 Task: Find a place to stay in Karaganda, Kazakhstan from August 12 to 16 for 8 guests, with a price range of ₹3280 to ₹16000, including amenities like WiFi, free parking, gym, breakfast, and TV, and with self check-in available.
Action: Mouse moved to (492, 111)
Screenshot: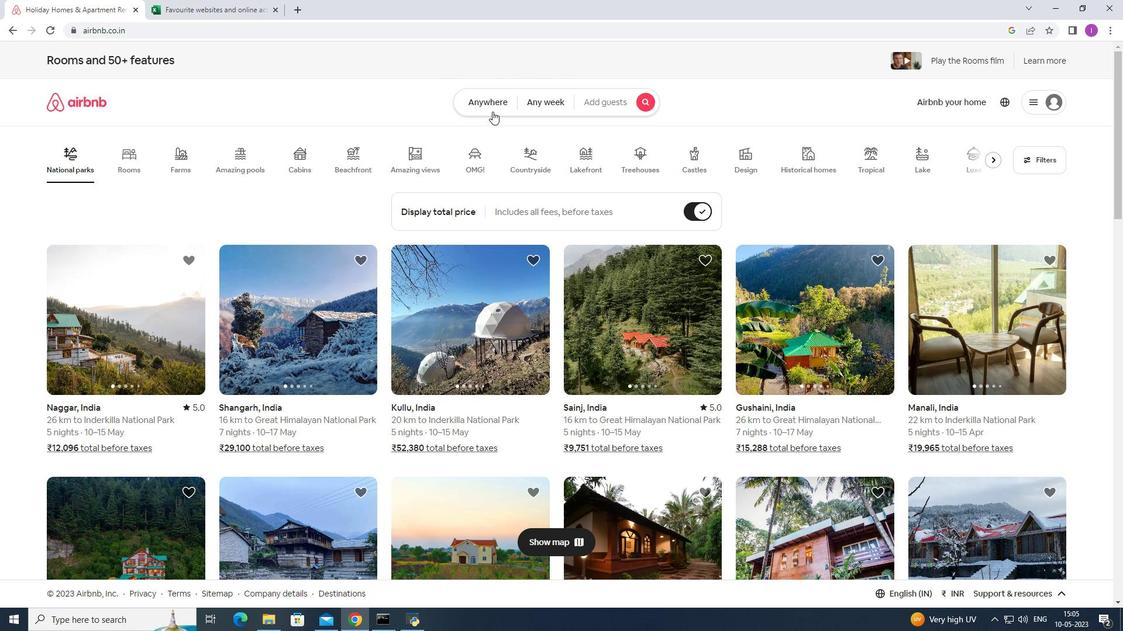 
Action: Mouse pressed left at (492, 111)
Screenshot: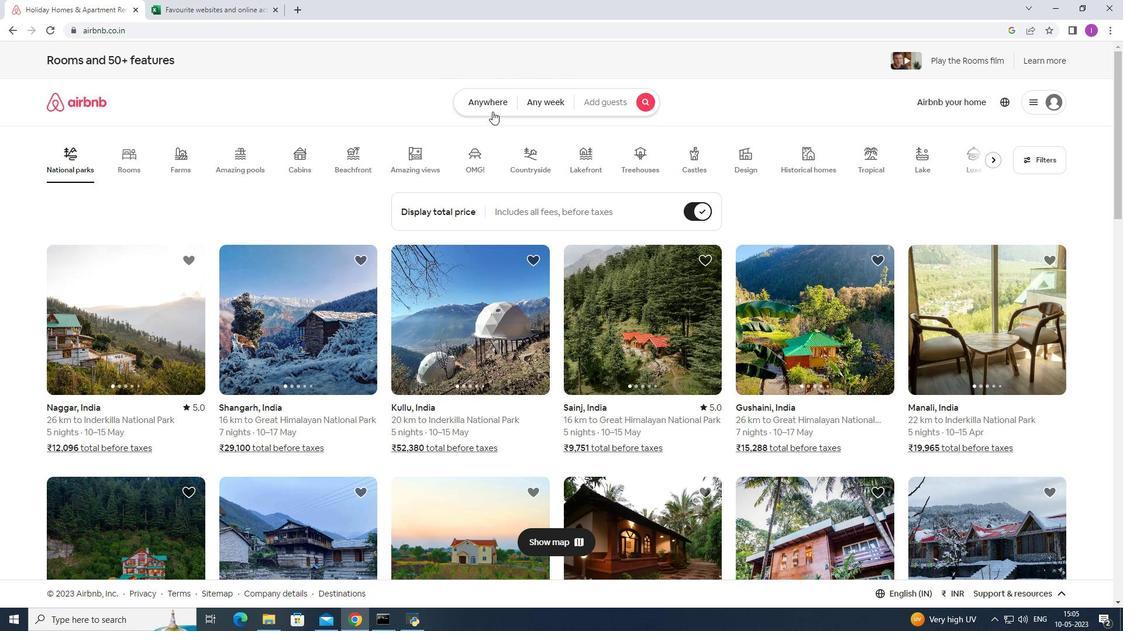 
Action: Mouse moved to (417, 149)
Screenshot: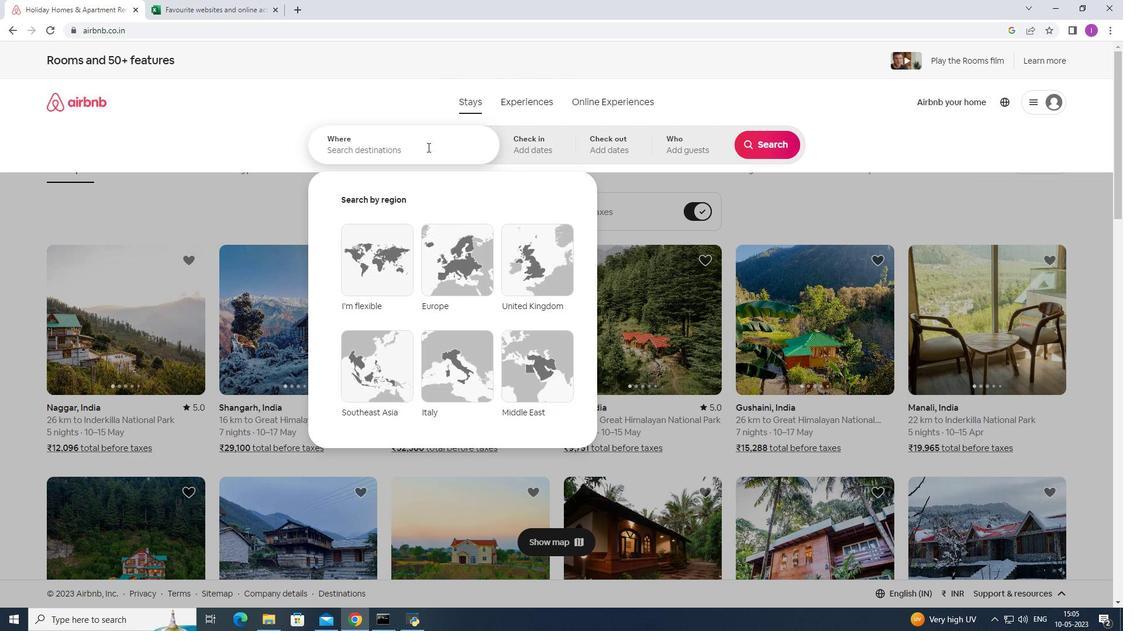 
Action: Mouse pressed left at (417, 149)
Screenshot: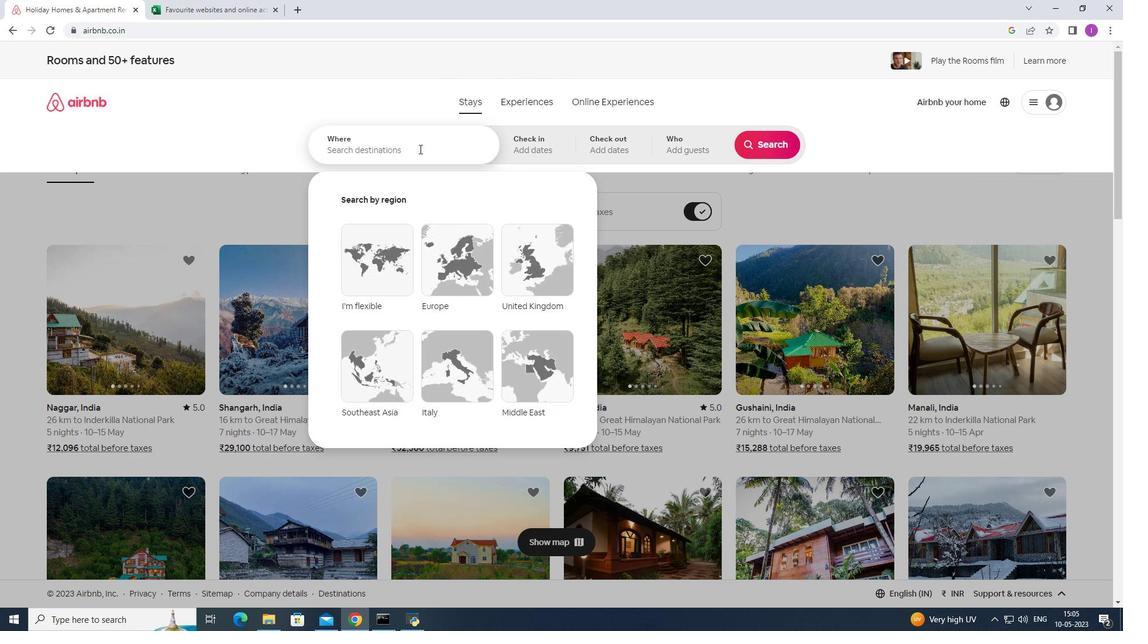 
Action: Mouse moved to (393, 136)
Screenshot: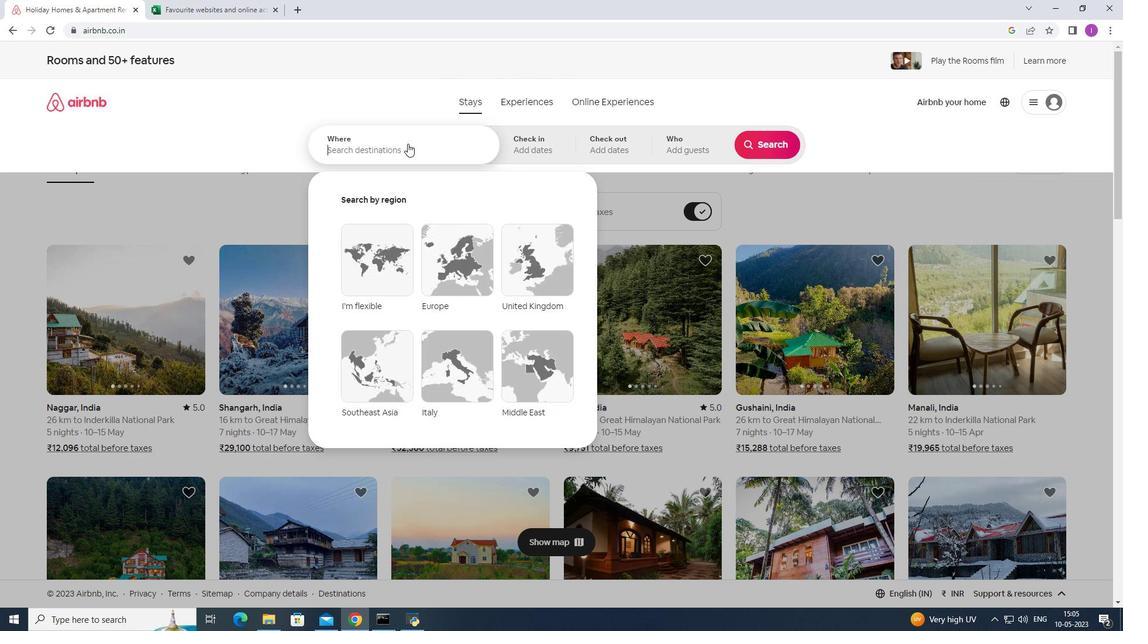 
Action: Key pressed <Key.shift><Key.shift><Key.shift>Karan
Screenshot: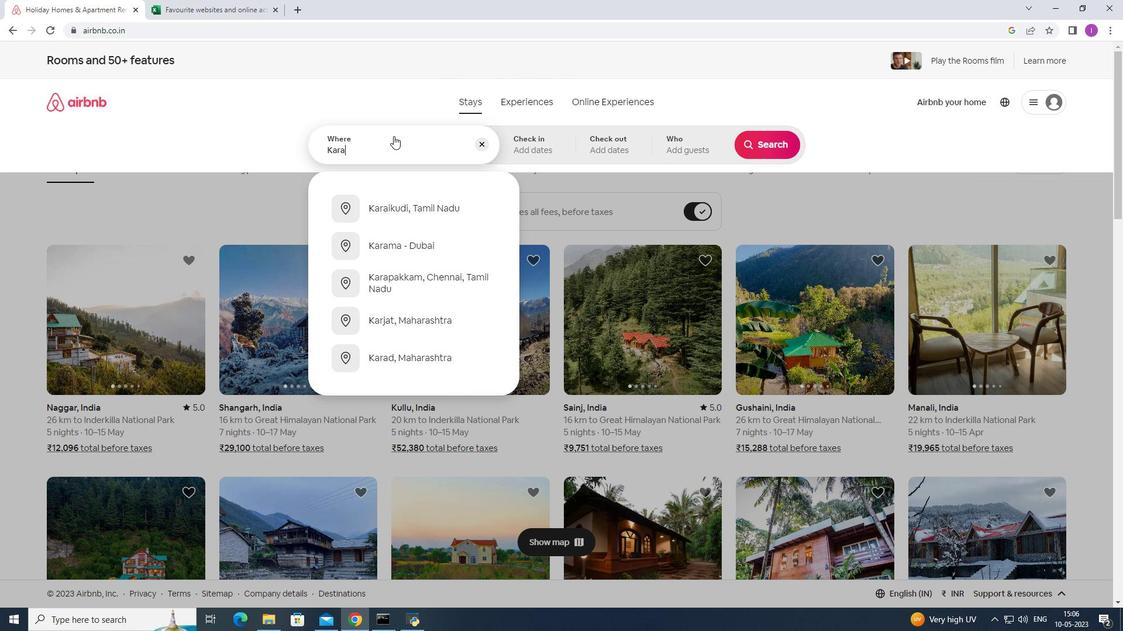 
Action: Mouse moved to (408, 125)
Screenshot: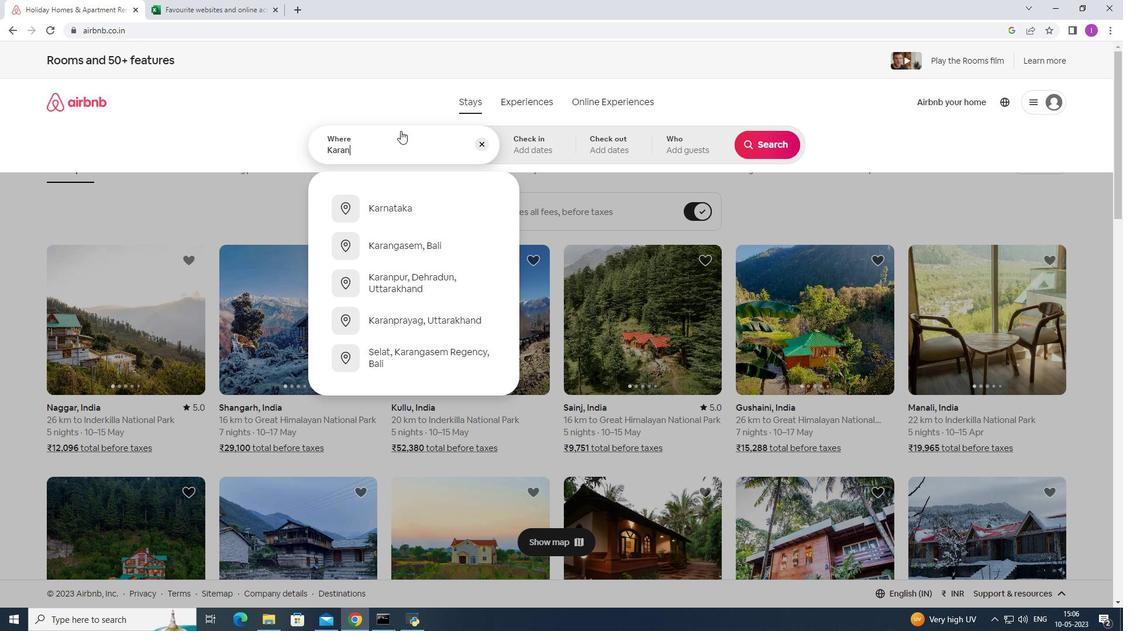 
Action: Key pressed gandy,<Key.shift>kaza
Screenshot: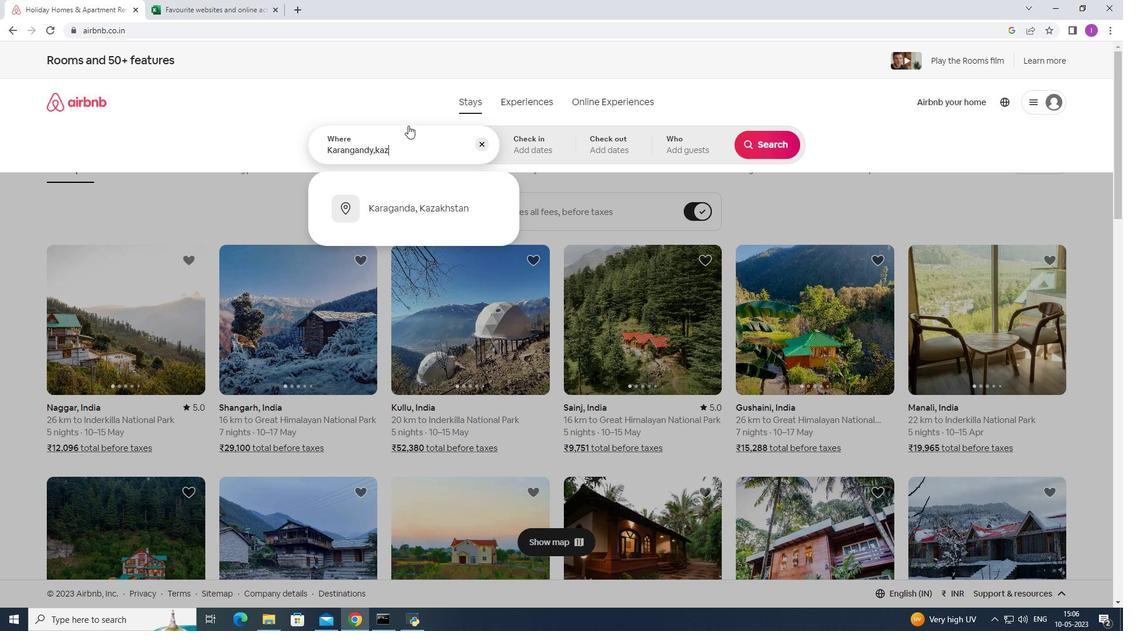 
Action: Mouse moved to (430, 213)
Screenshot: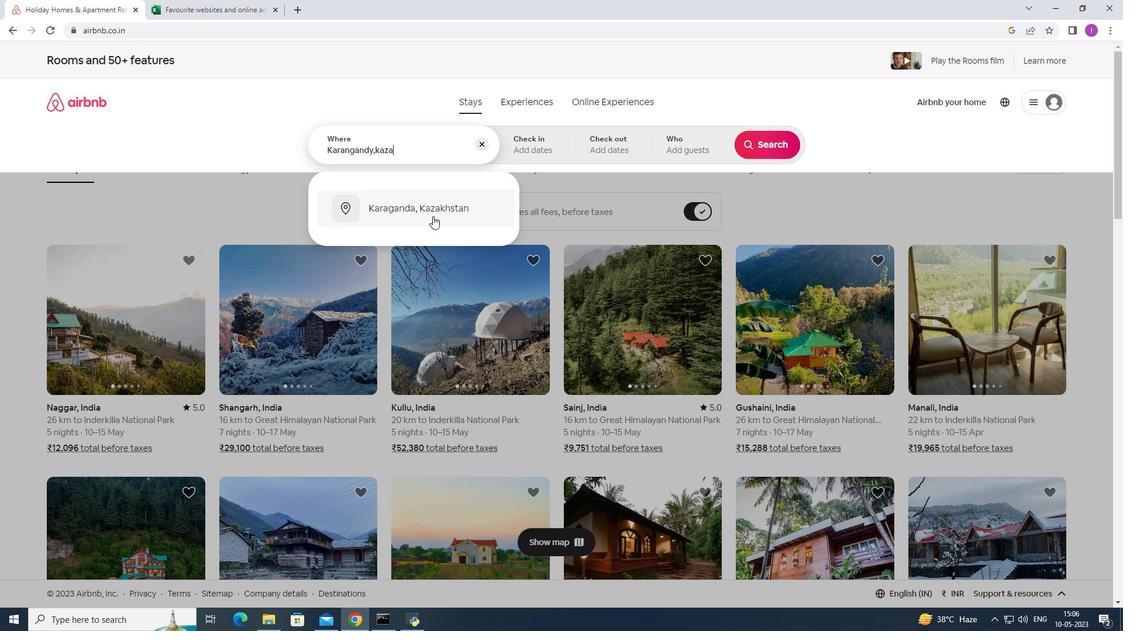 
Action: Mouse pressed left at (430, 213)
Screenshot: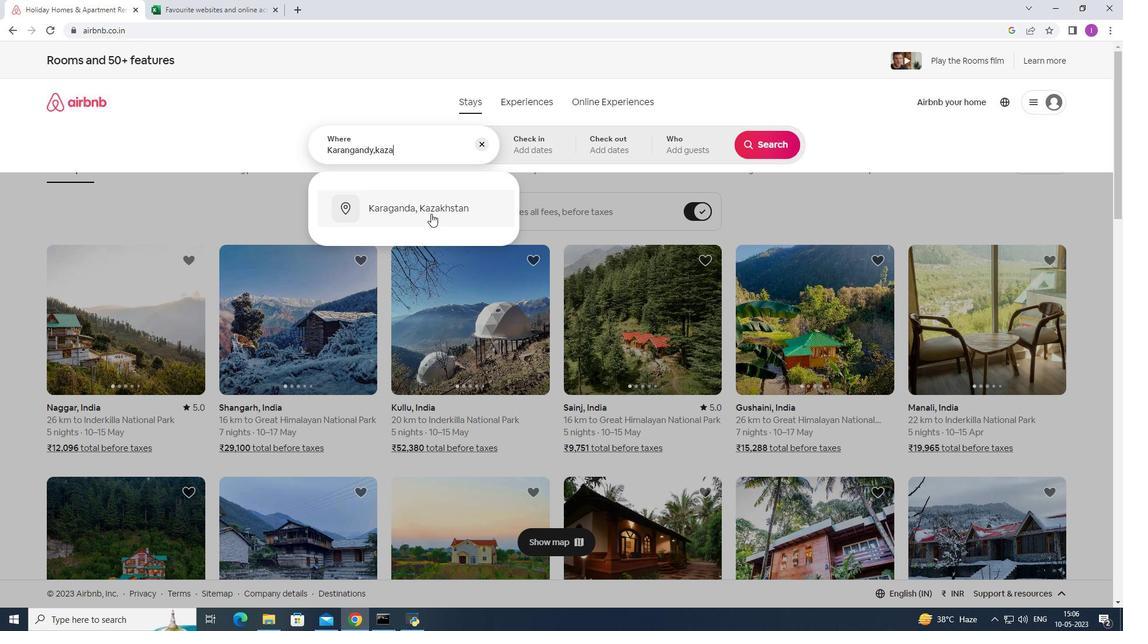 
Action: Mouse moved to (764, 239)
Screenshot: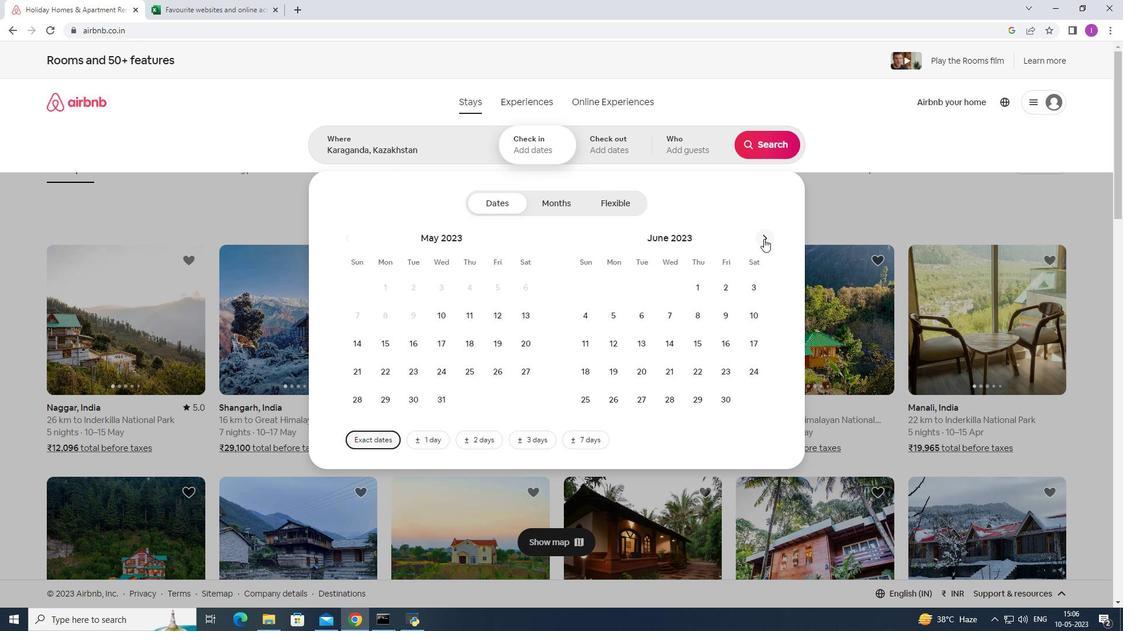 
Action: Mouse pressed left at (764, 239)
Screenshot: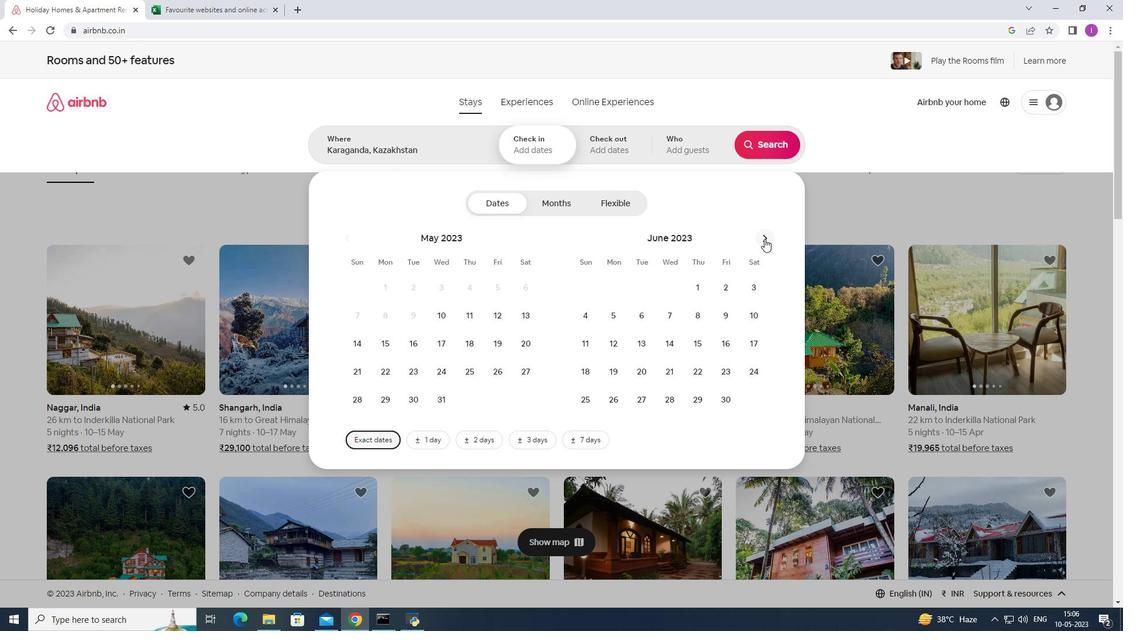 
Action: Mouse moved to (764, 238)
Screenshot: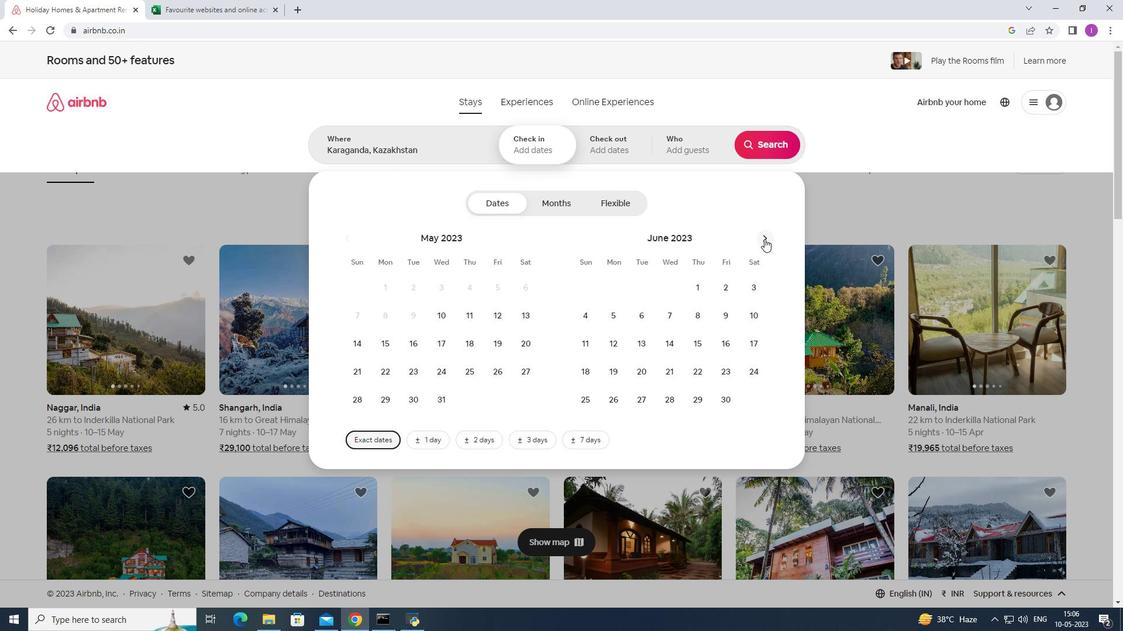 
Action: Mouse pressed left at (764, 238)
Screenshot: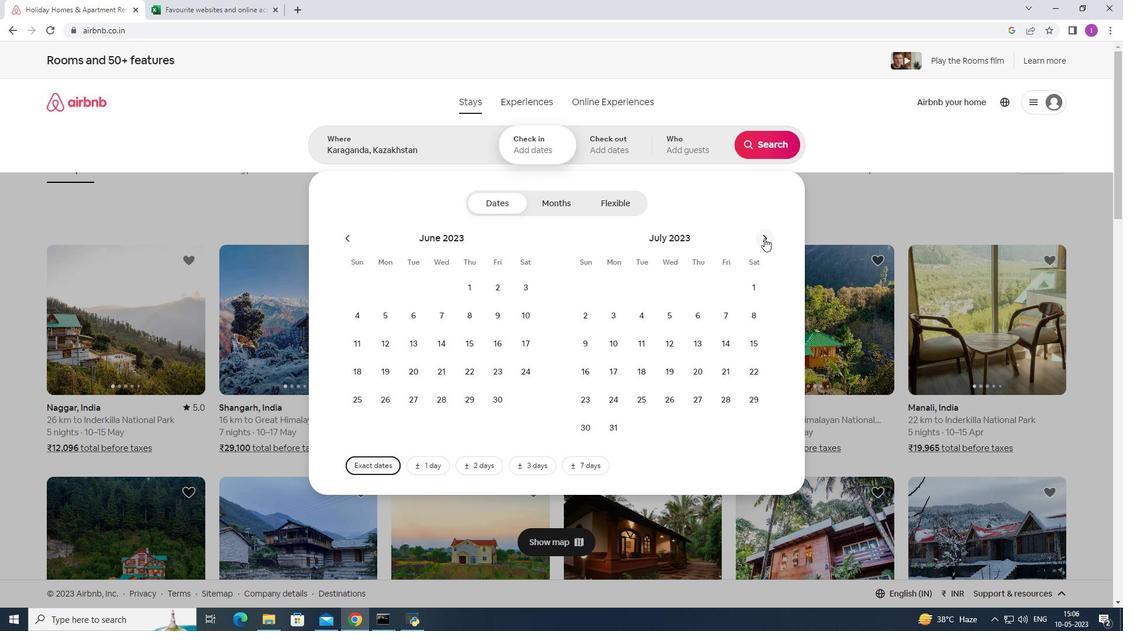 
Action: Mouse moved to (763, 310)
Screenshot: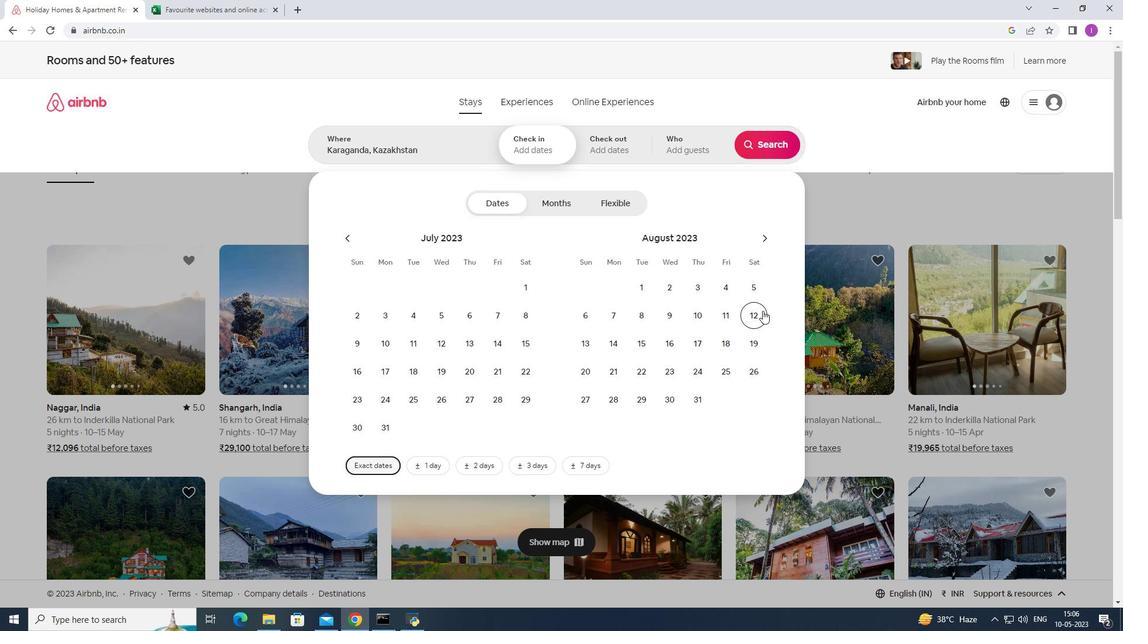 
Action: Mouse pressed left at (763, 310)
Screenshot: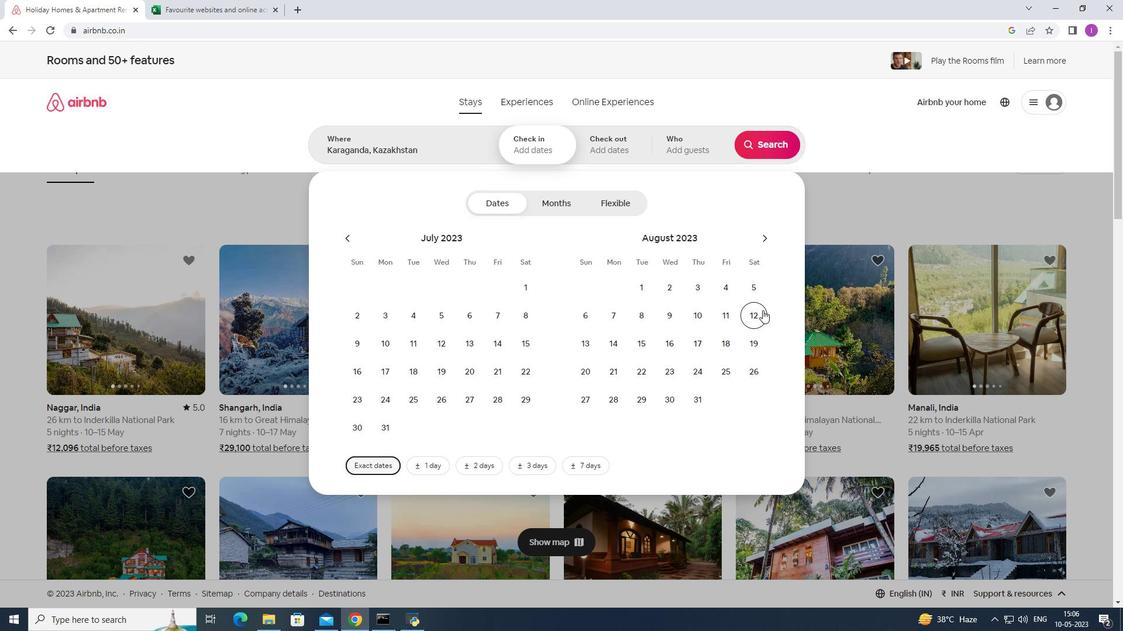 
Action: Mouse moved to (672, 348)
Screenshot: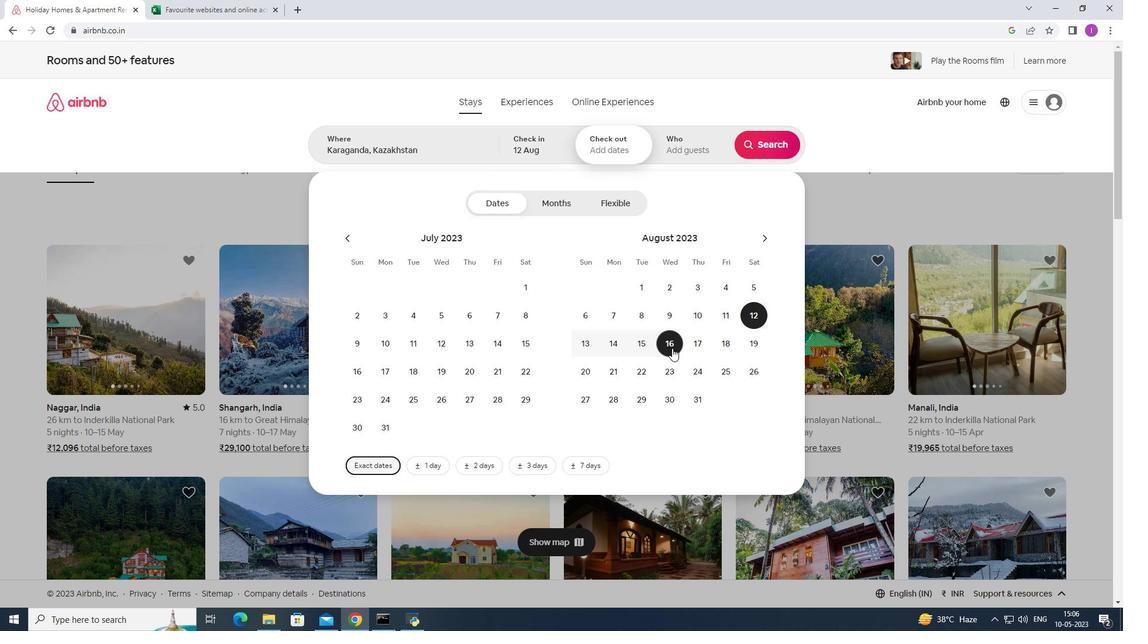 
Action: Mouse pressed left at (672, 348)
Screenshot: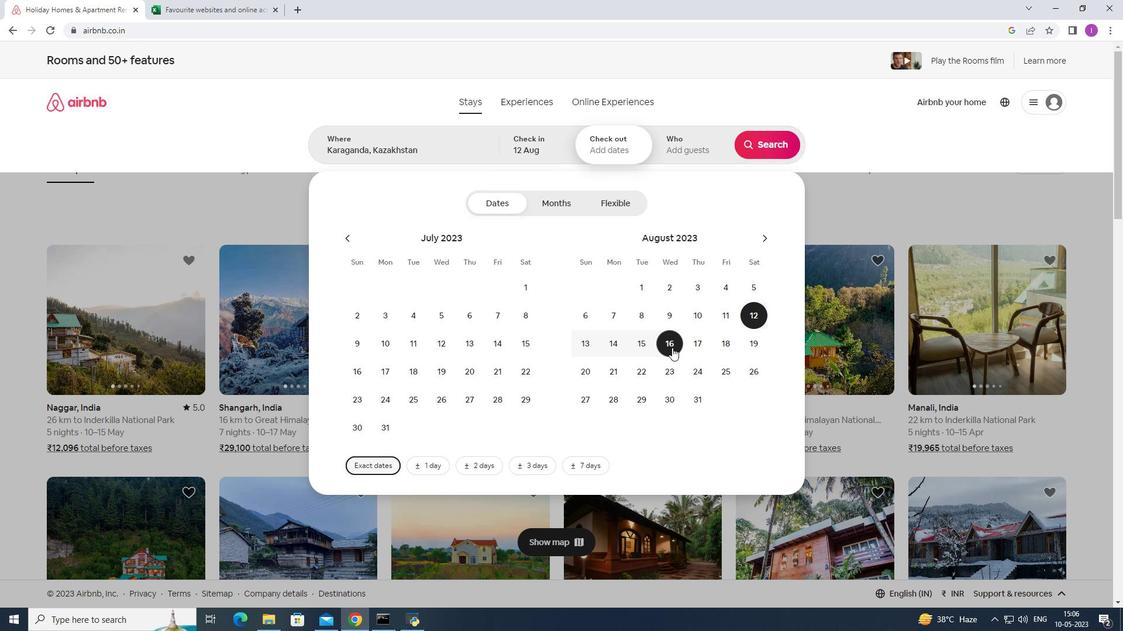 
Action: Mouse moved to (679, 152)
Screenshot: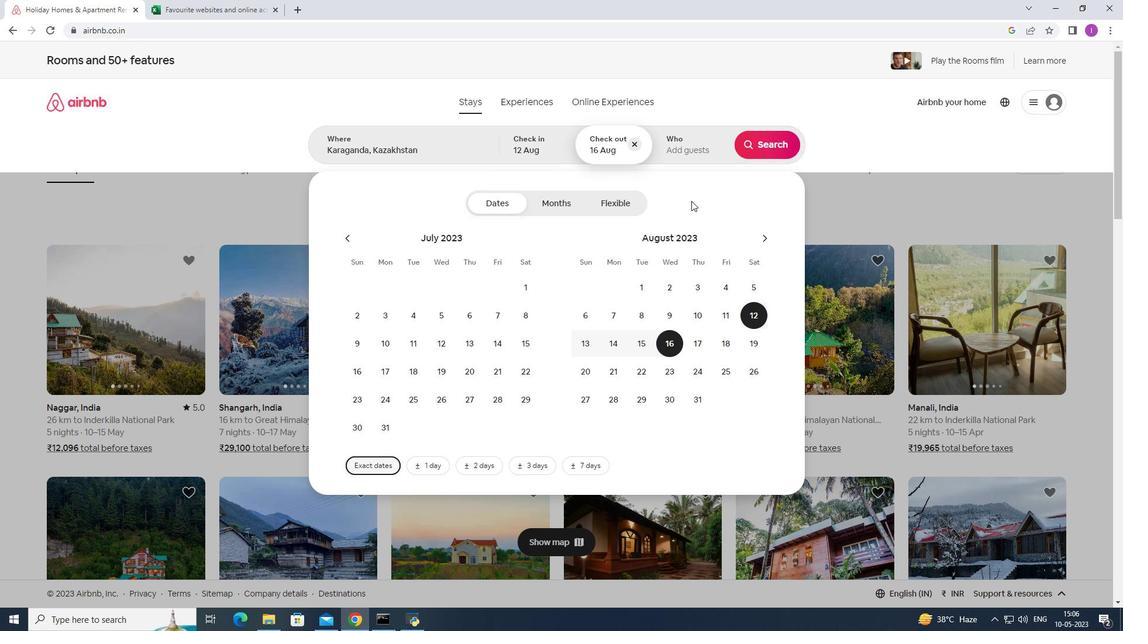 
Action: Mouse pressed left at (679, 152)
Screenshot: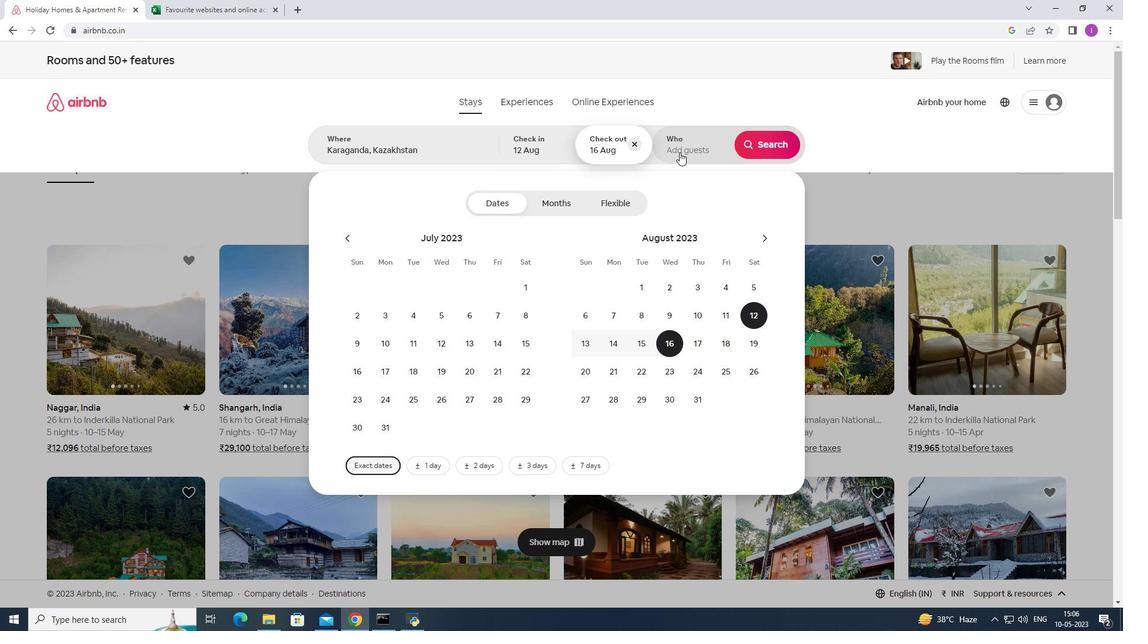 
Action: Mouse moved to (767, 210)
Screenshot: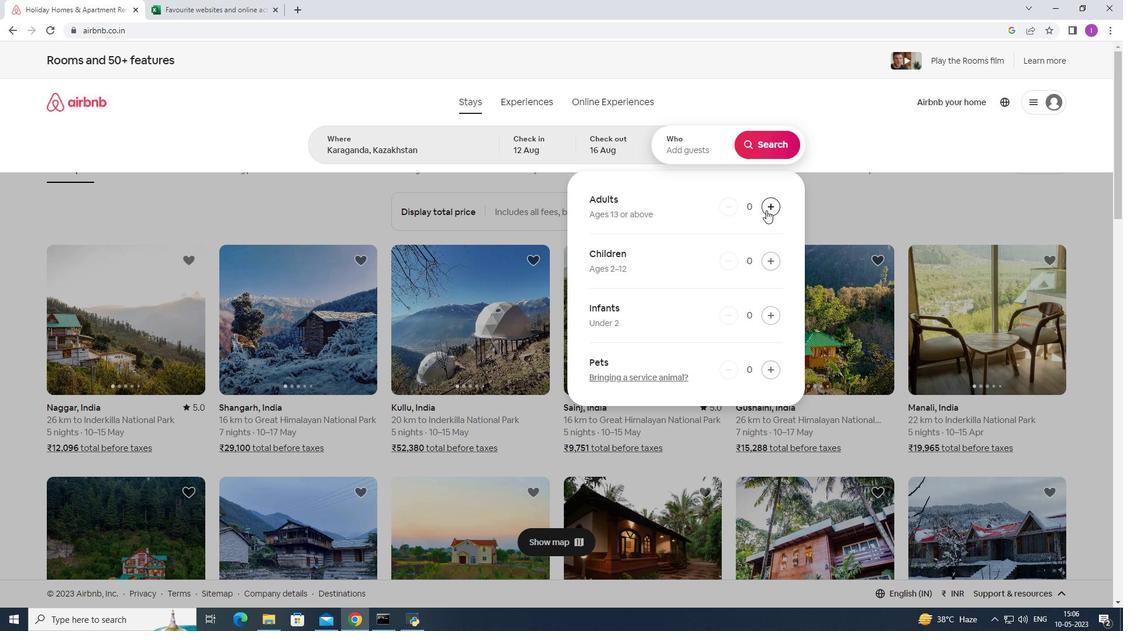 
Action: Mouse pressed left at (767, 210)
Screenshot: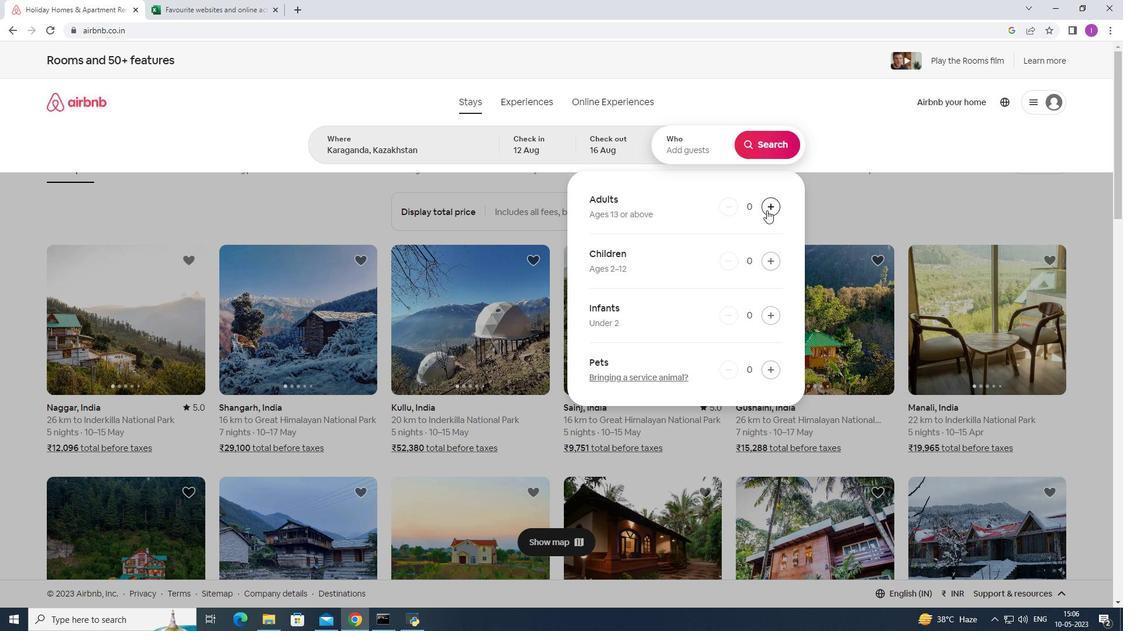 
Action: Mouse pressed left at (767, 210)
Screenshot: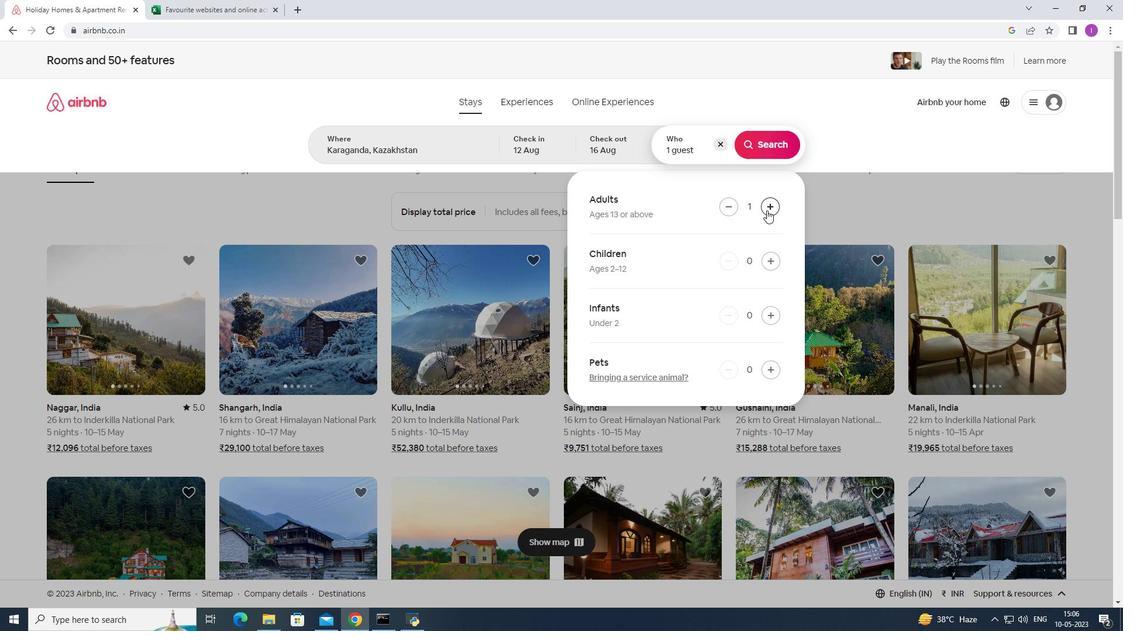 
Action: Mouse moved to (767, 210)
Screenshot: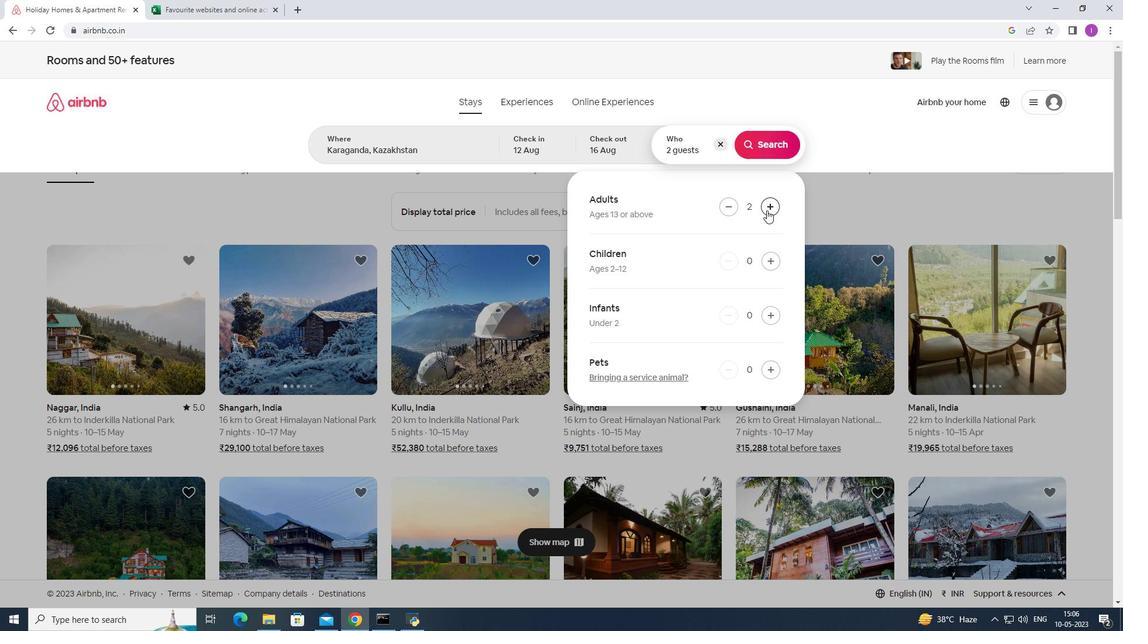 
Action: Mouse pressed left at (767, 210)
Screenshot: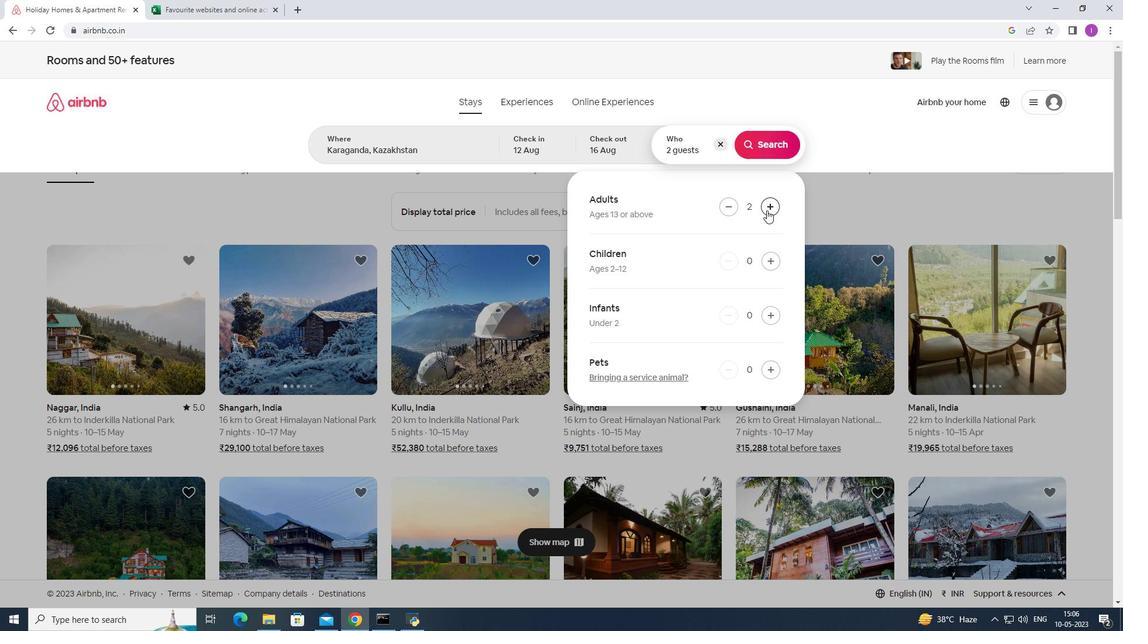 
Action: Mouse pressed left at (767, 210)
Screenshot: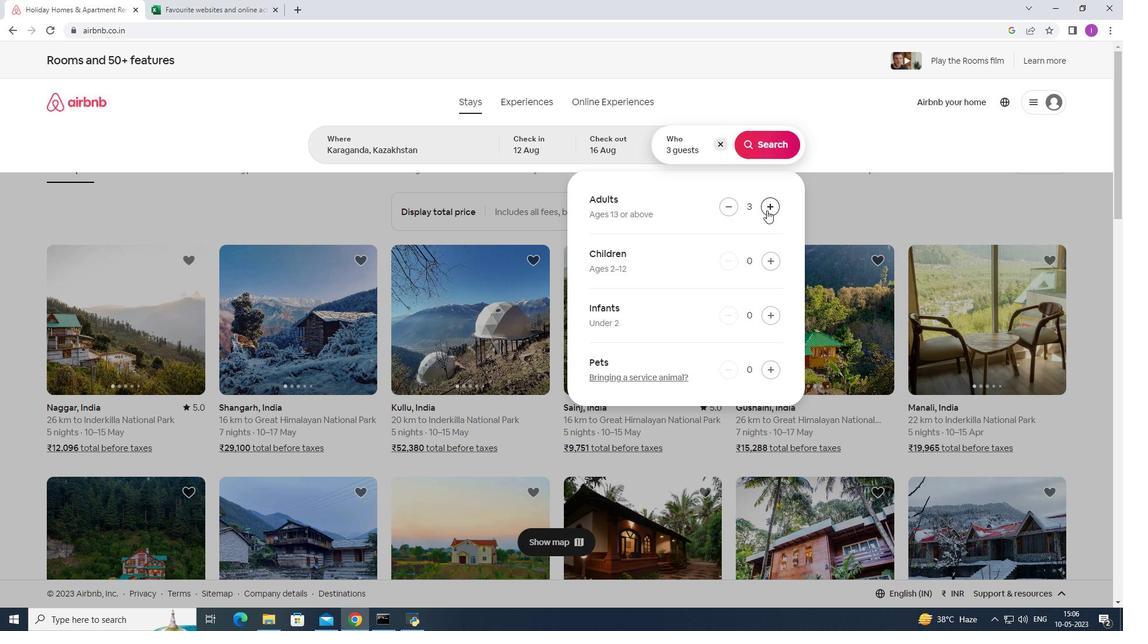 
Action: Mouse pressed left at (767, 210)
Screenshot: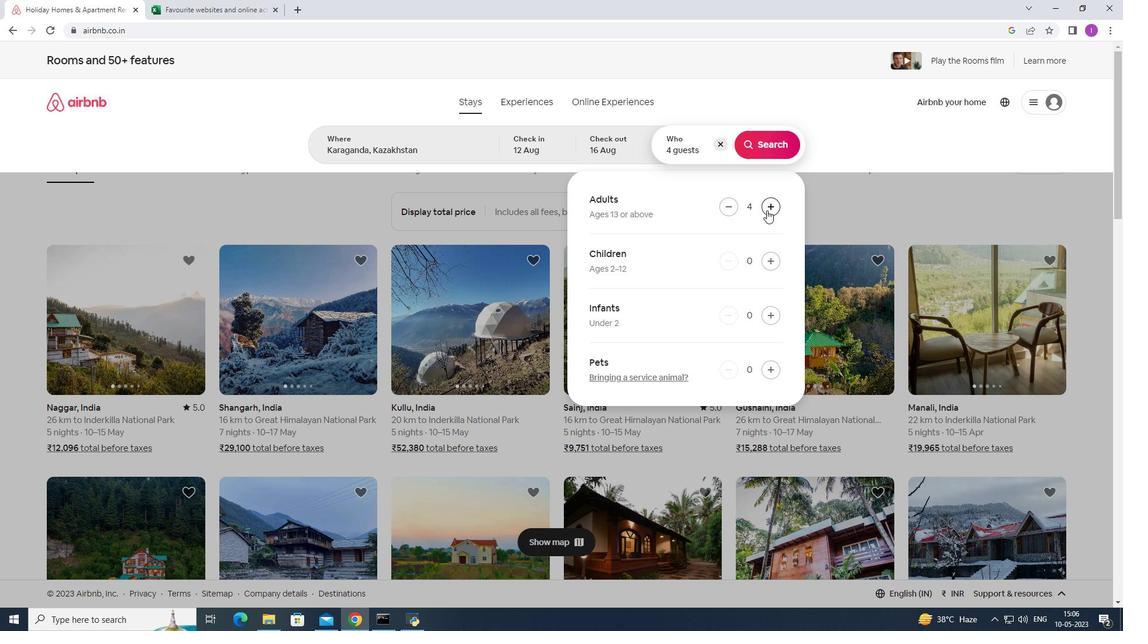 
Action: Mouse pressed left at (767, 210)
Screenshot: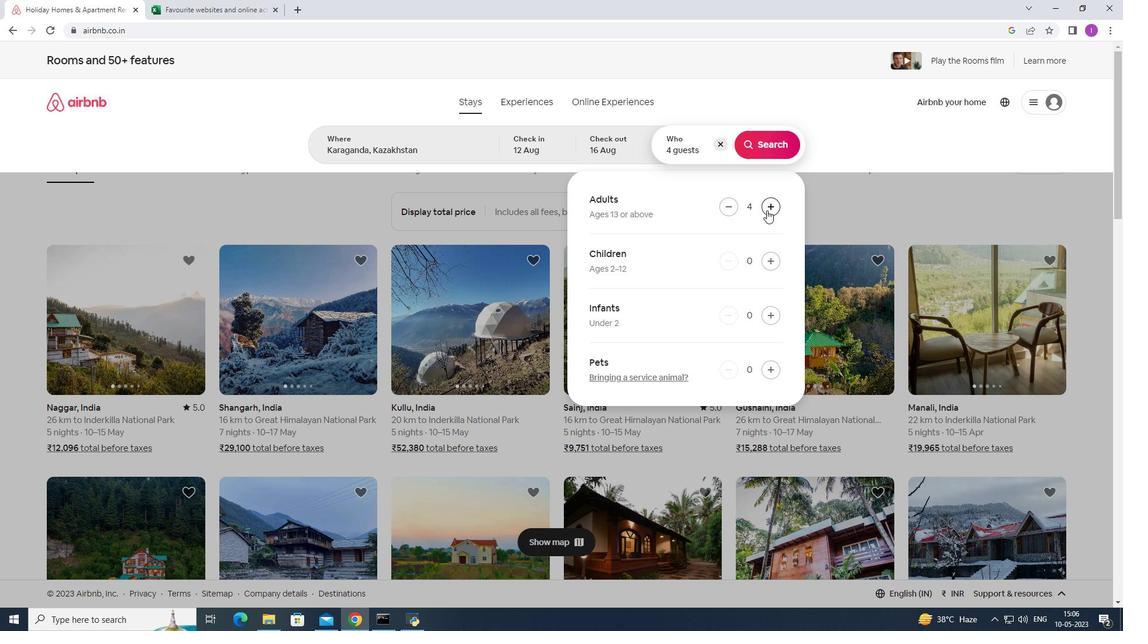
Action: Mouse pressed left at (767, 210)
Screenshot: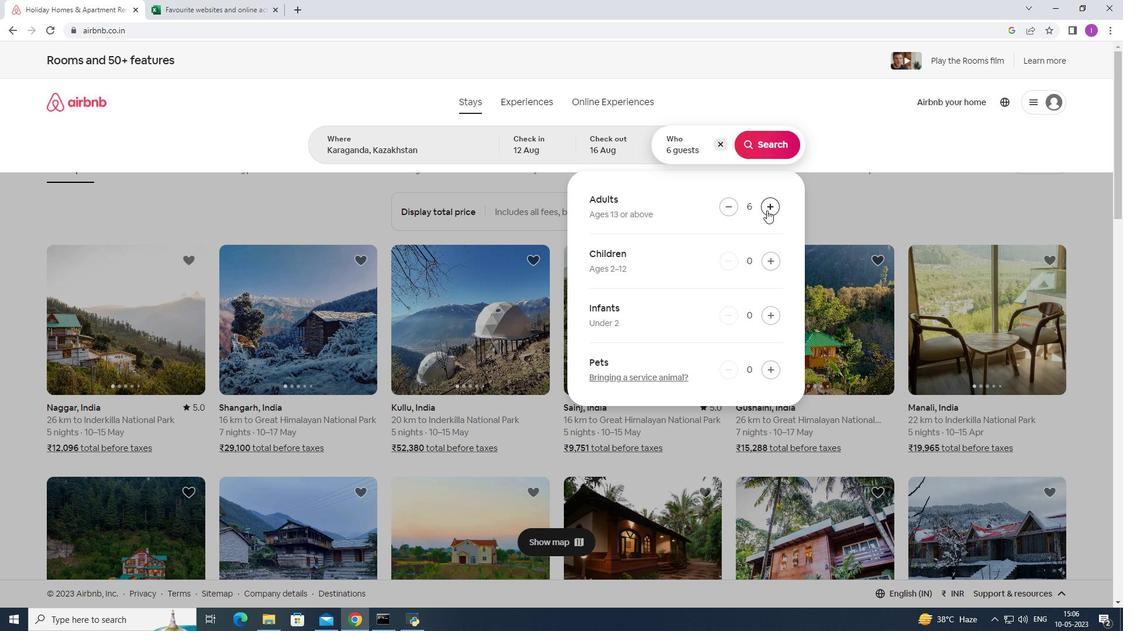 
Action: Mouse pressed left at (767, 210)
Screenshot: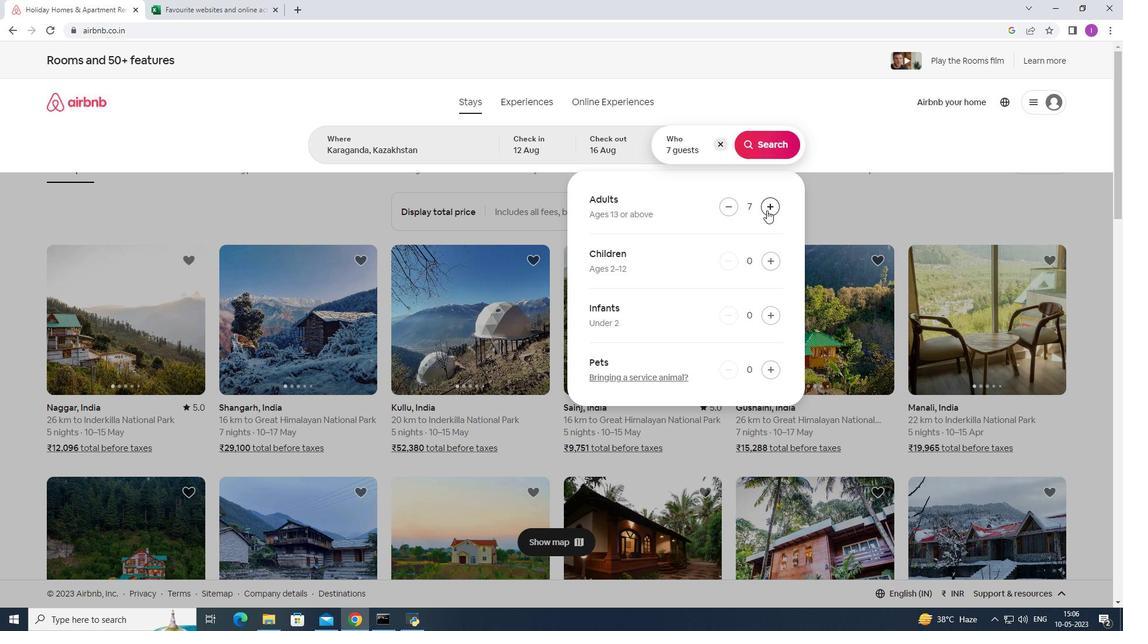 
Action: Mouse pressed left at (767, 210)
Screenshot: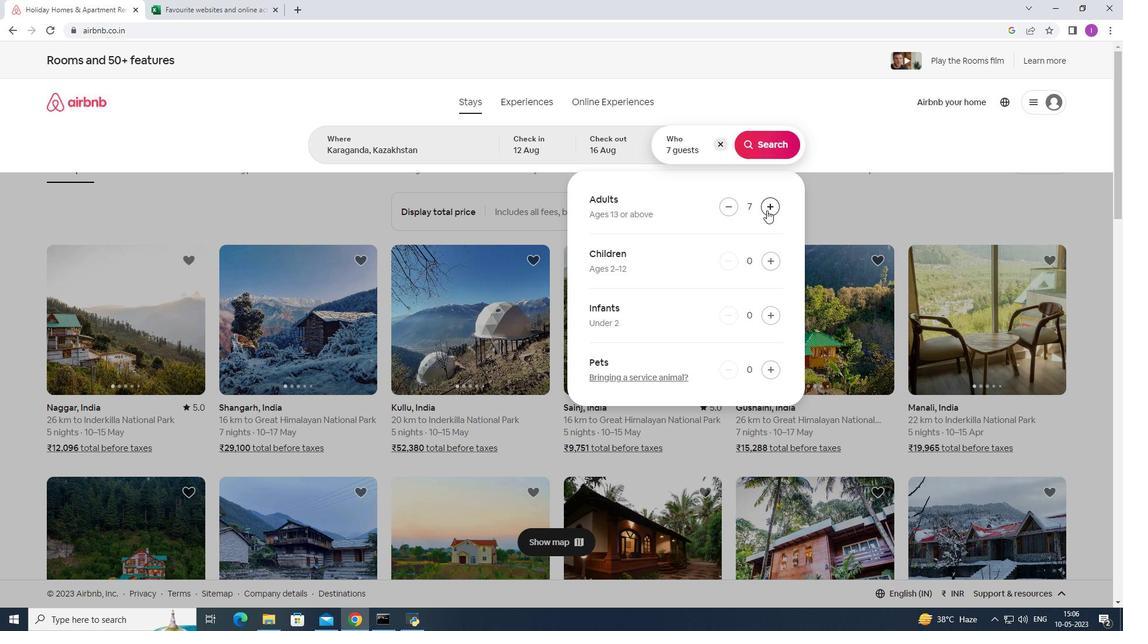 
Action: Mouse moved to (724, 211)
Screenshot: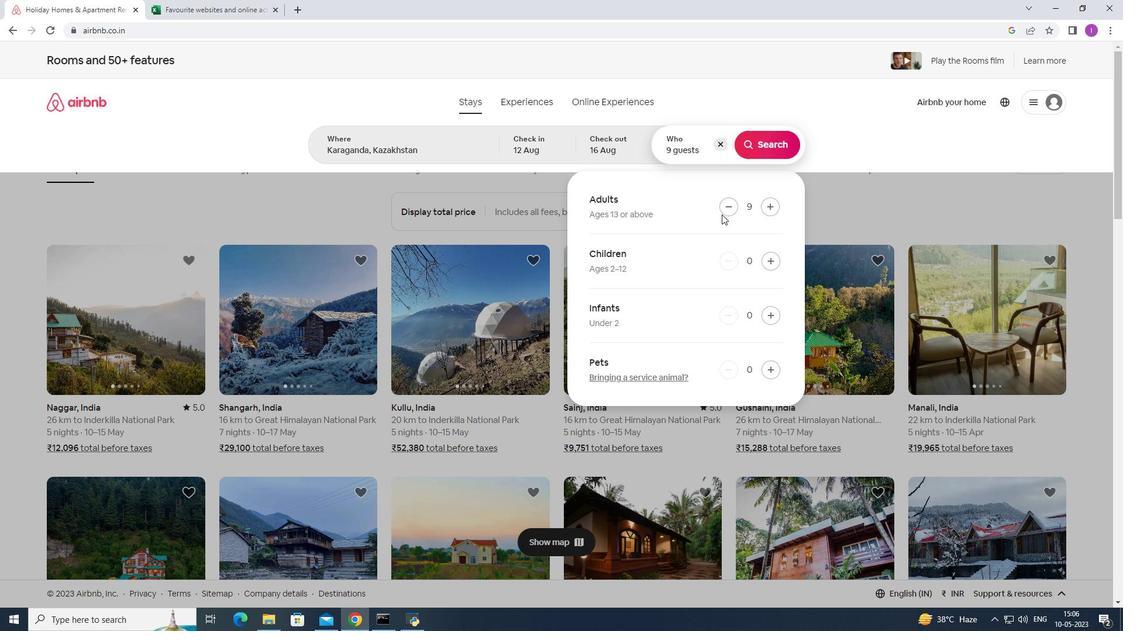 
Action: Mouse pressed left at (724, 211)
Screenshot: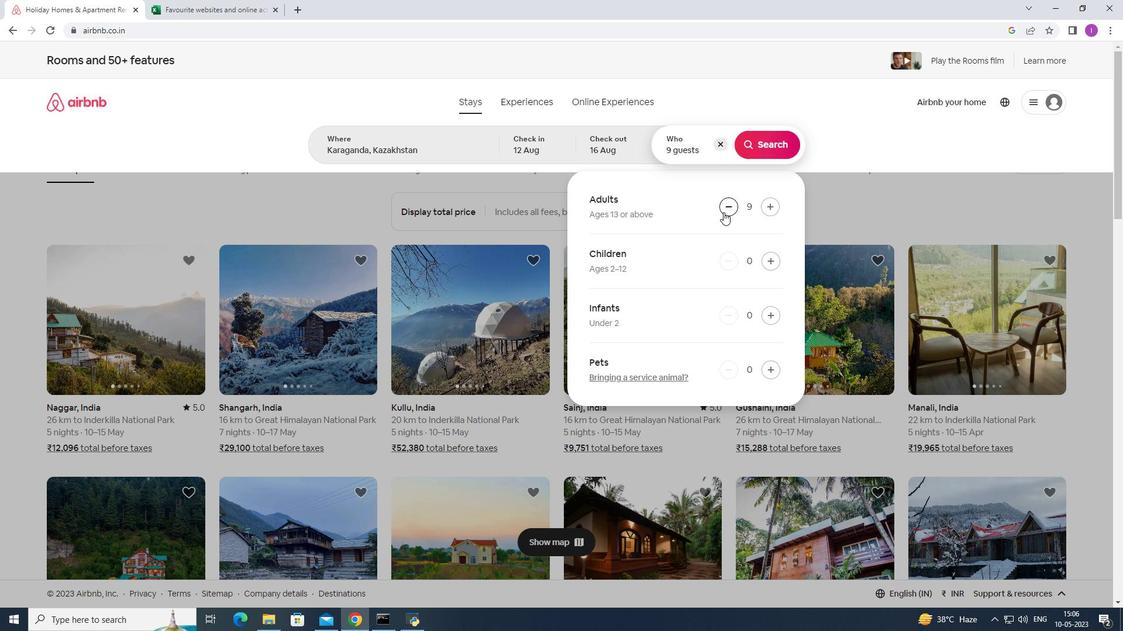 
Action: Mouse moved to (763, 145)
Screenshot: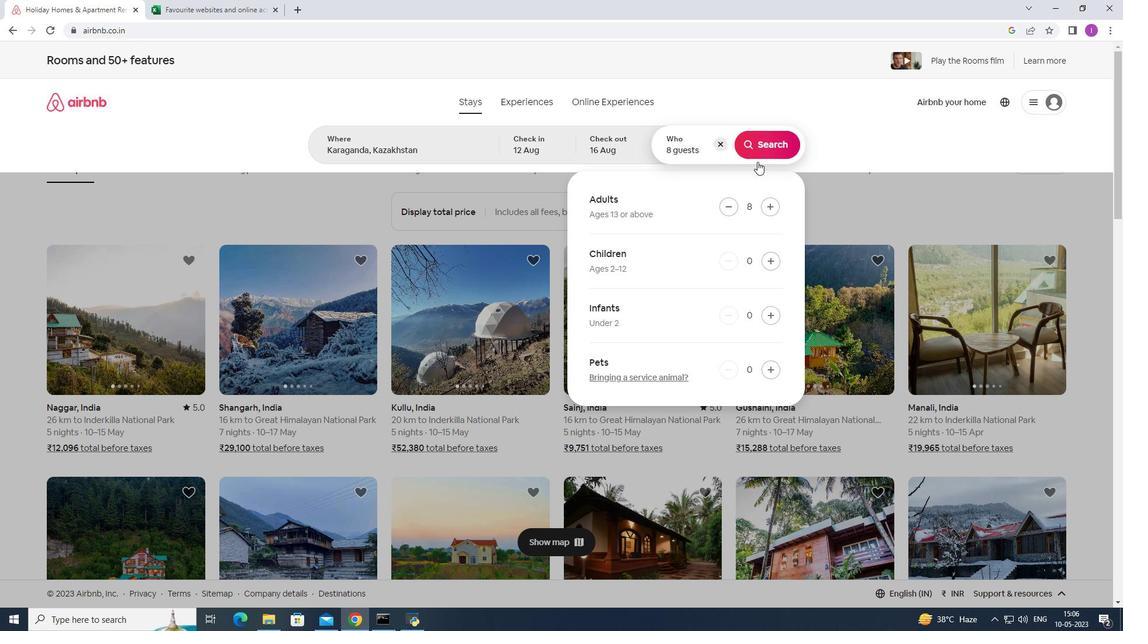 
Action: Mouse pressed left at (763, 145)
Screenshot: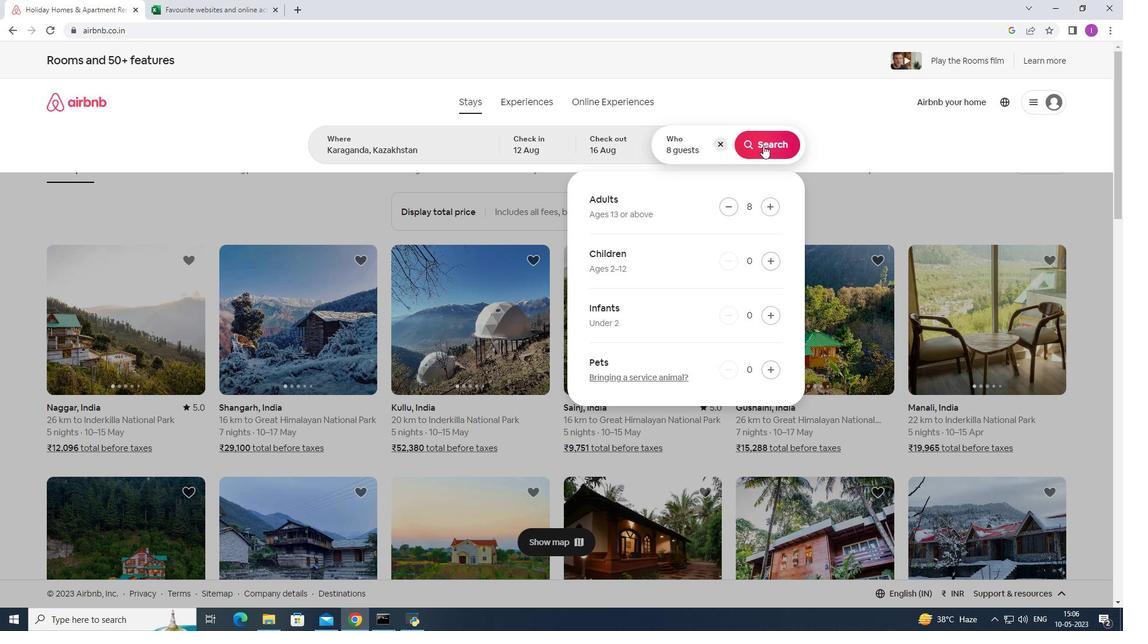 
Action: Mouse moved to (1070, 108)
Screenshot: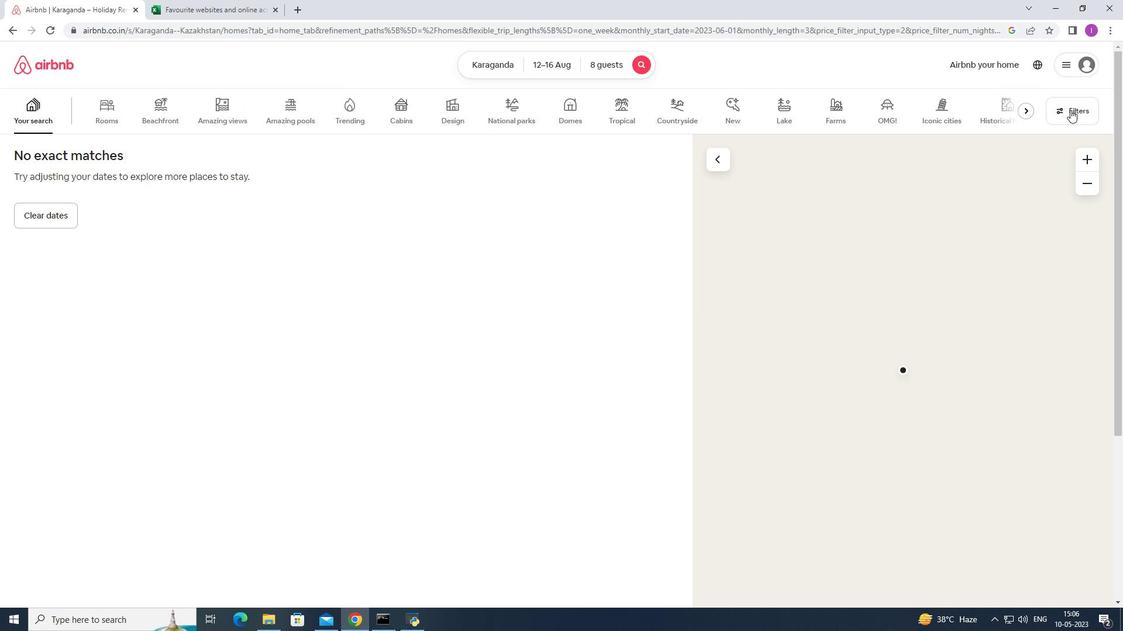 
Action: Mouse pressed left at (1070, 108)
Screenshot: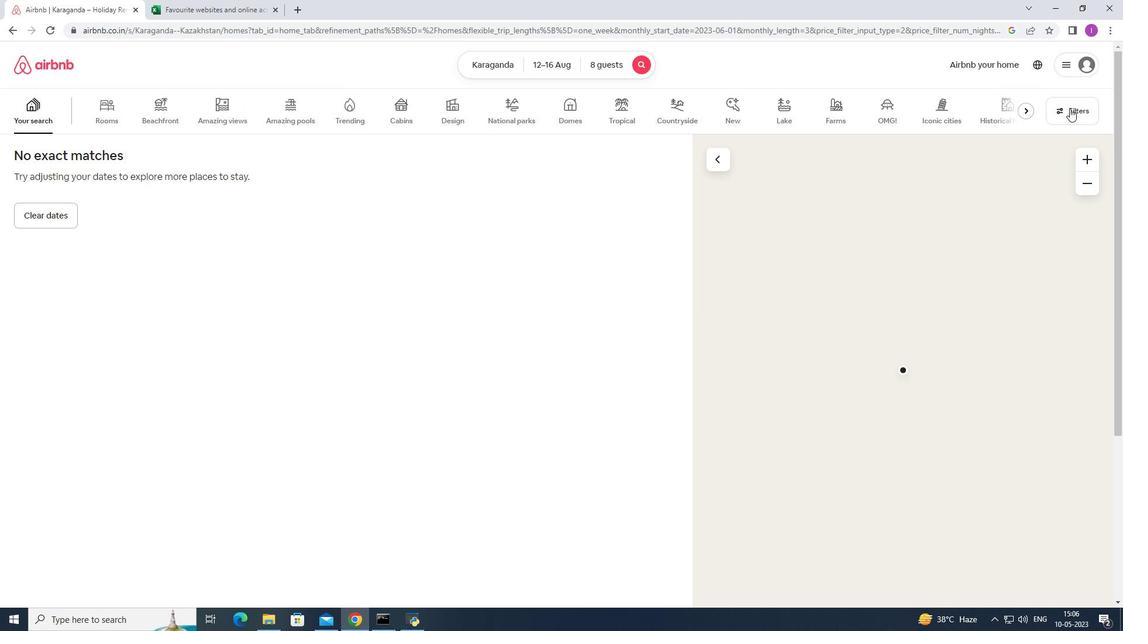 
Action: Mouse moved to (643, 396)
Screenshot: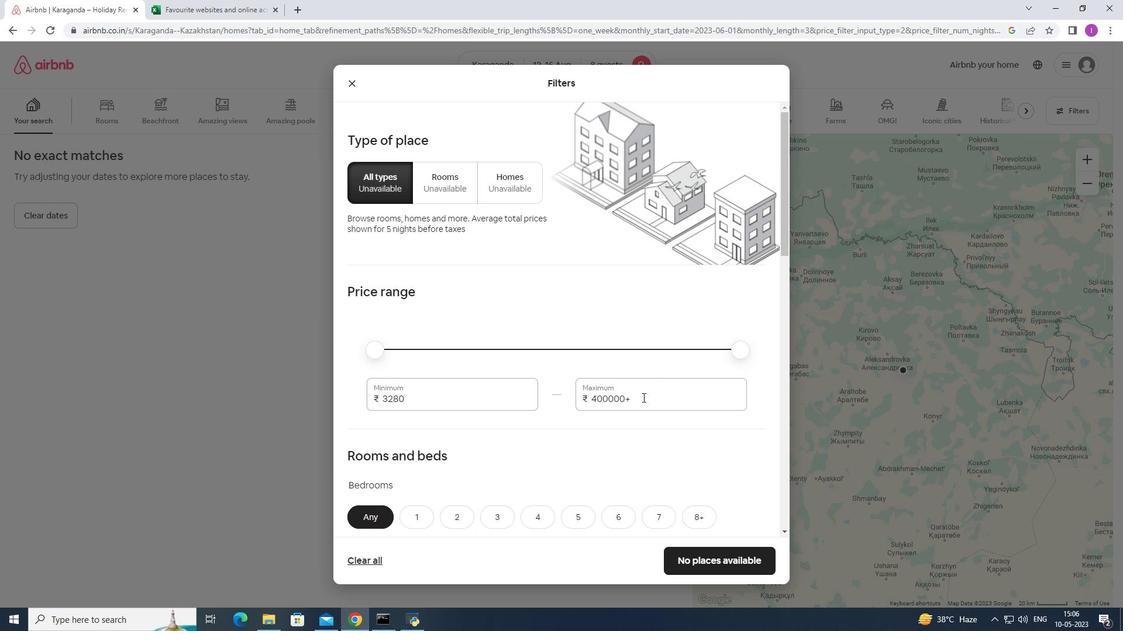 
Action: Mouse pressed left at (643, 396)
Screenshot: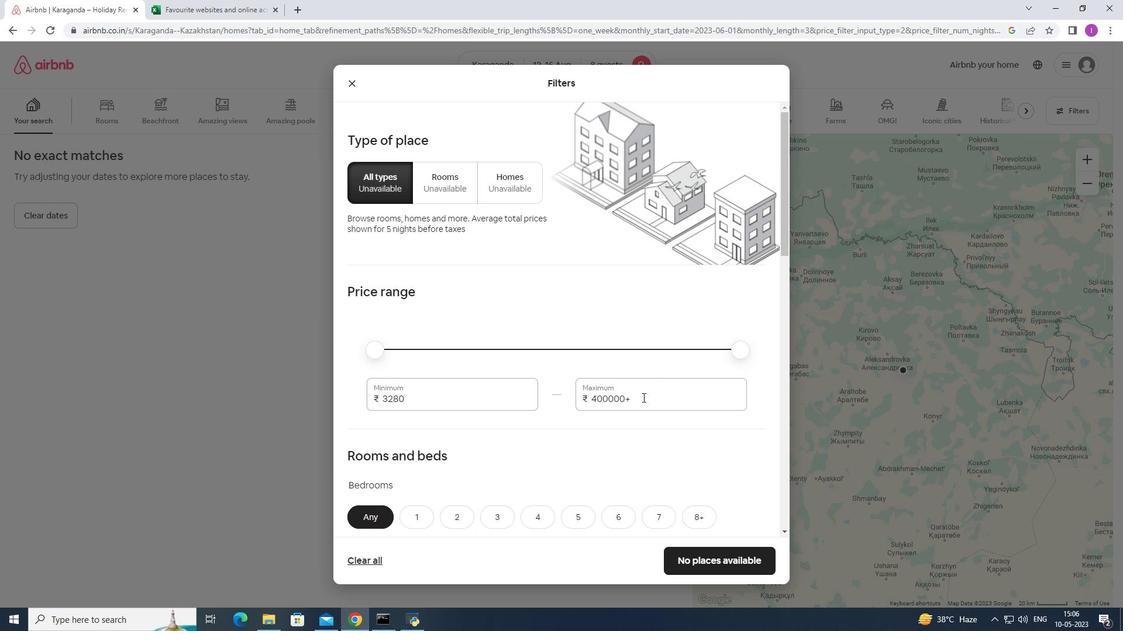 
Action: Mouse moved to (586, 394)
Screenshot: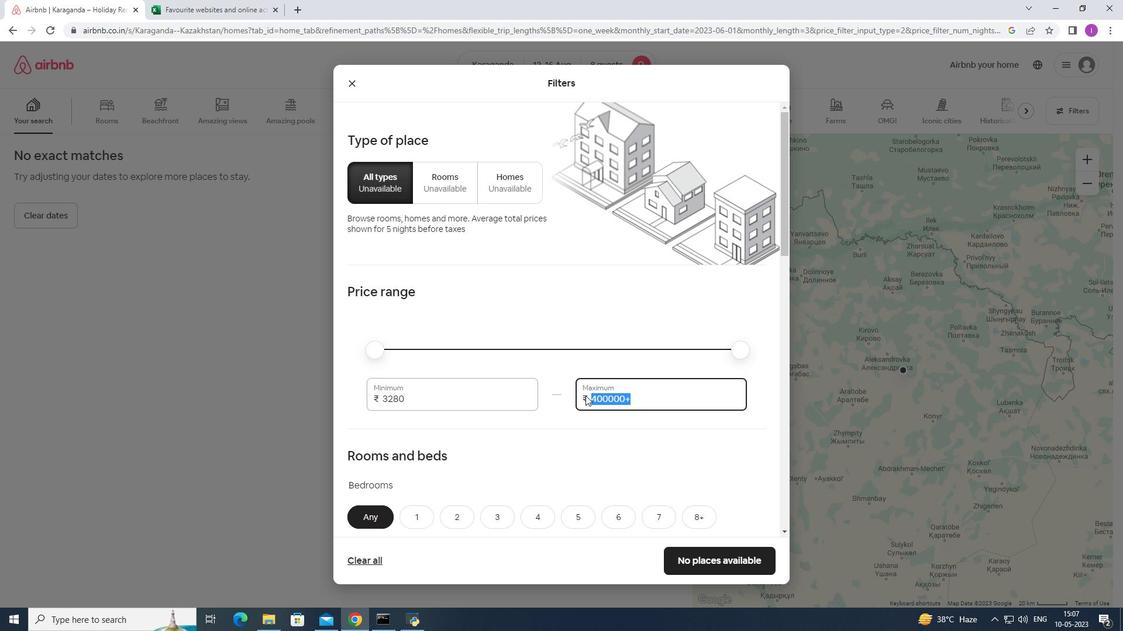 
Action: Key pressed 1
Screenshot: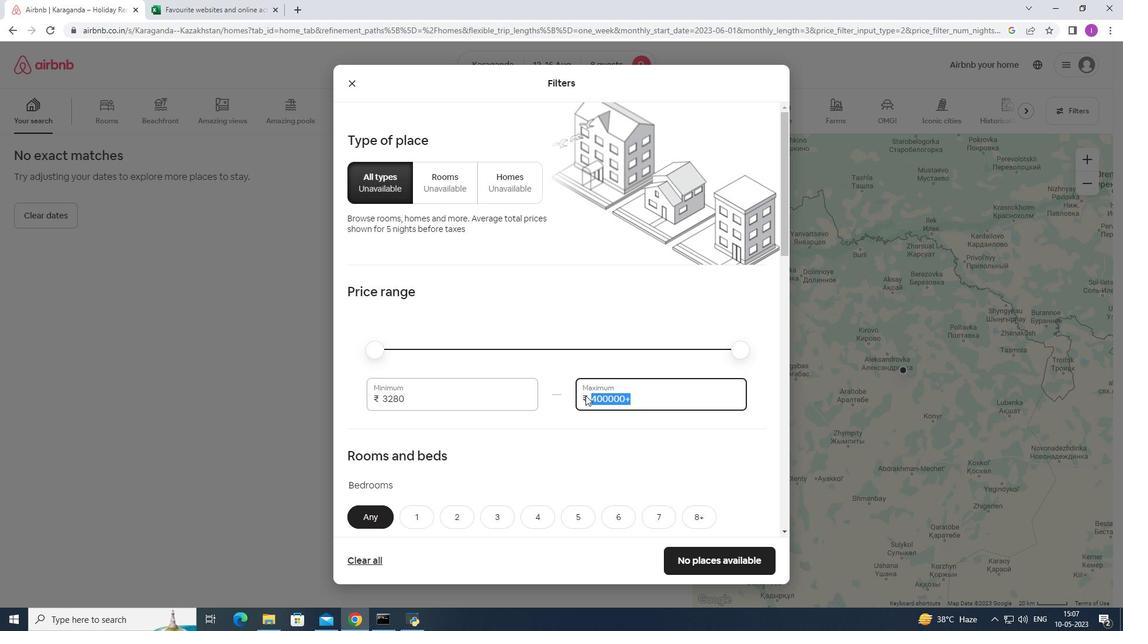 
Action: Mouse moved to (588, 393)
Screenshot: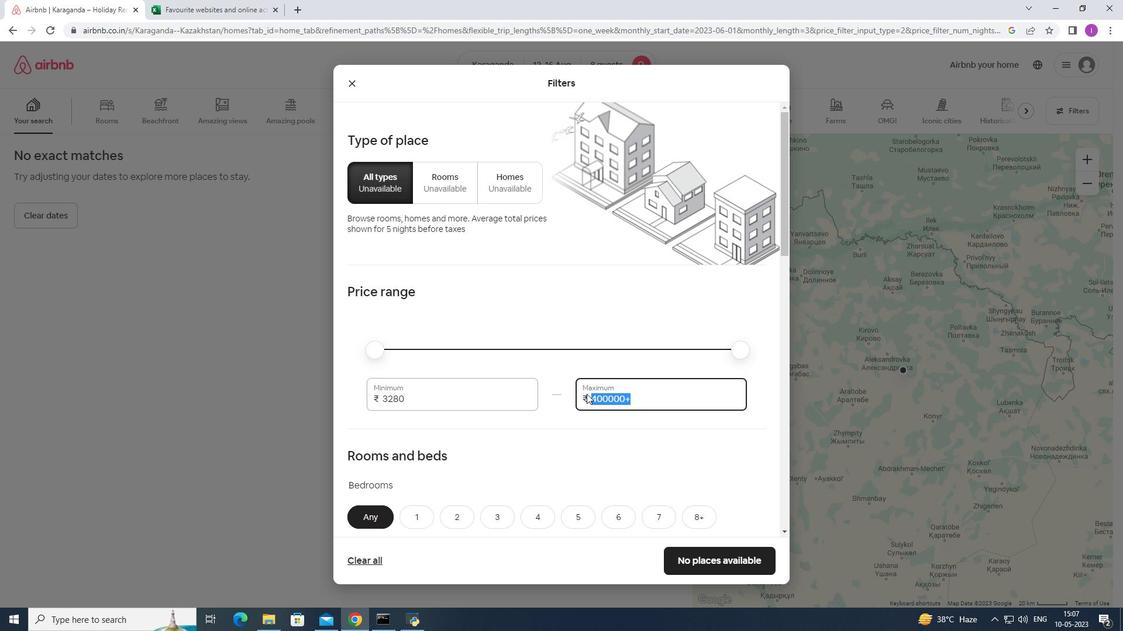 
Action: Key pressed 6
Screenshot: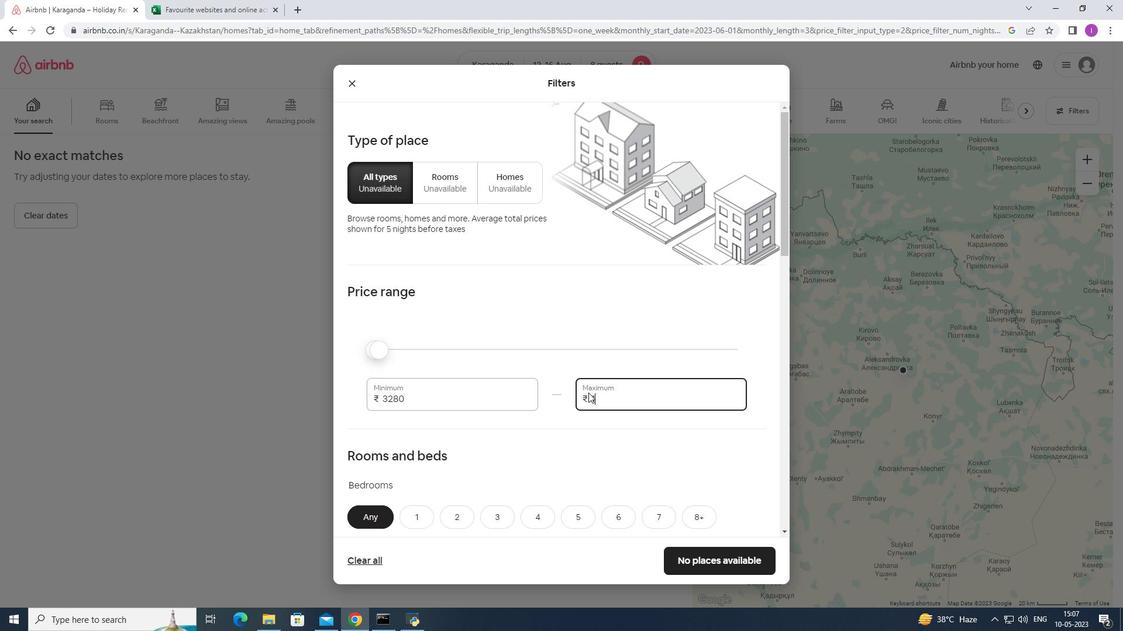 
Action: Mouse moved to (590, 392)
Screenshot: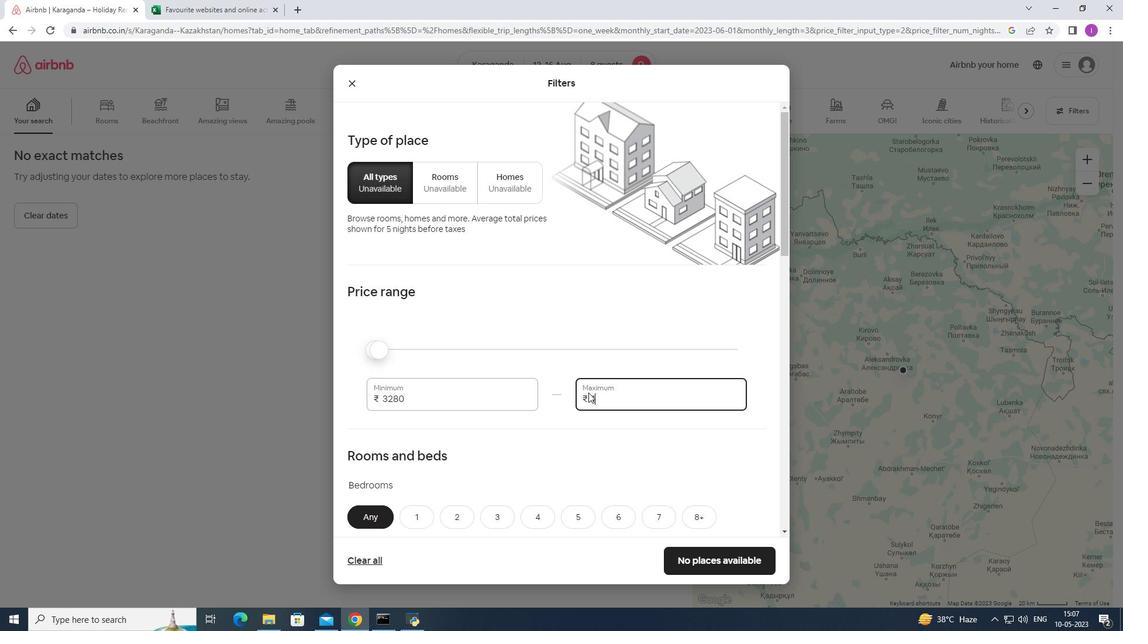 
Action: Key pressed 0
Screenshot: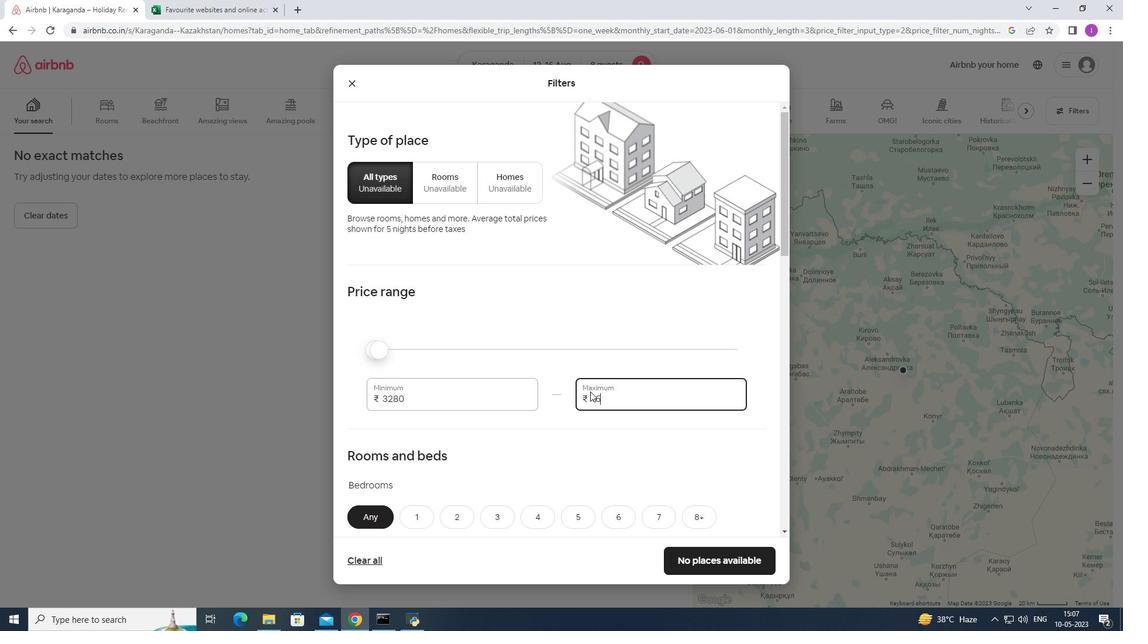 
Action: Mouse moved to (591, 389)
Screenshot: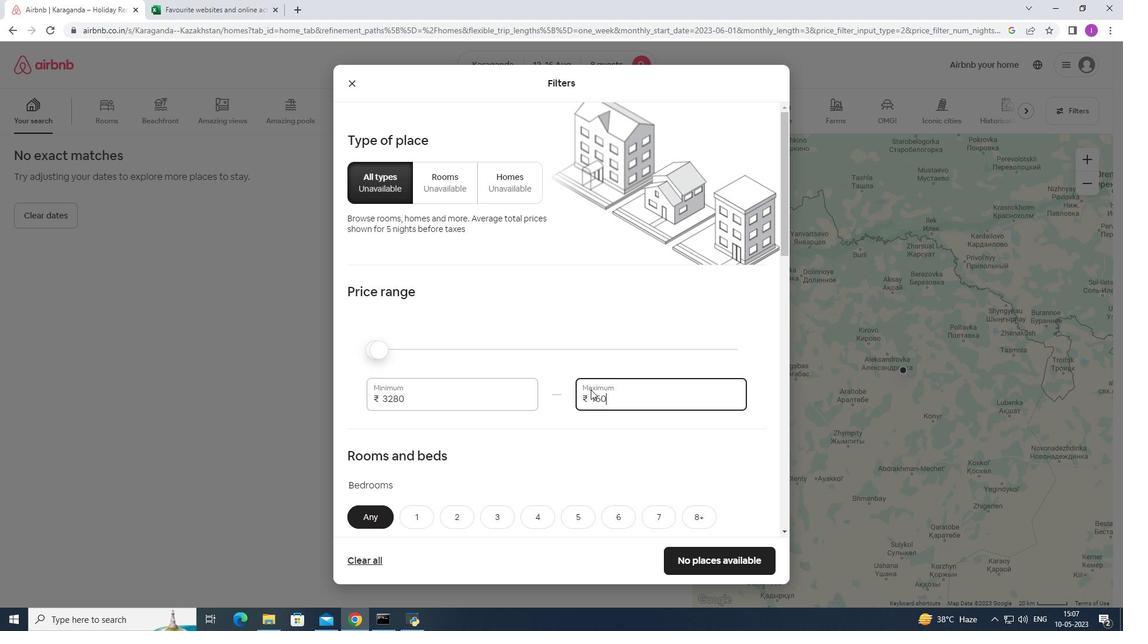 
Action: Key pressed 0
Screenshot: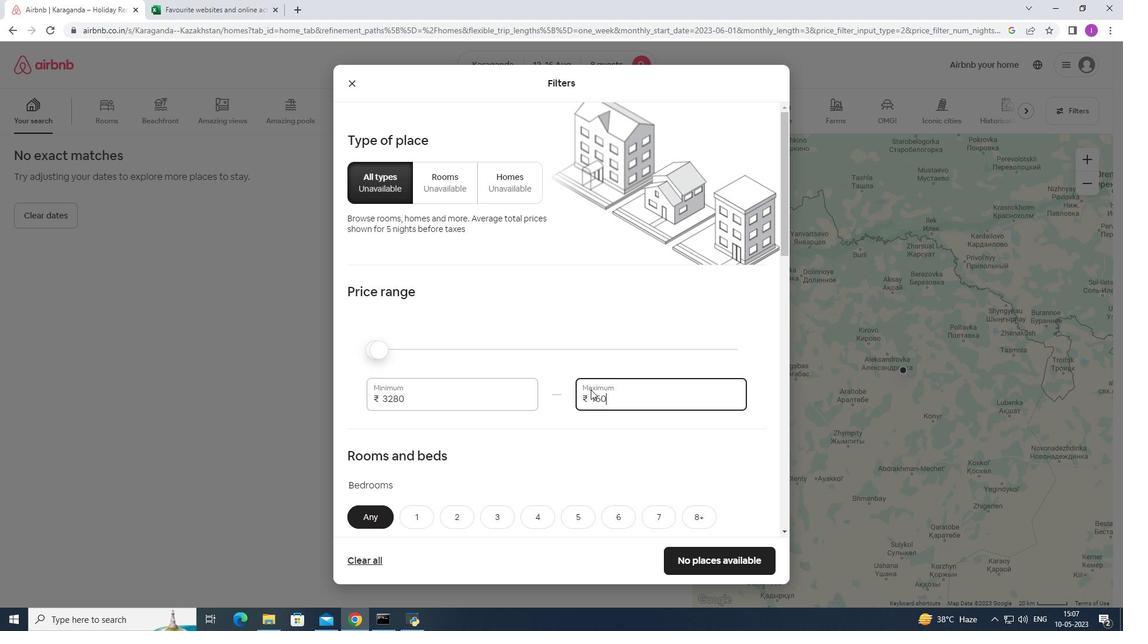 
Action: Mouse moved to (591, 389)
Screenshot: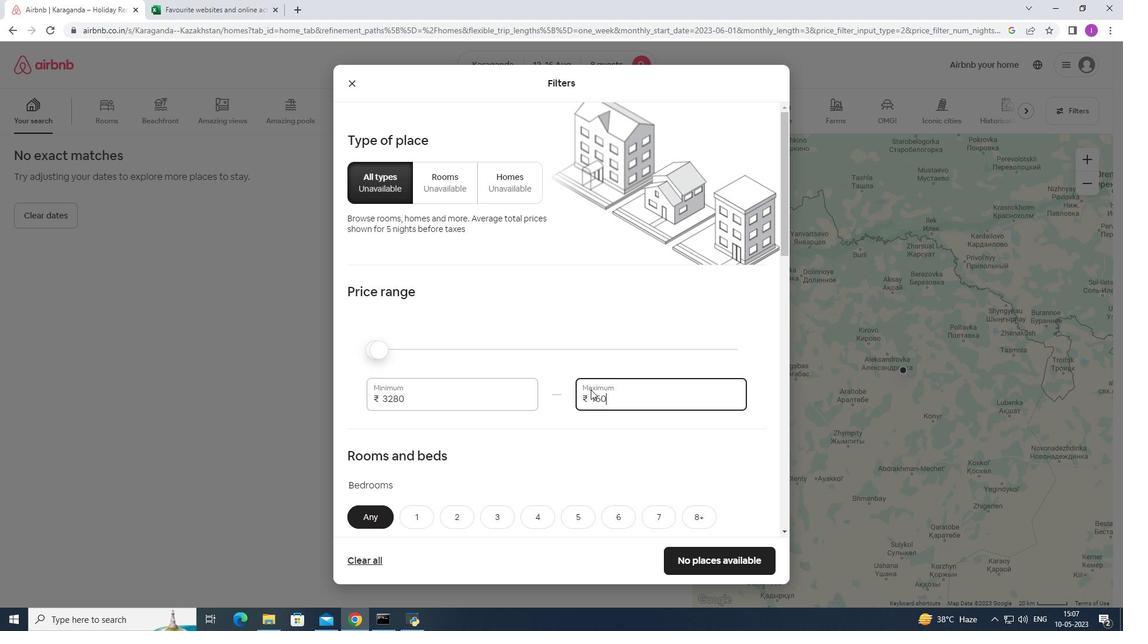 
Action: Key pressed 0
Screenshot: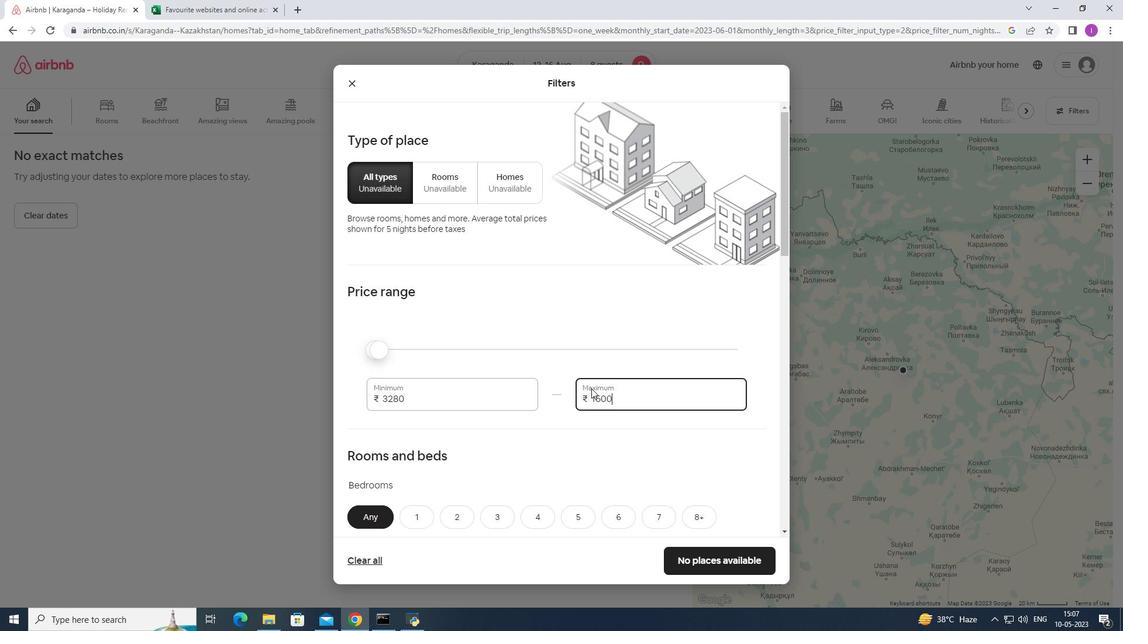 
Action: Mouse moved to (414, 397)
Screenshot: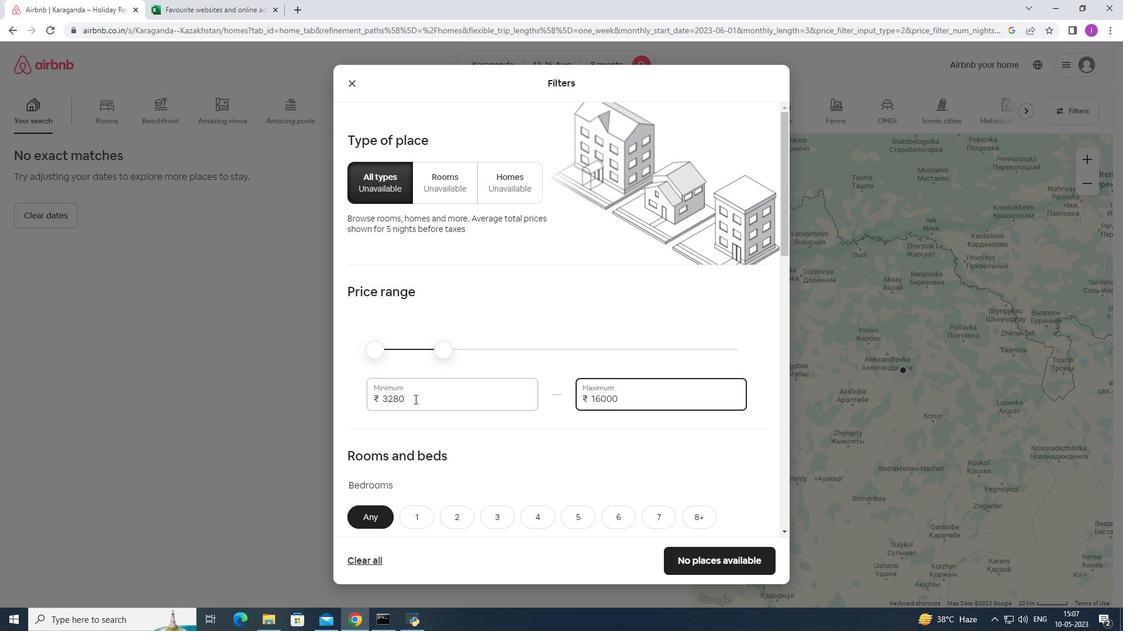 
Action: Mouse pressed left at (414, 397)
Screenshot: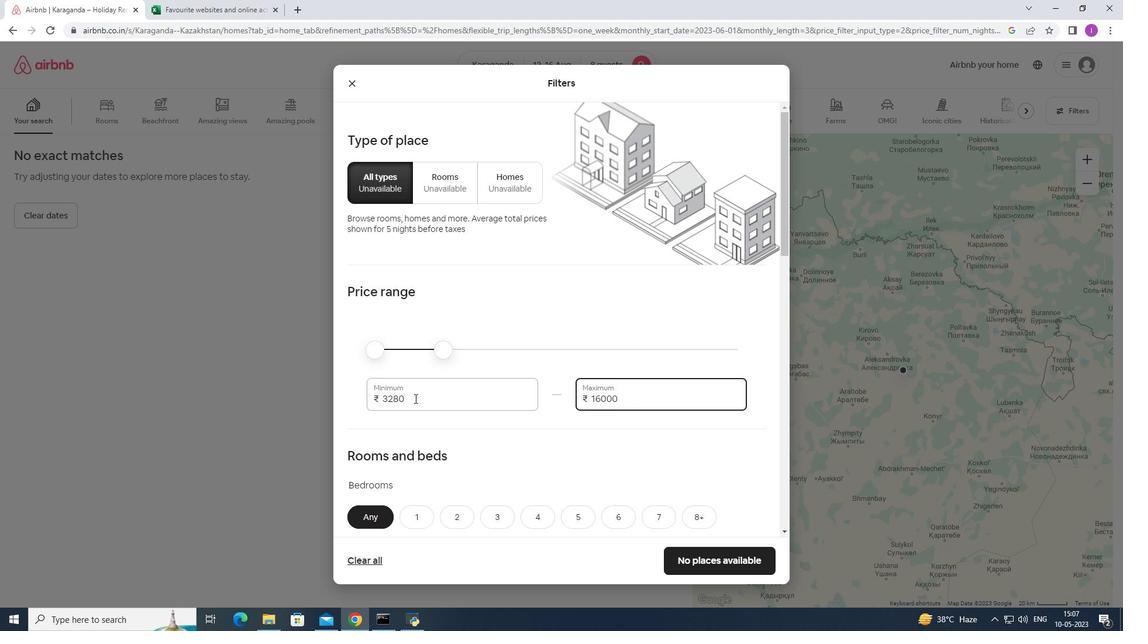 
Action: Mouse moved to (467, 396)
Screenshot: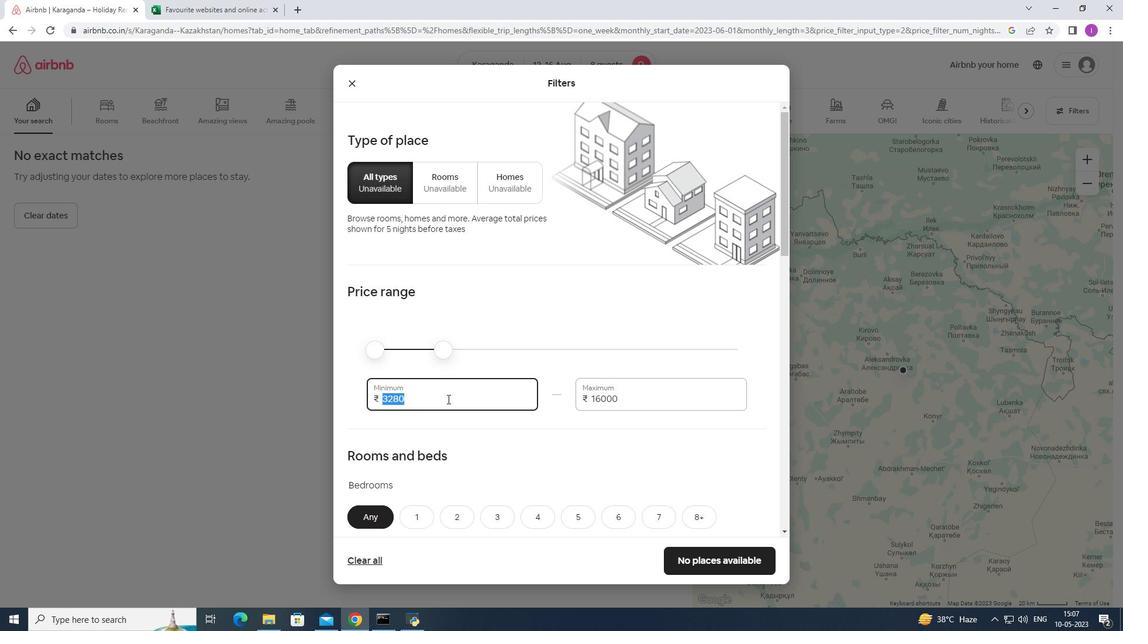 
Action: Key pressed 100
Screenshot: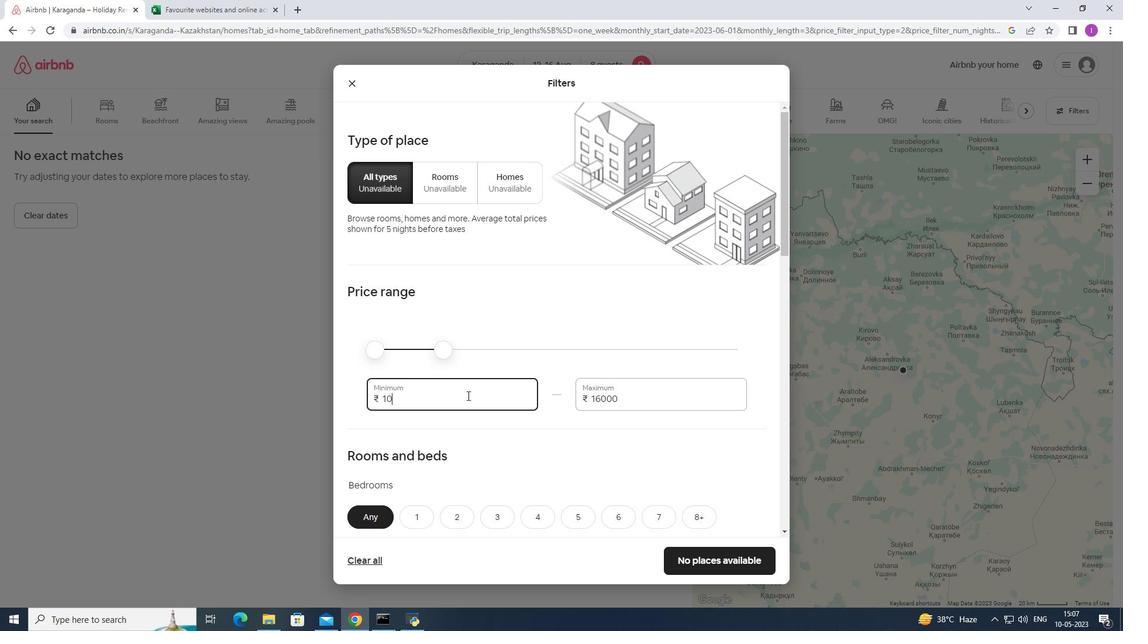 
Action: Mouse moved to (467, 395)
Screenshot: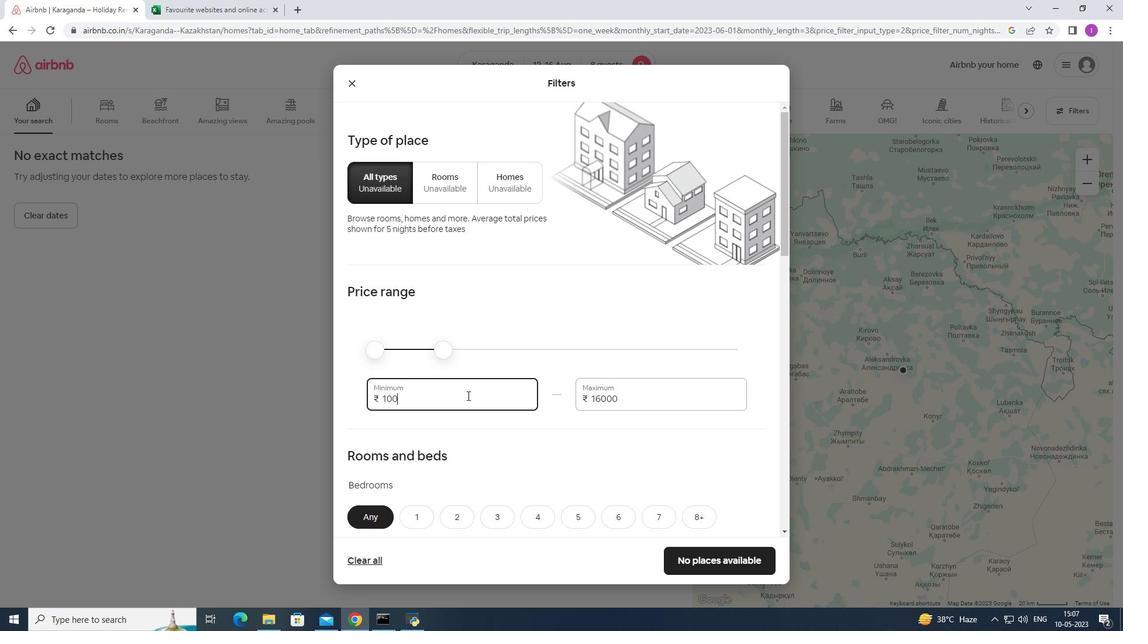 
Action: Key pressed 00
Screenshot: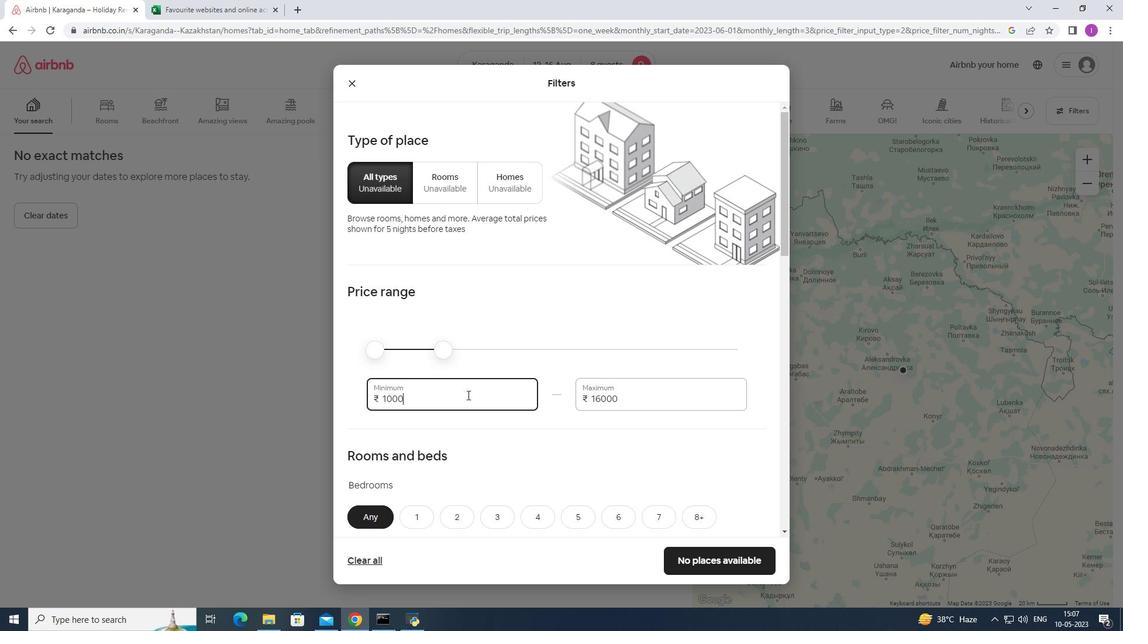 
Action: Mouse moved to (438, 410)
Screenshot: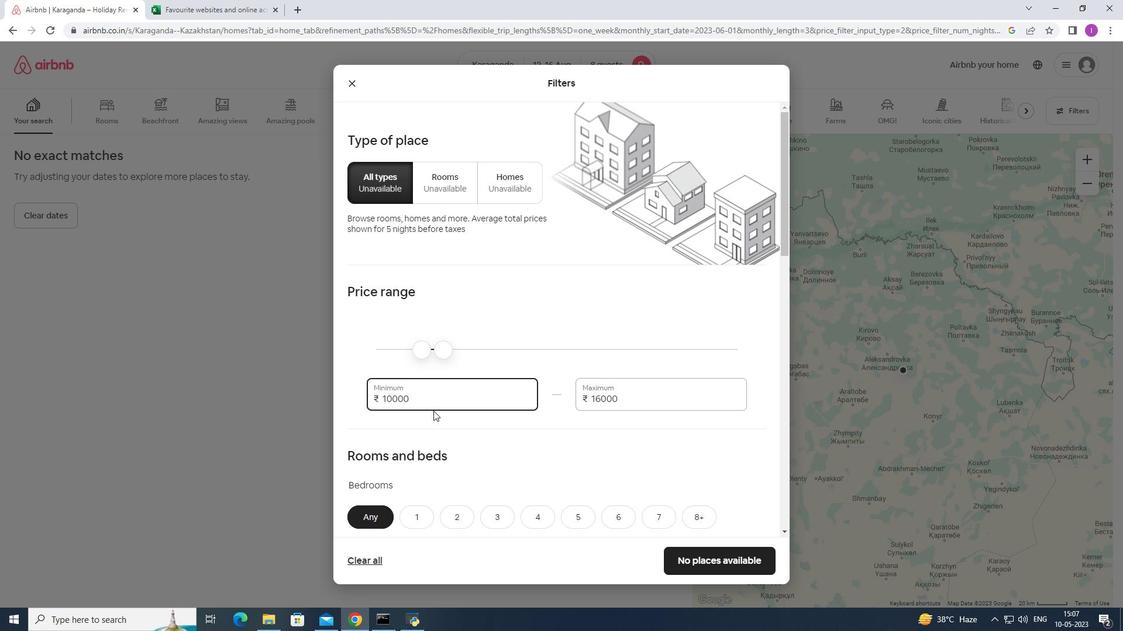 
Action: Mouse scrolled (438, 410) with delta (0, 0)
Screenshot: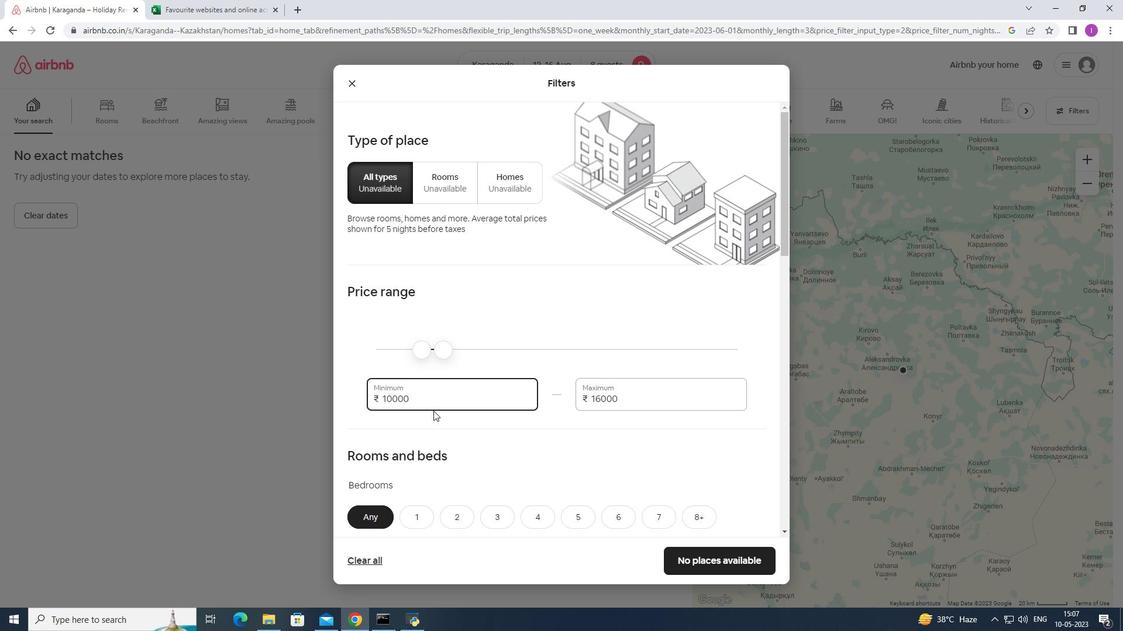 
Action: Mouse moved to (453, 409)
Screenshot: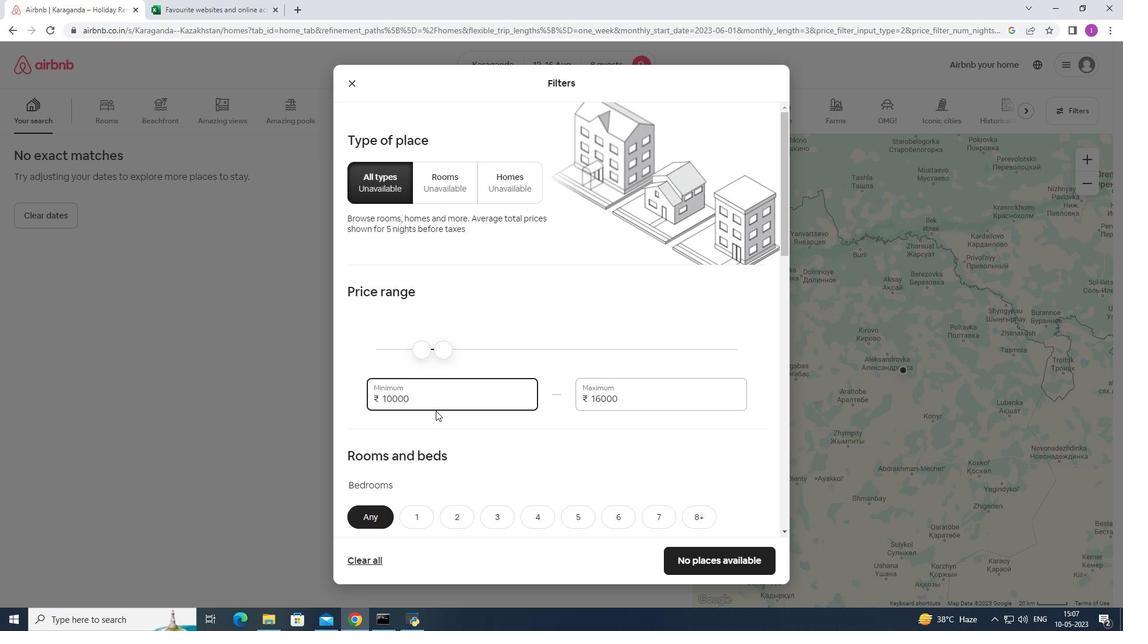 
Action: Mouse scrolled (452, 409) with delta (0, 0)
Screenshot: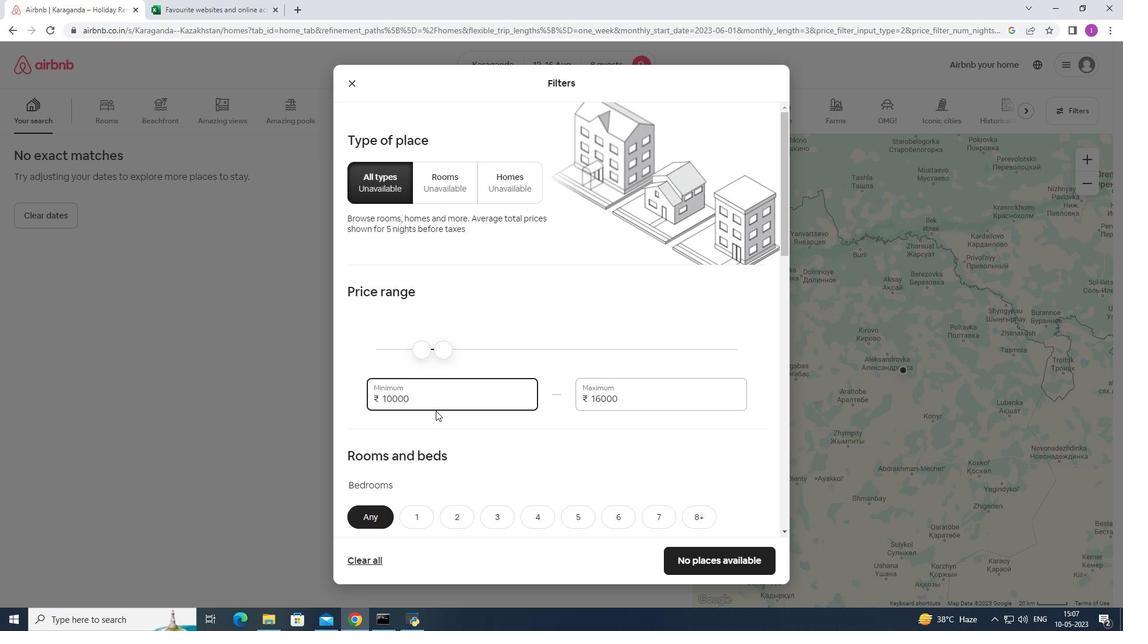 
Action: Mouse moved to (472, 401)
Screenshot: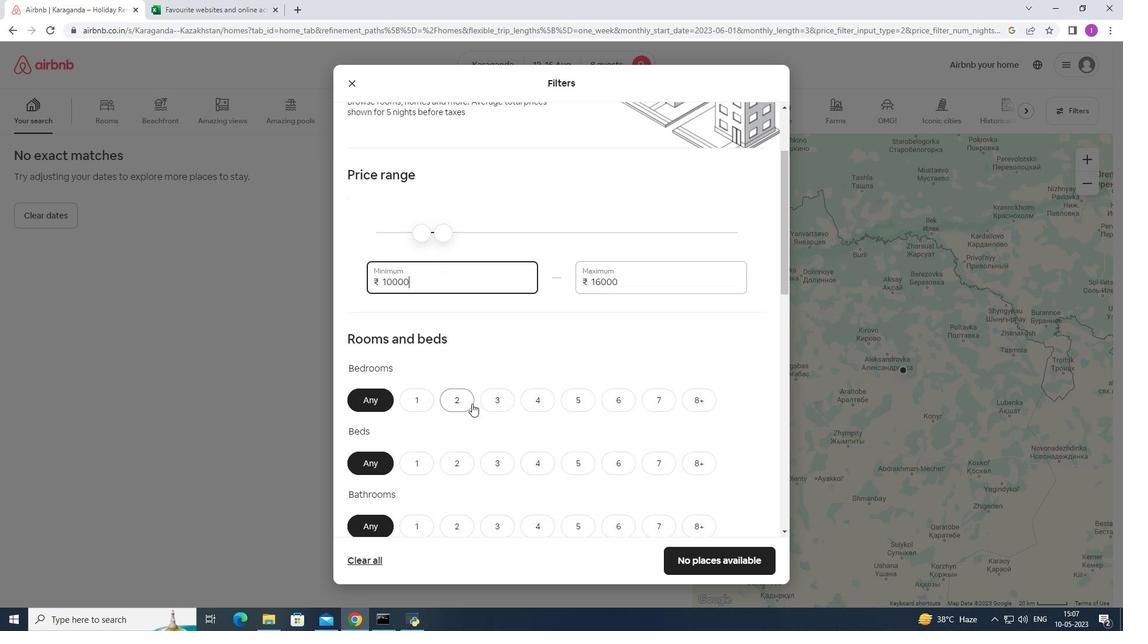 
Action: Mouse scrolled (472, 401) with delta (0, 0)
Screenshot: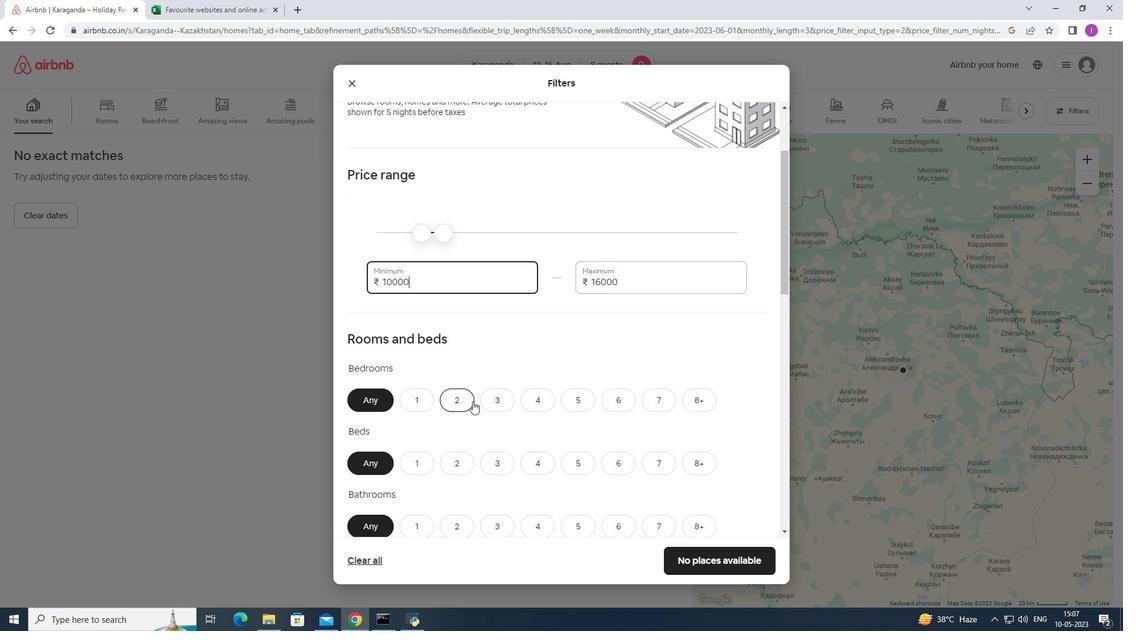 
Action: Mouse scrolled (472, 401) with delta (0, 0)
Screenshot: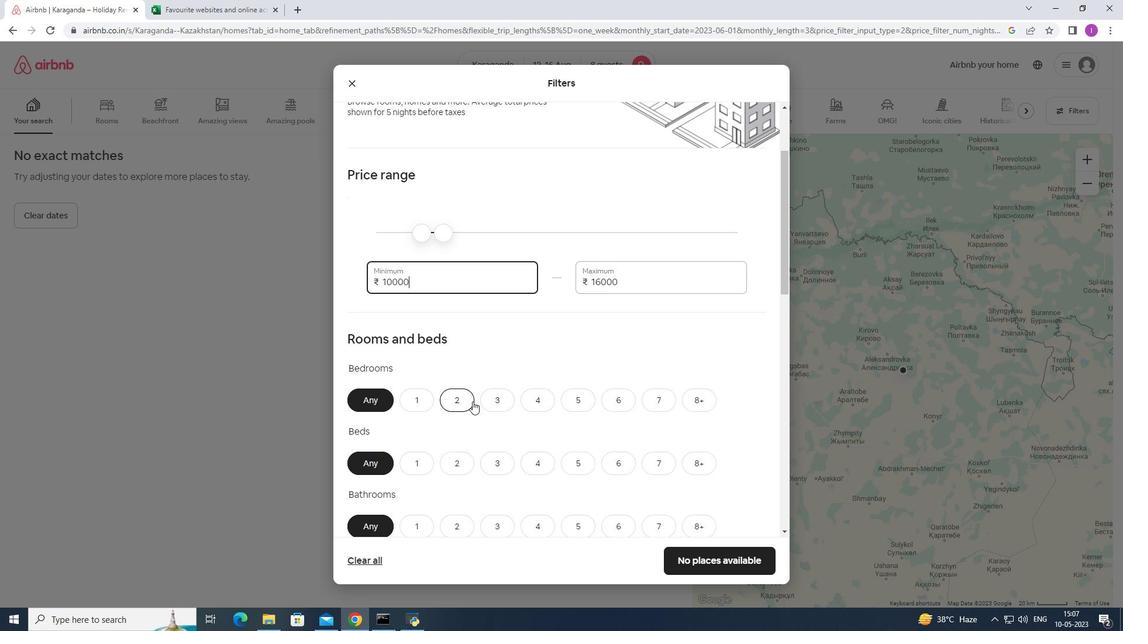 
Action: Mouse moved to (476, 398)
Screenshot: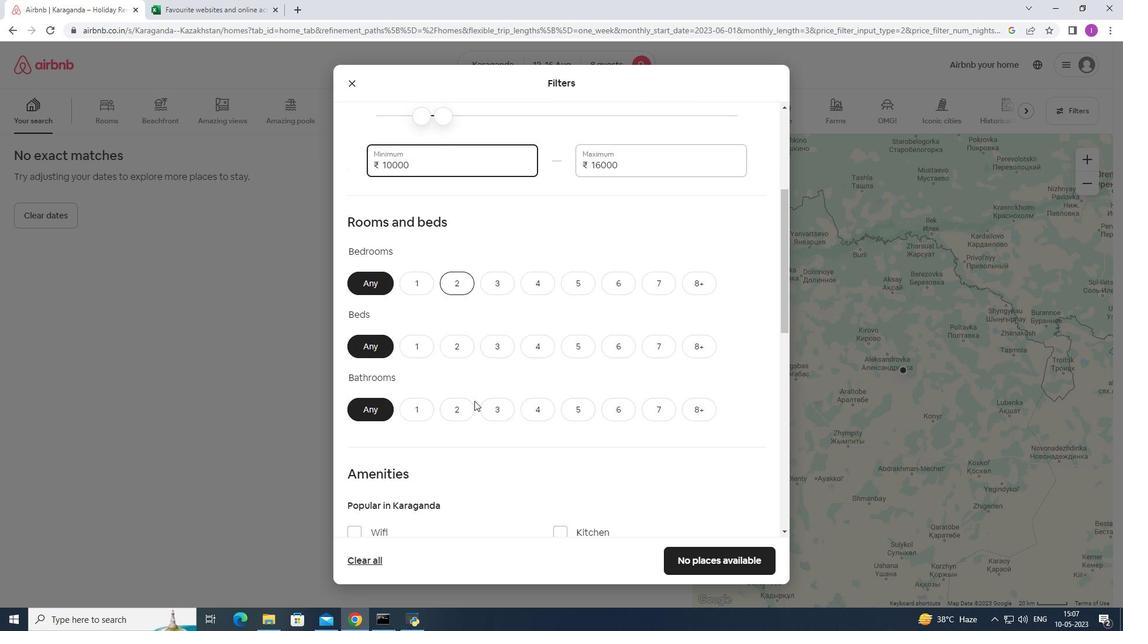 
Action: Mouse scrolled (476, 397) with delta (0, 0)
Screenshot: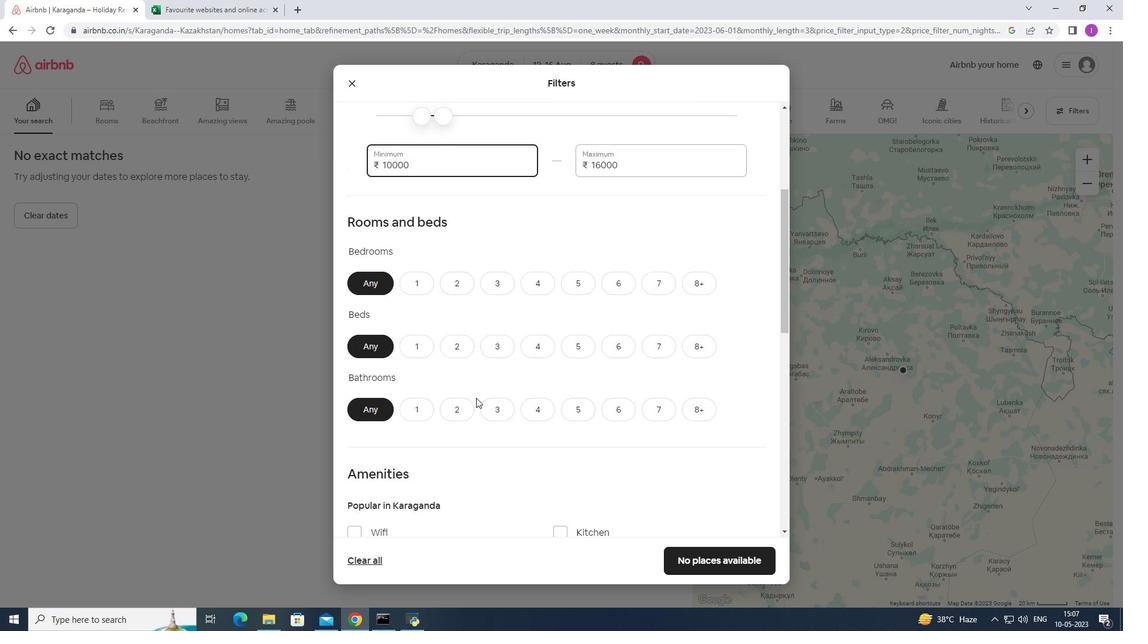 
Action: Mouse scrolled (476, 397) with delta (0, 0)
Screenshot: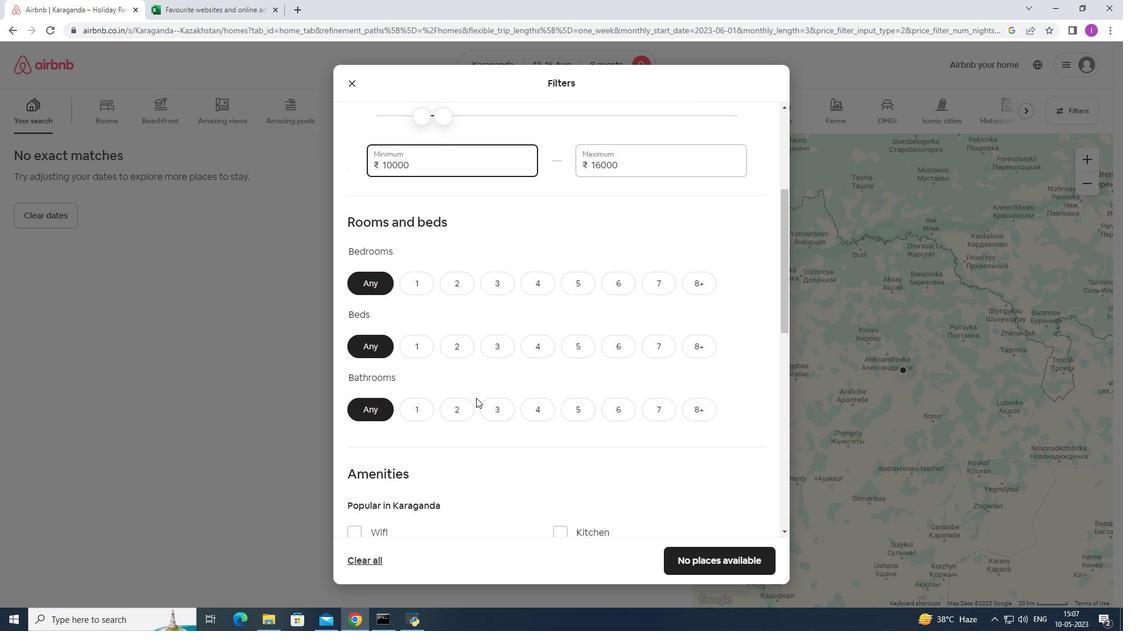 
Action: Mouse moved to (693, 165)
Screenshot: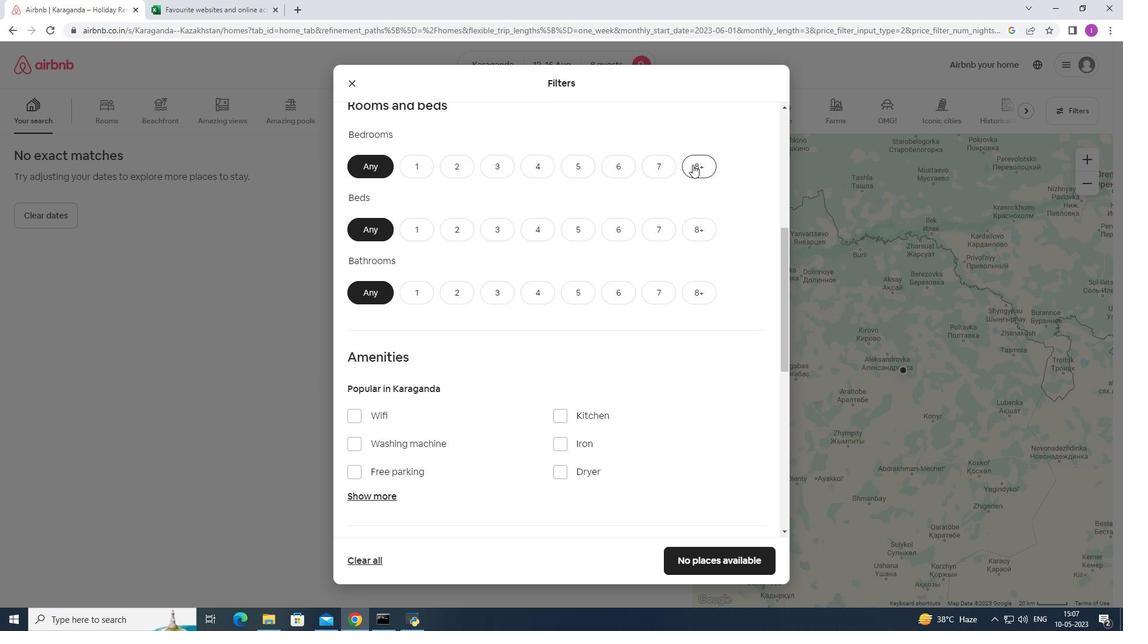 
Action: Mouse pressed left at (693, 165)
Screenshot: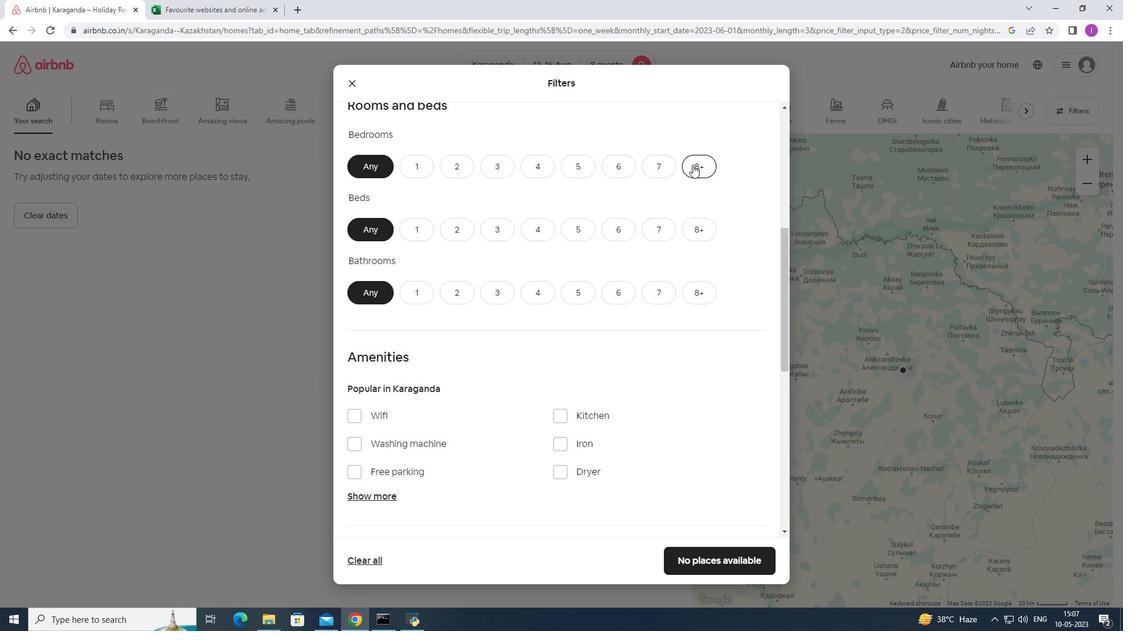 
Action: Mouse moved to (702, 229)
Screenshot: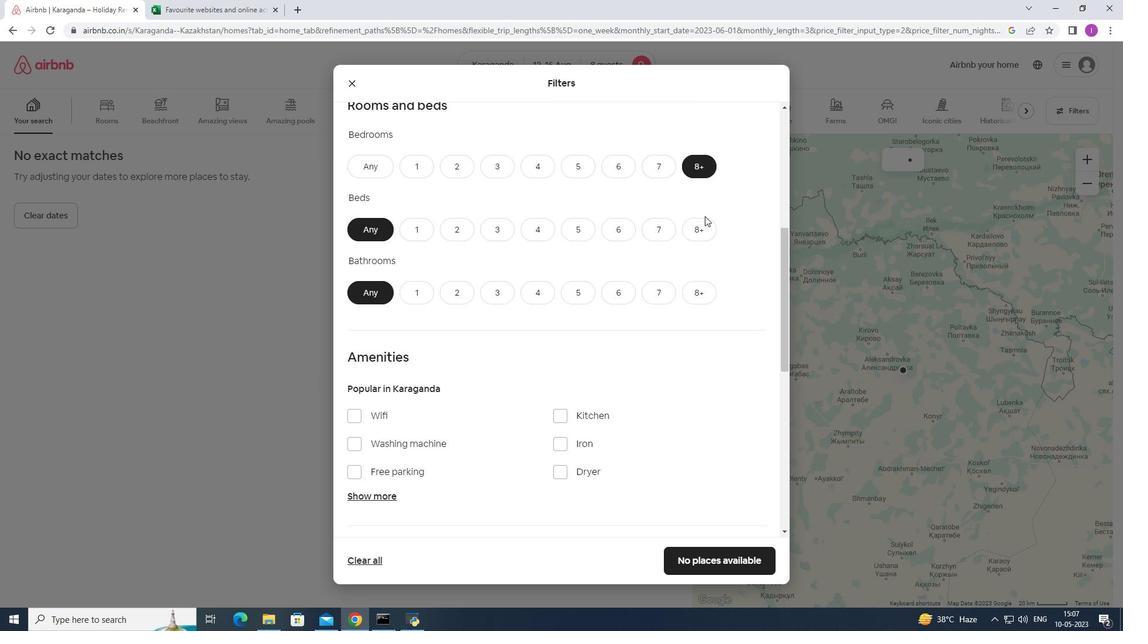 
Action: Mouse pressed left at (702, 229)
Screenshot: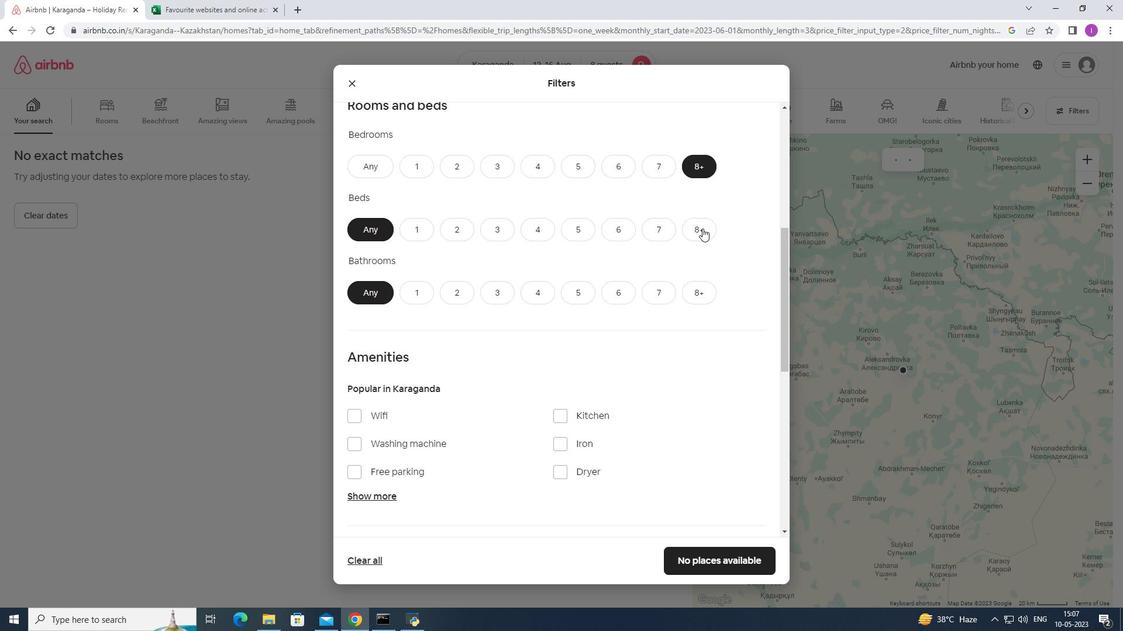 
Action: Mouse moved to (703, 295)
Screenshot: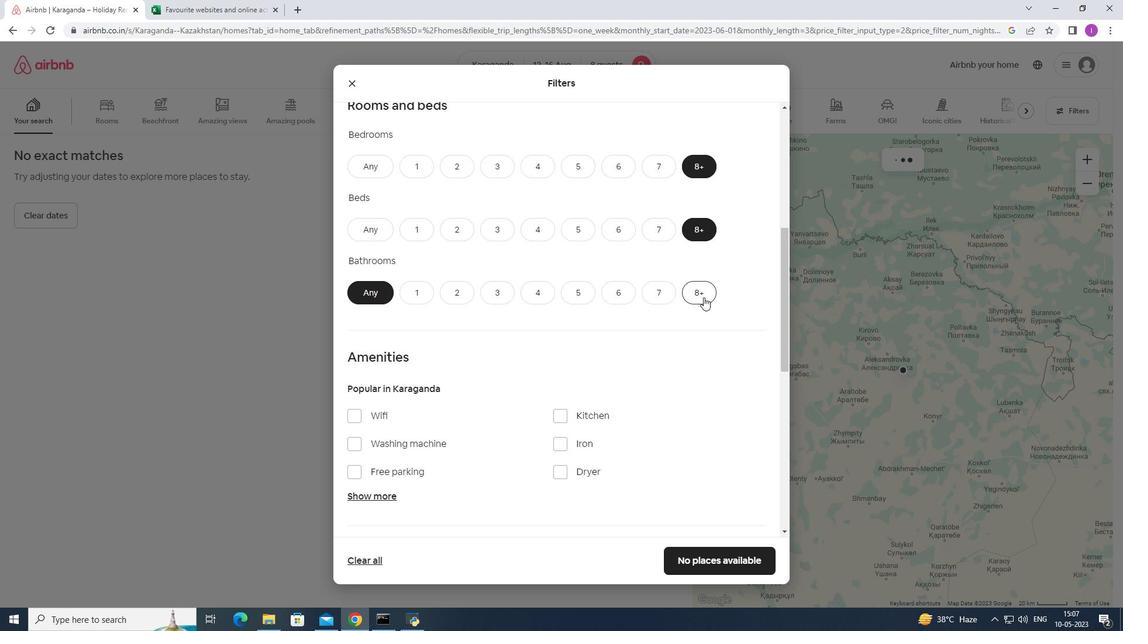 
Action: Mouse pressed left at (703, 295)
Screenshot: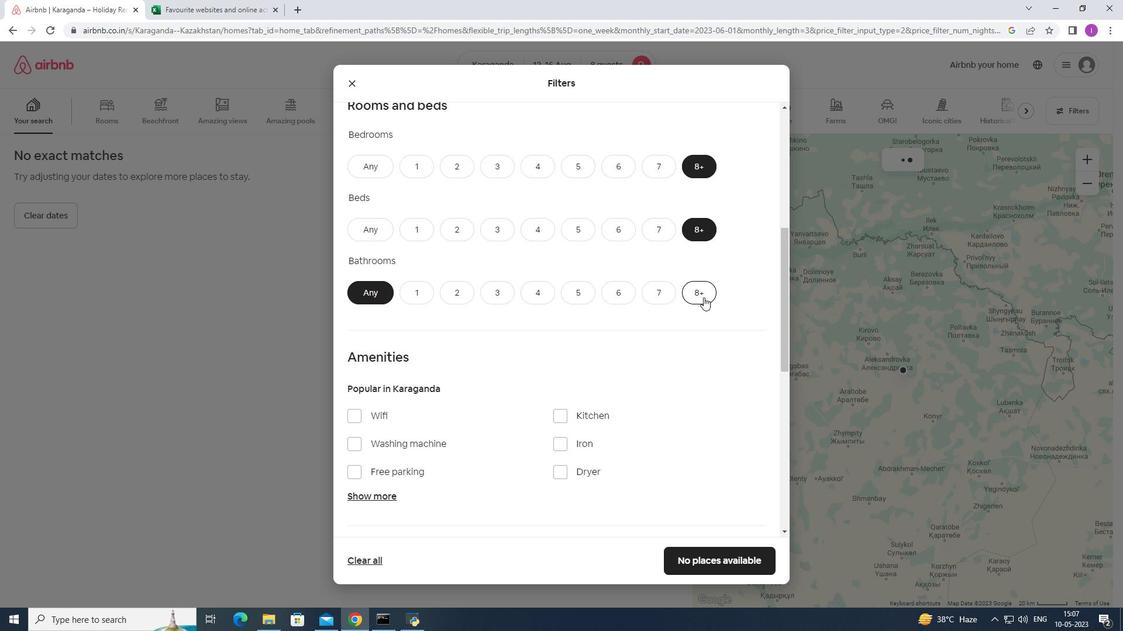 
Action: Mouse moved to (552, 337)
Screenshot: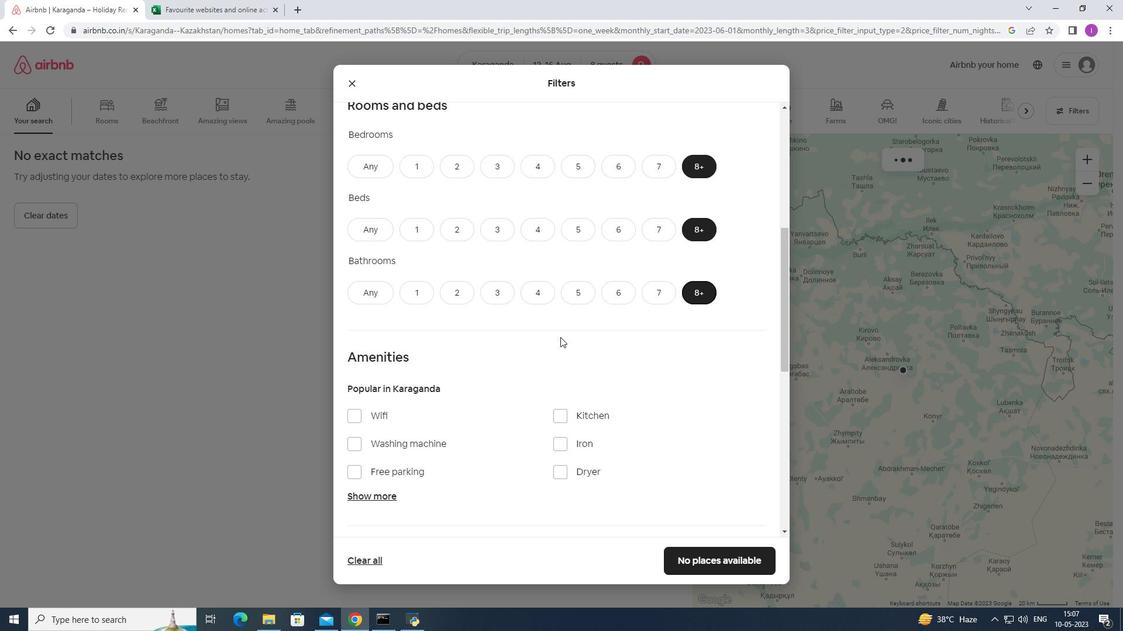
Action: Mouse scrolled (552, 337) with delta (0, 0)
Screenshot: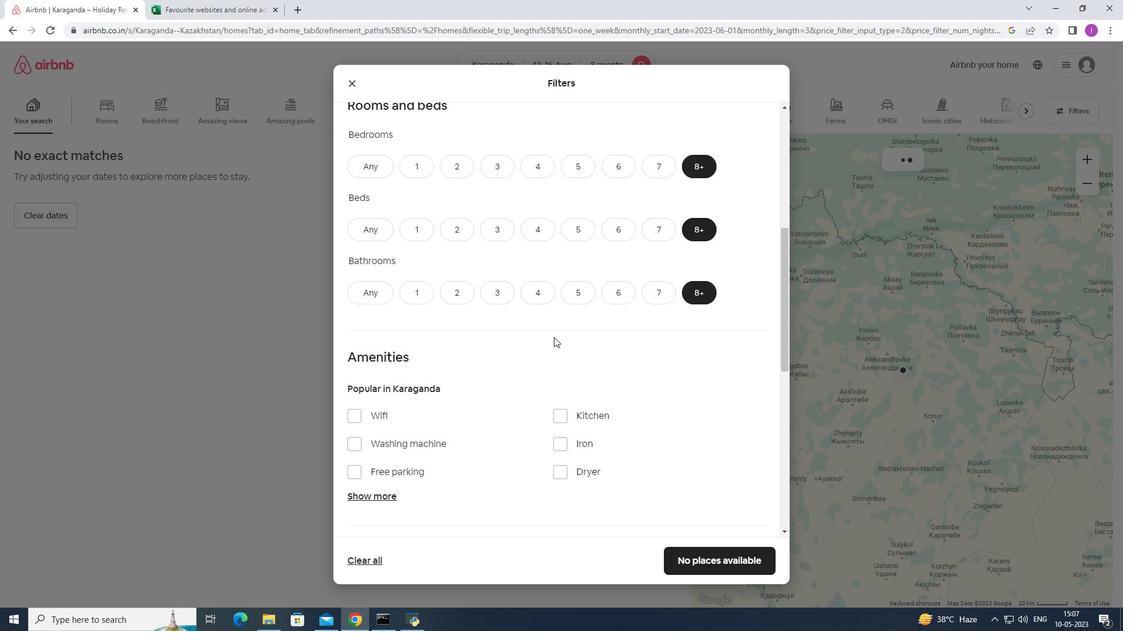 
Action: Mouse scrolled (552, 337) with delta (0, 0)
Screenshot: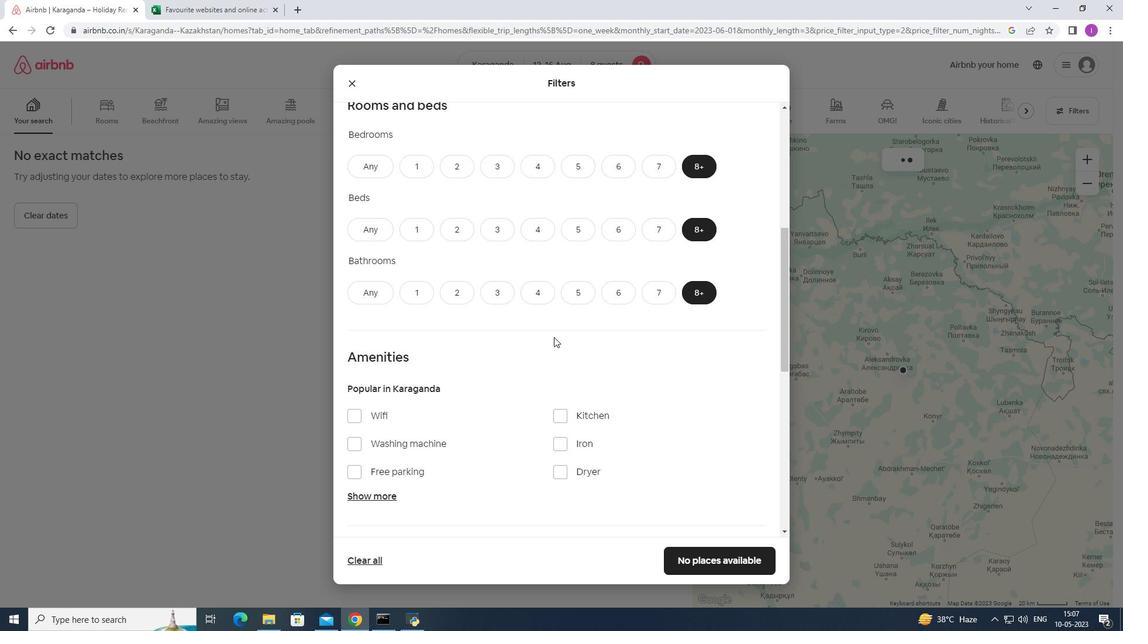 
Action: Mouse moved to (447, 359)
Screenshot: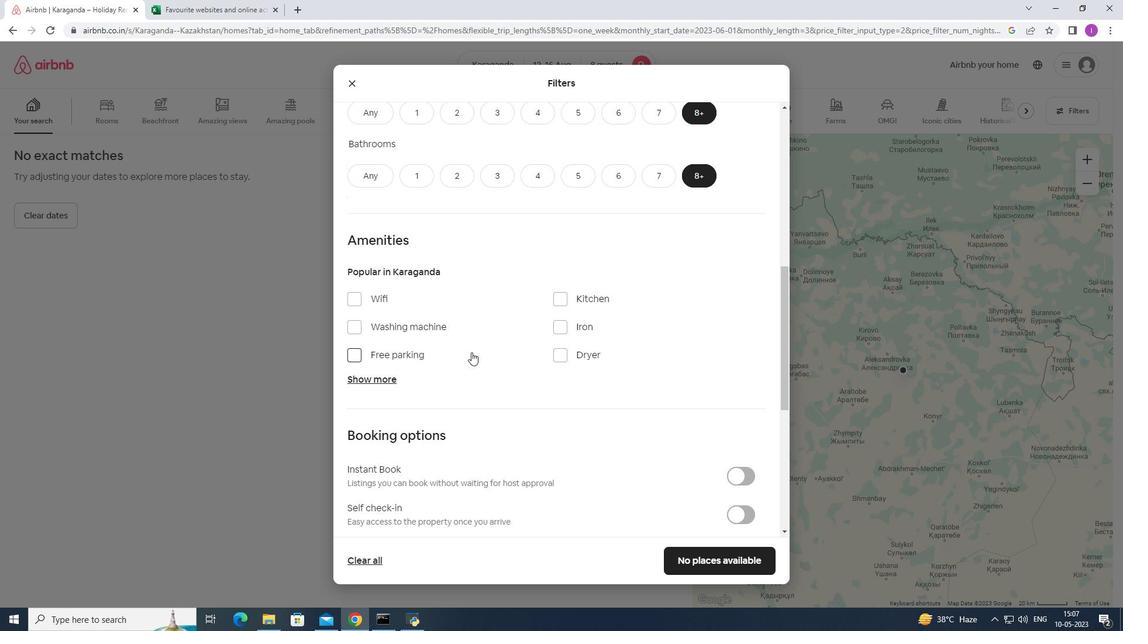 
Action: Mouse scrolled (447, 359) with delta (0, 0)
Screenshot: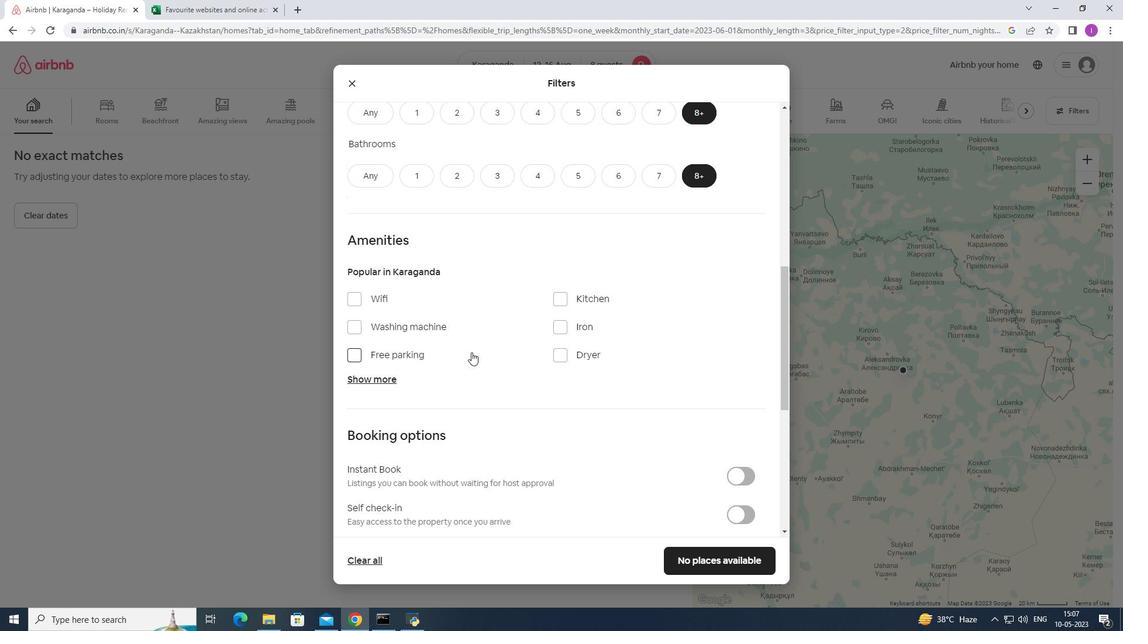 
Action: Mouse moved to (355, 241)
Screenshot: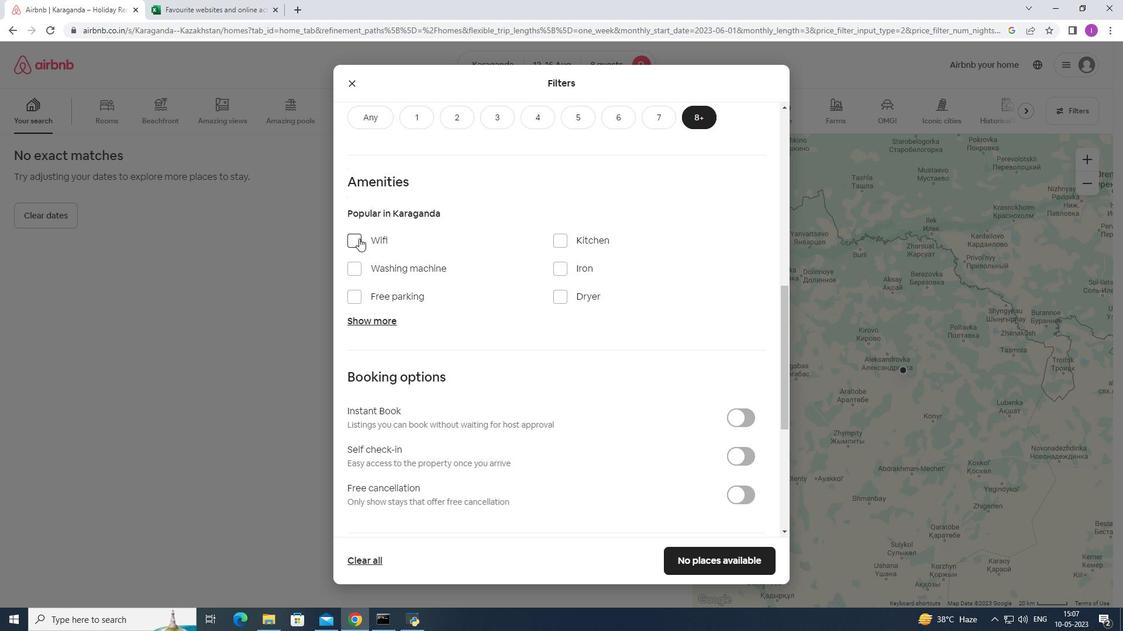 
Action: Mouse pressed left at (355, 241)
Screenshot: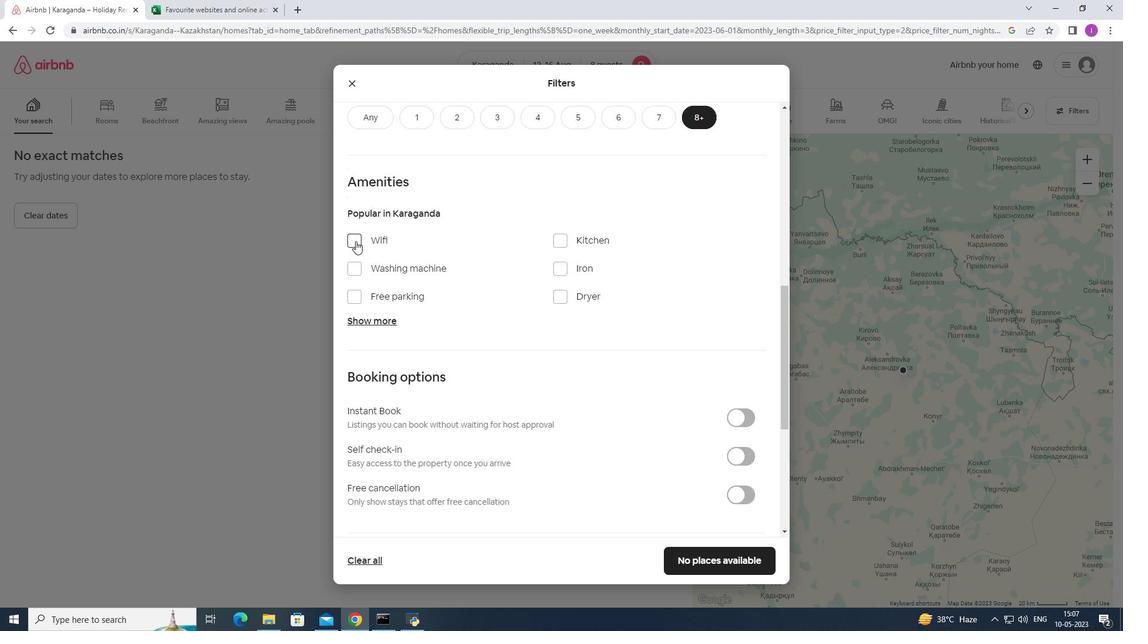 
Action: Mouse moved to (352, 300)
Screenshot: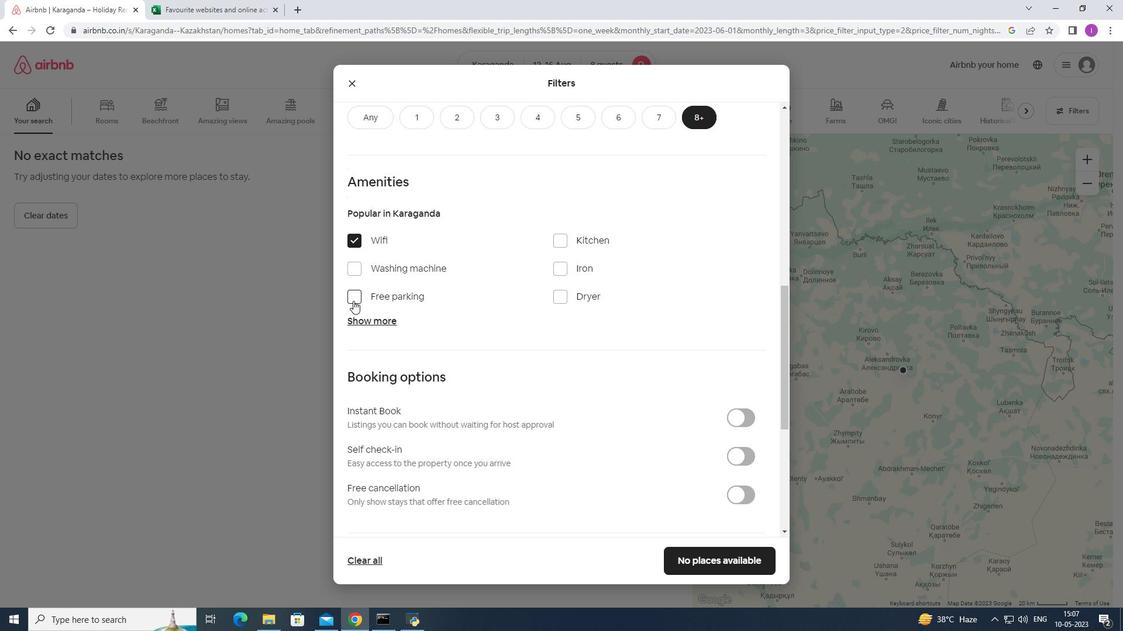 
Action: Mouse pressed left at (352, 300)
Screenshot: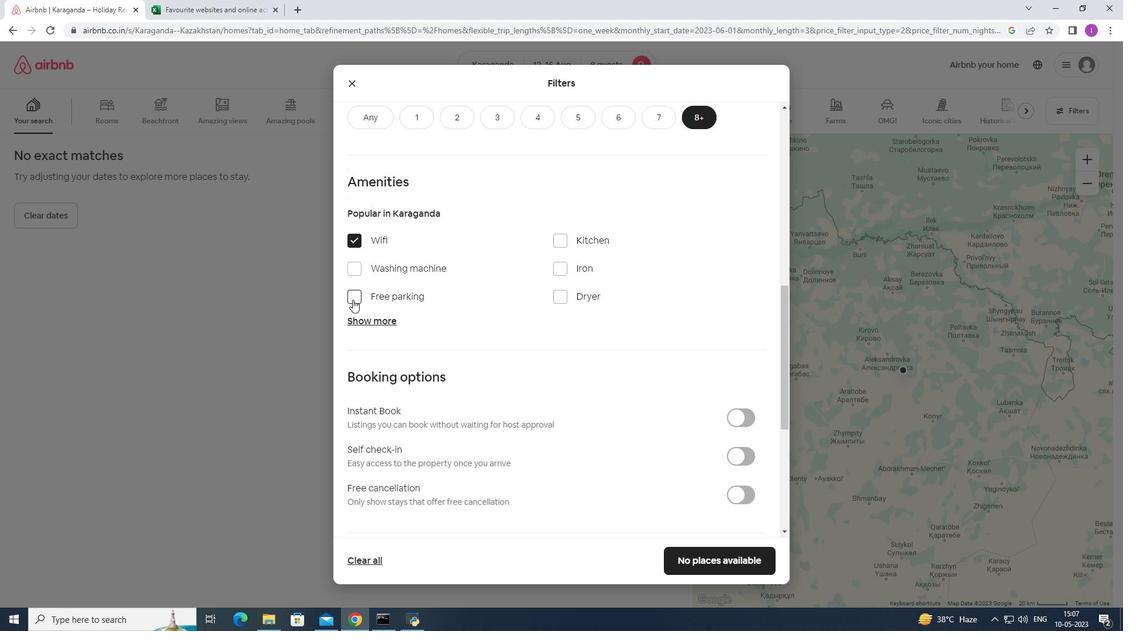 
Action: Mouse moved to (385, 318)
Screenshot: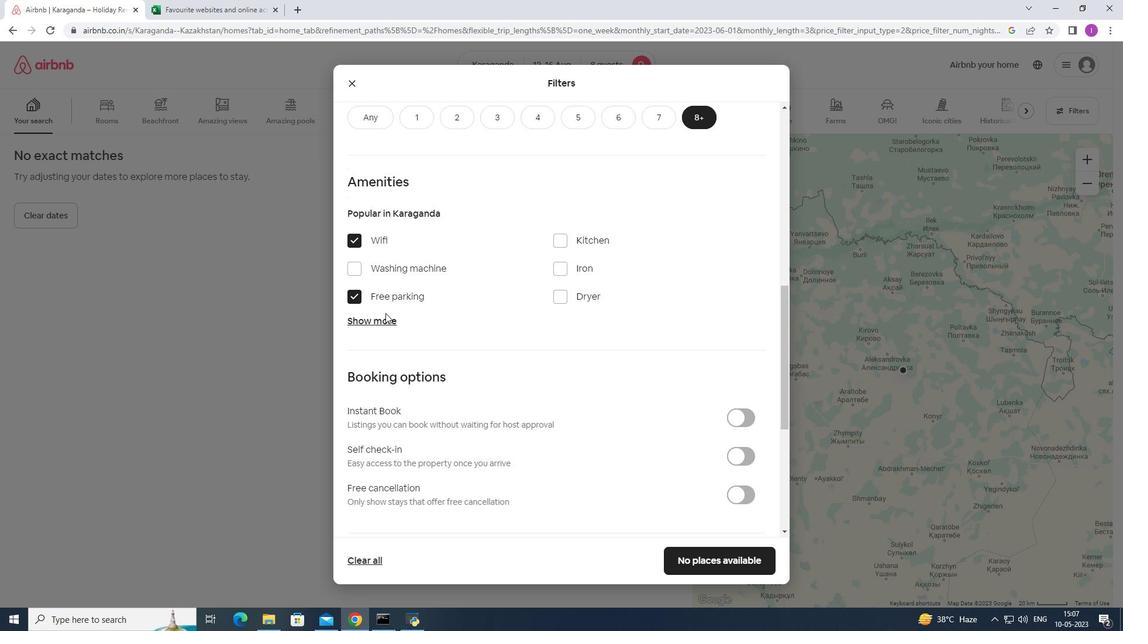 
Action: Mouse pressed left at (385, 318)
Screenshot: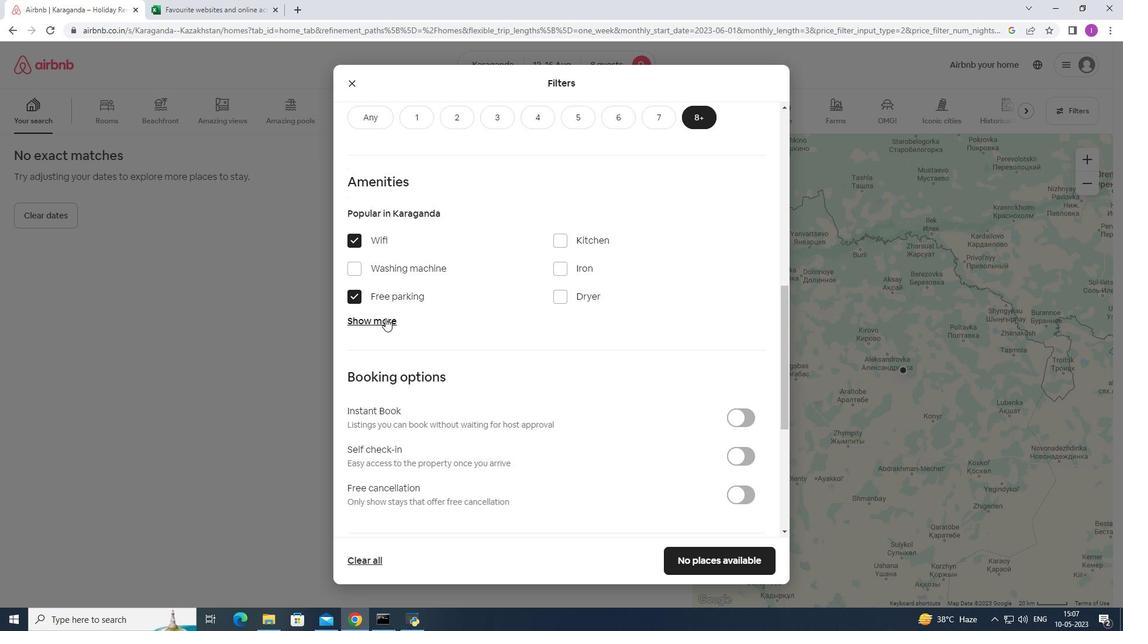 
Action: Mouse moved to (430, 316)
Screenshot: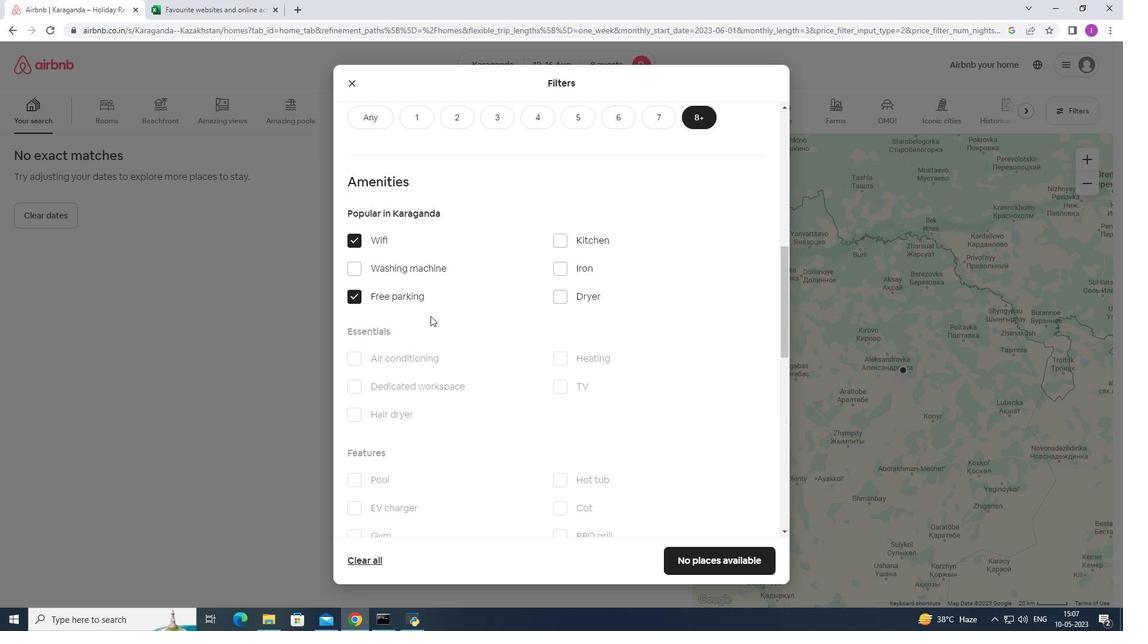 
Action: Mouse scrolled (430, 315) with delta (0, 0)
Screenshot: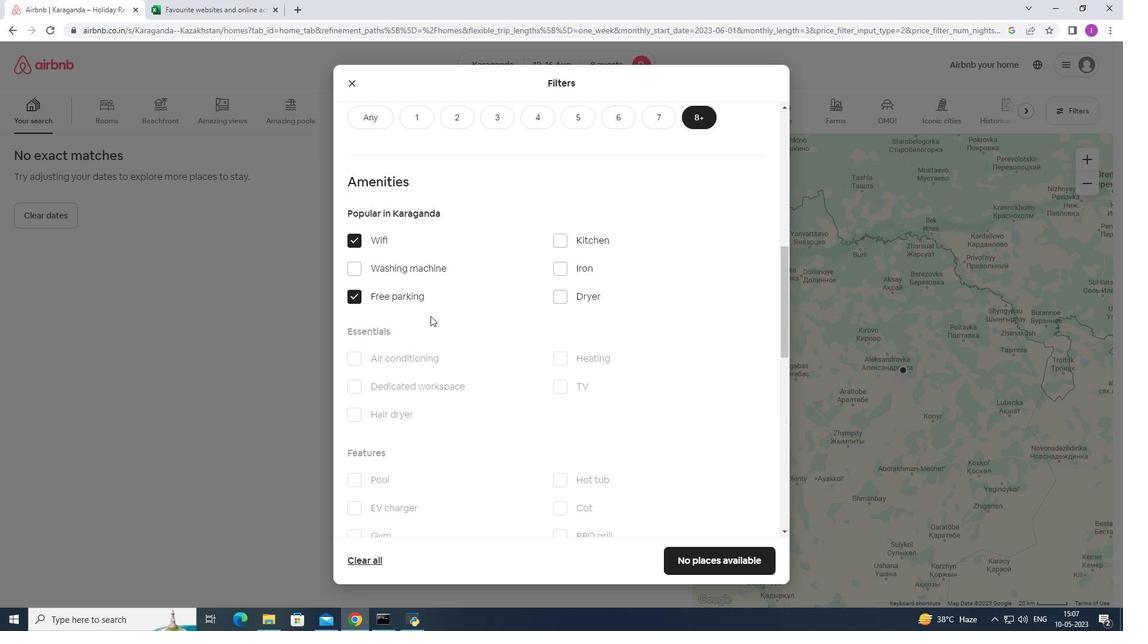 
Action: Mouse moved to (431, 316)
Screenshot: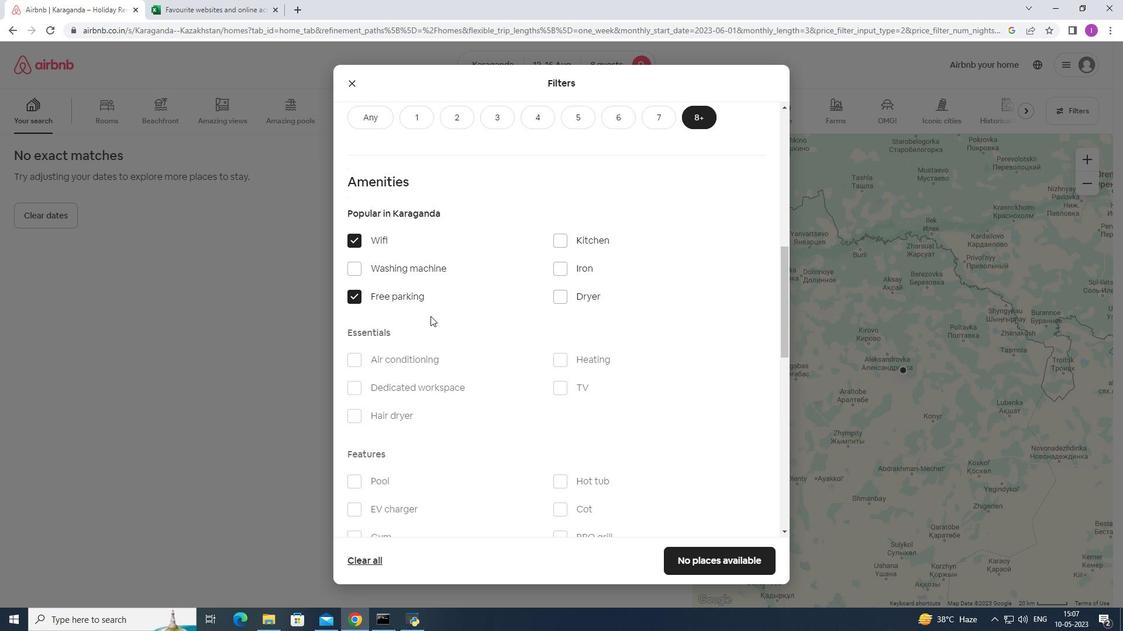 
Action: Mouse scrolled (431, 315) with delta (0, 0)
Screenshot: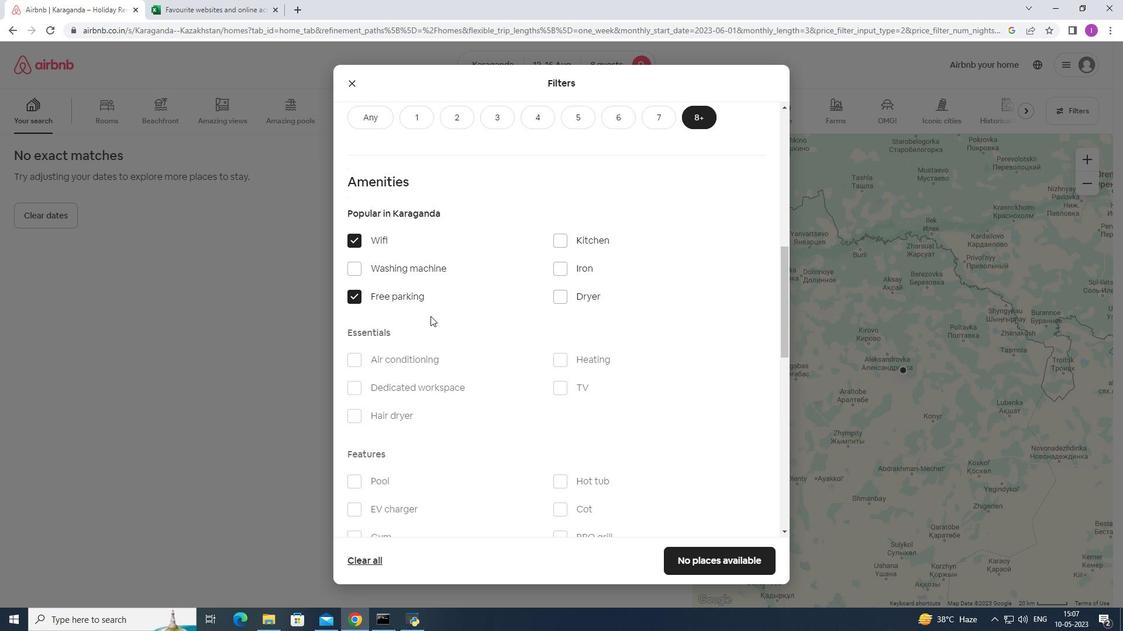 
Action: Mouse moved to (565, 274)
Screenshot: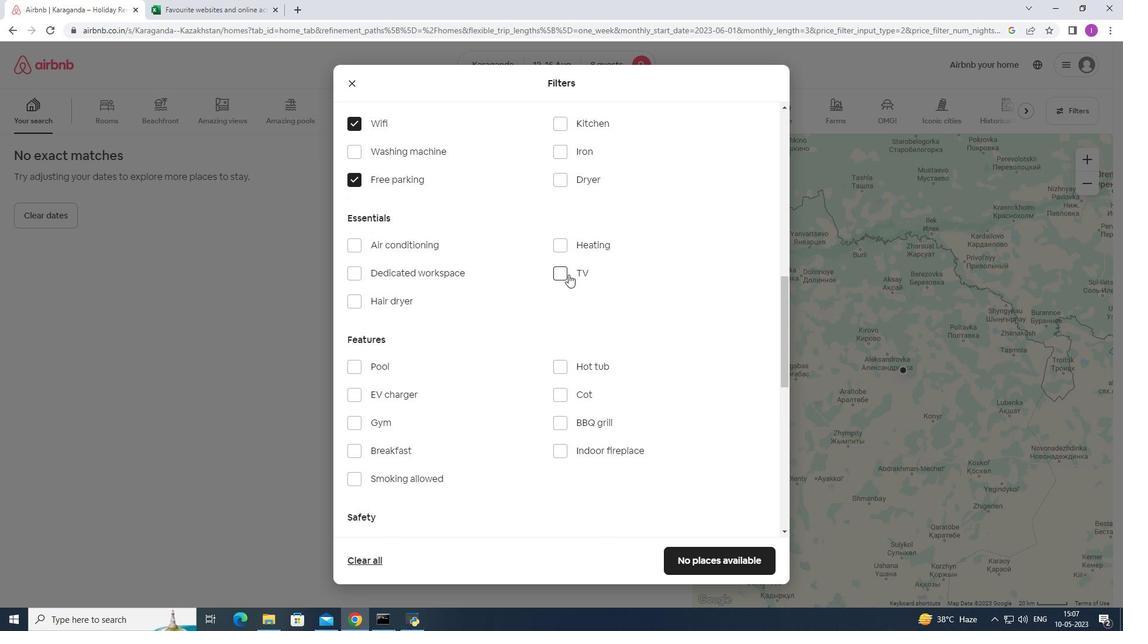 
Action: Mouse pressed left at (565, 274)
Screenshot: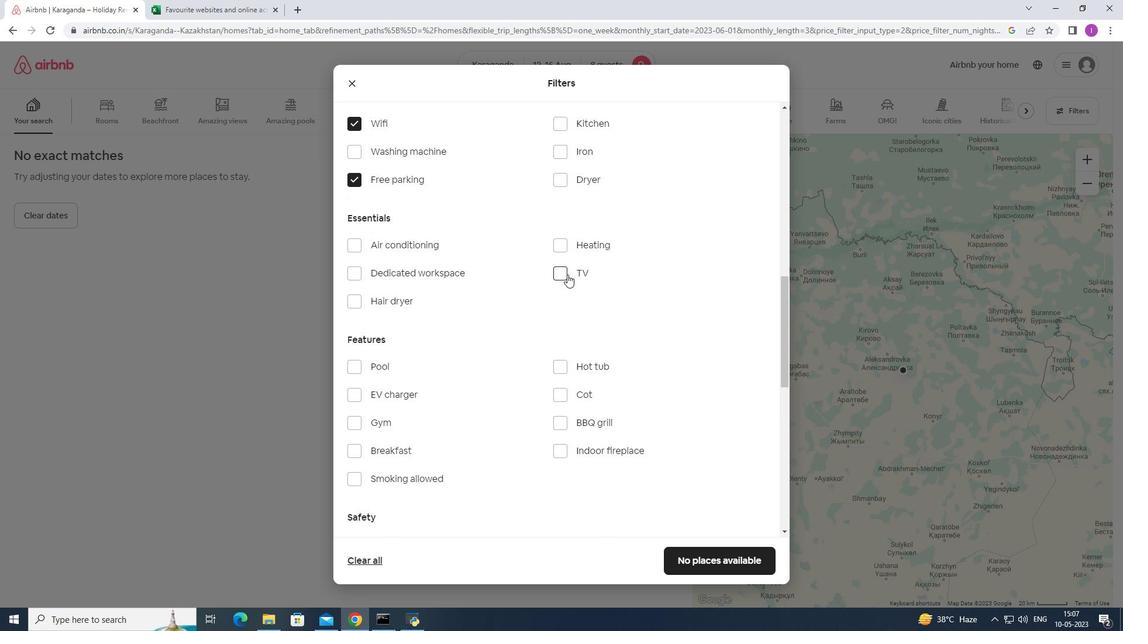 
Action: Mouse moved to (448, 431)
Screenshot: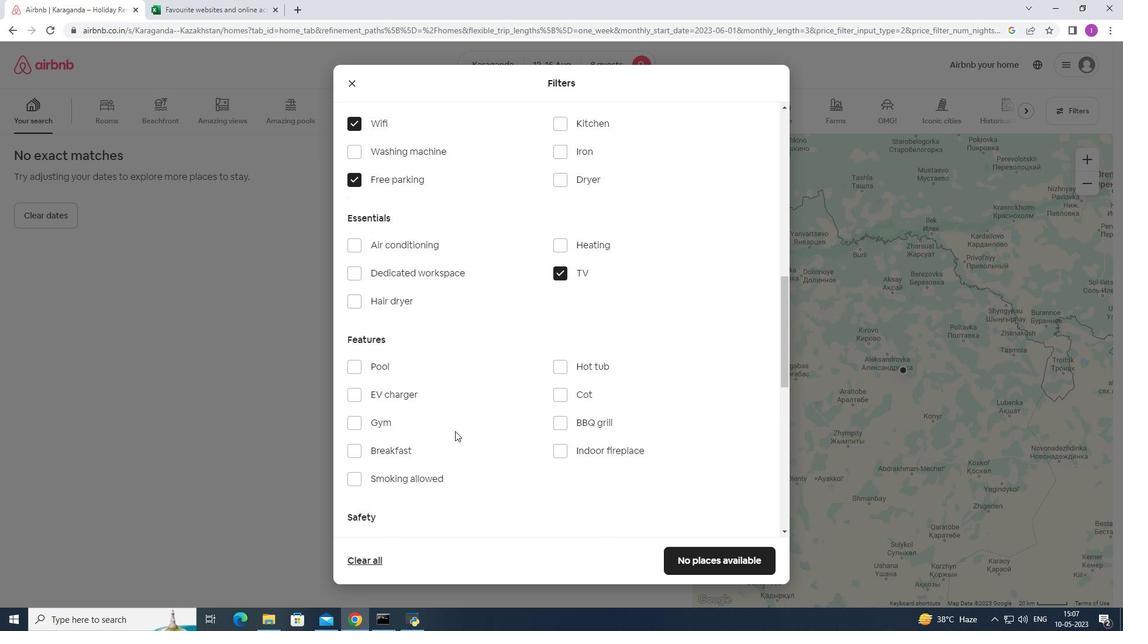 
Action: Mouse scrolled (448, 431) with delta (0, 0)
Screenshot: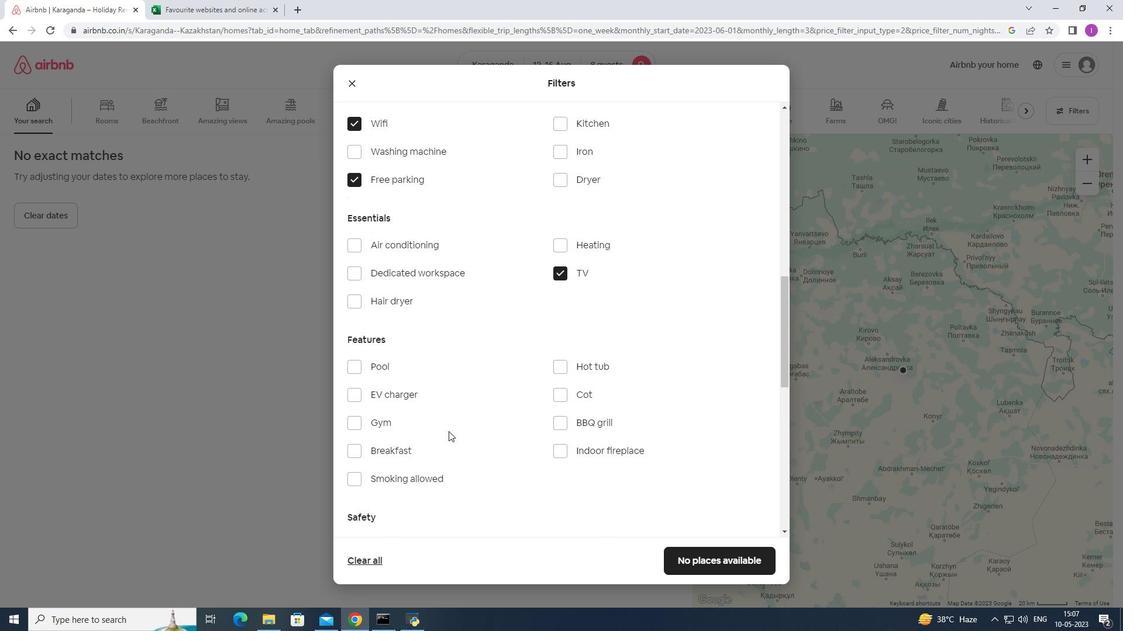 
Action: Mouse scrolled (448, 431) with delta (0, 0)
Screenshot: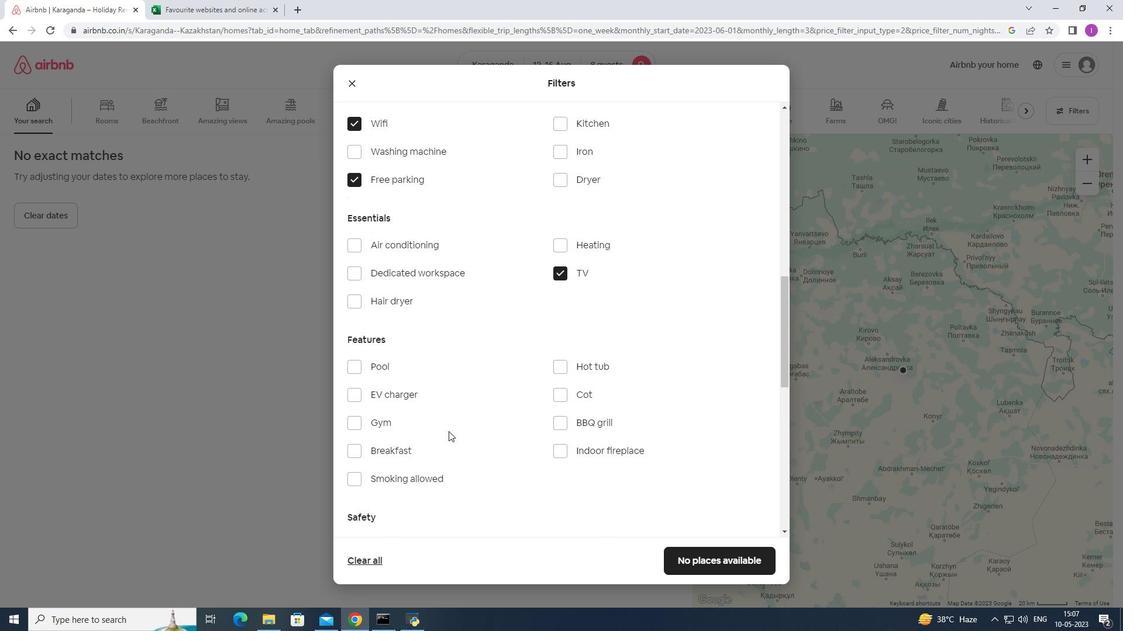 
Action: Mouse moved to (356, 306)
Screenshot: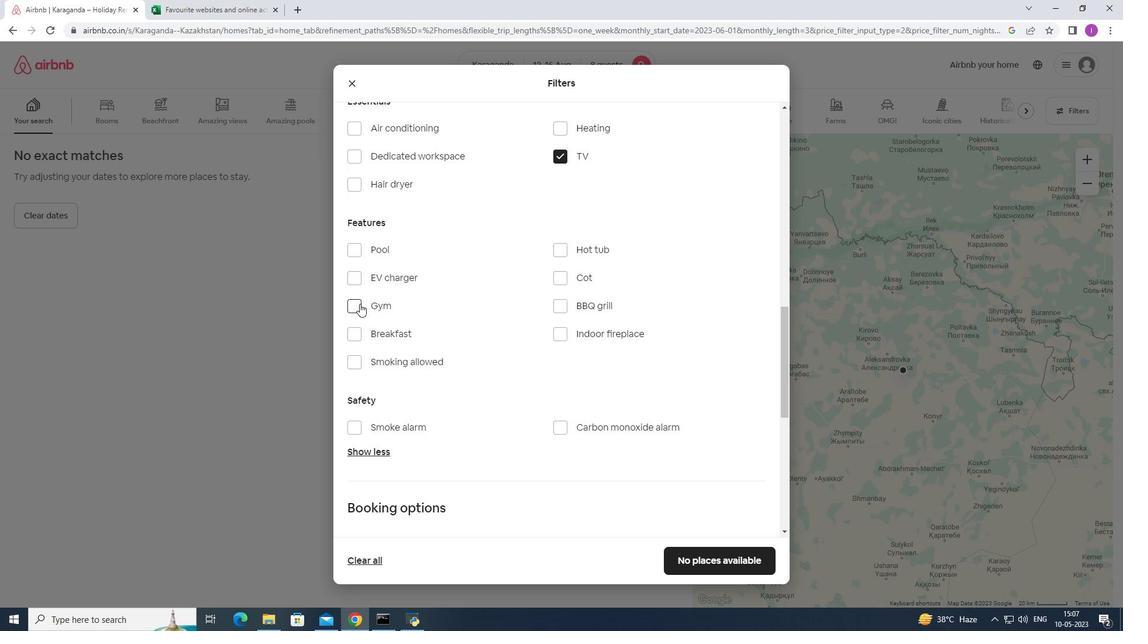 
Action: Mouse pressed left at (356, 306)
Screenshot: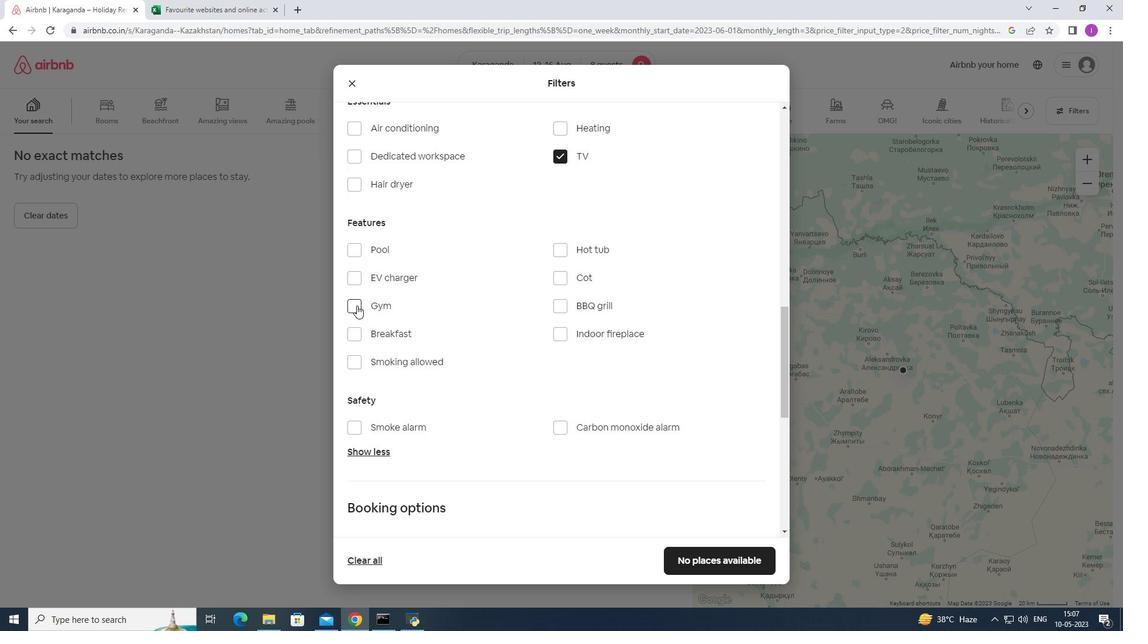 
Action: Mouse moved to (353, 336)
Screenshot: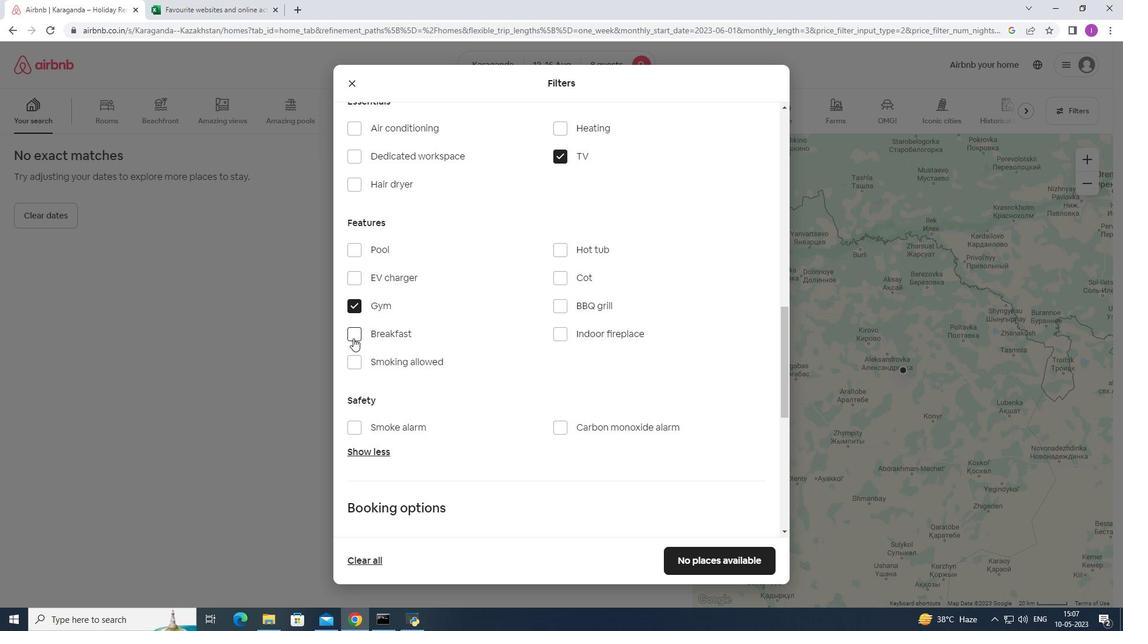 
Action: Mouse pressed left at (353, 336)
Screenshot: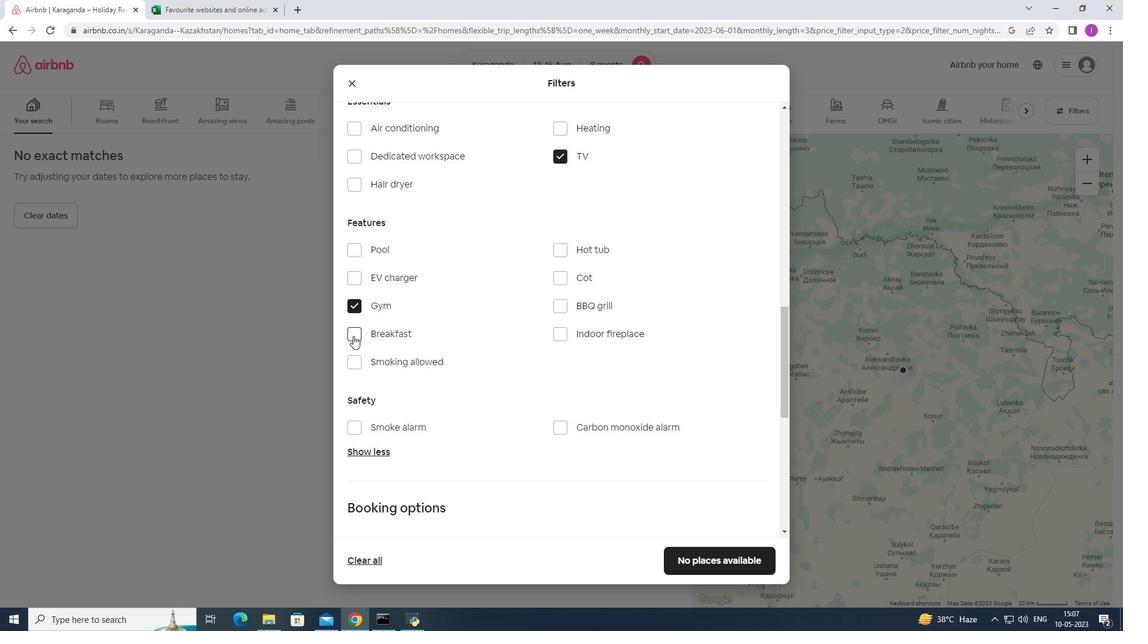 
Action: Mouse moved to (503, 321)
Screenshot: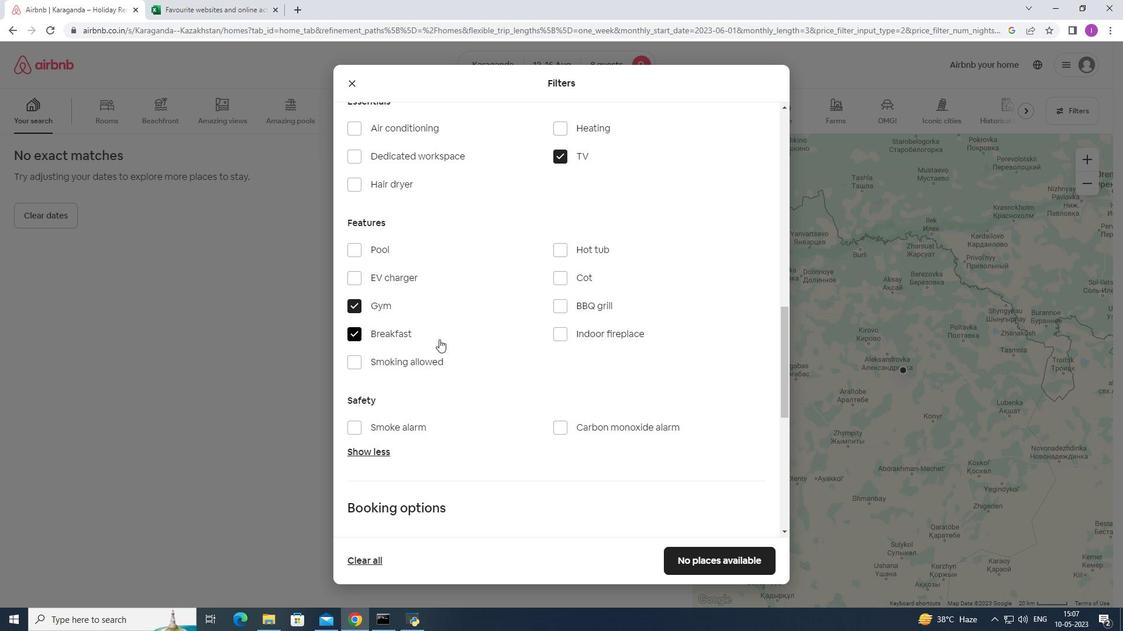 
Action: Mouse scrolled (503, 320) with delta (0, 0)
Screenshot: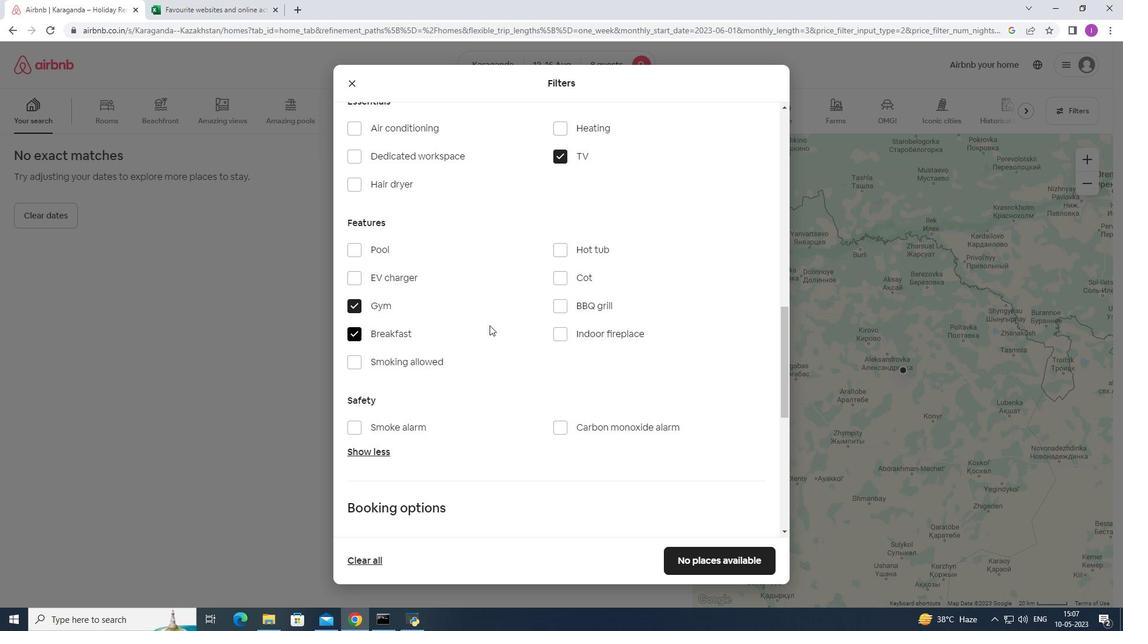 
Action: Mouse moved to (470, 327)
Screenshot: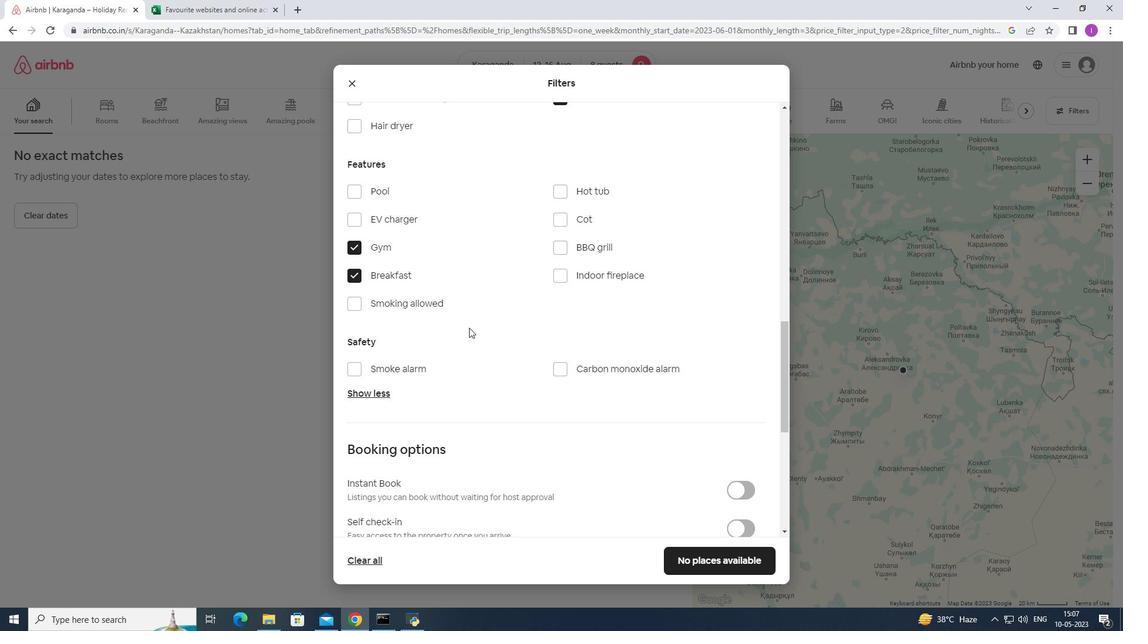 
Action: Mouse scrolled (470, 326) with delta (0, 0)
Screenshot: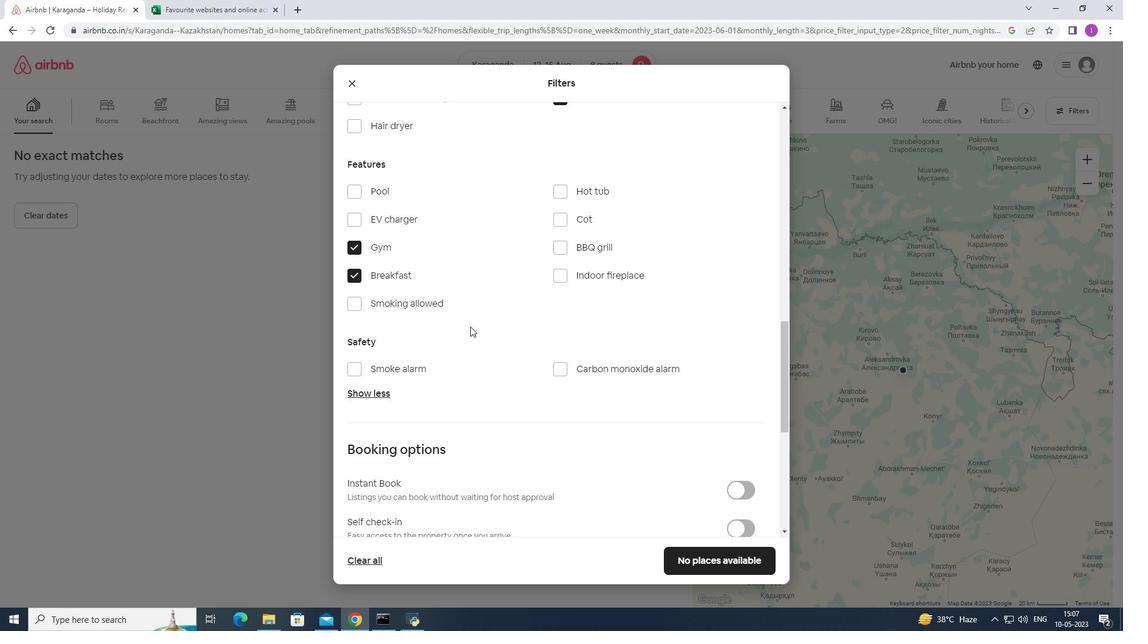
Action: Mouse moved to (478, 309)
Screenshot: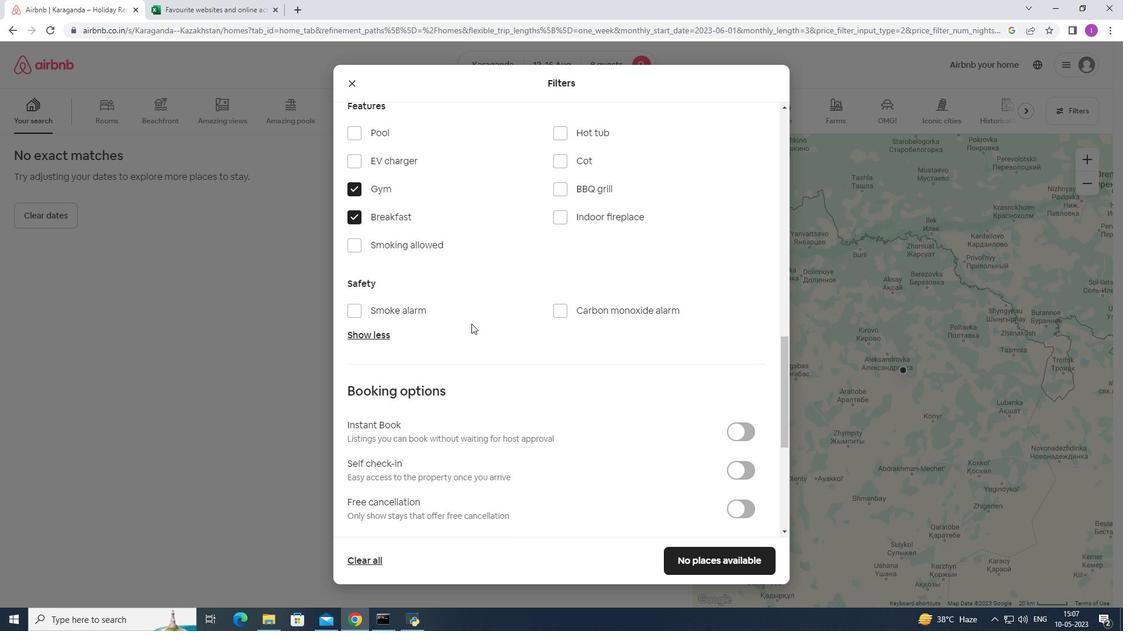 
Action: Mouse scrolled (478, 308) with delta (0, 0)
Screenshot: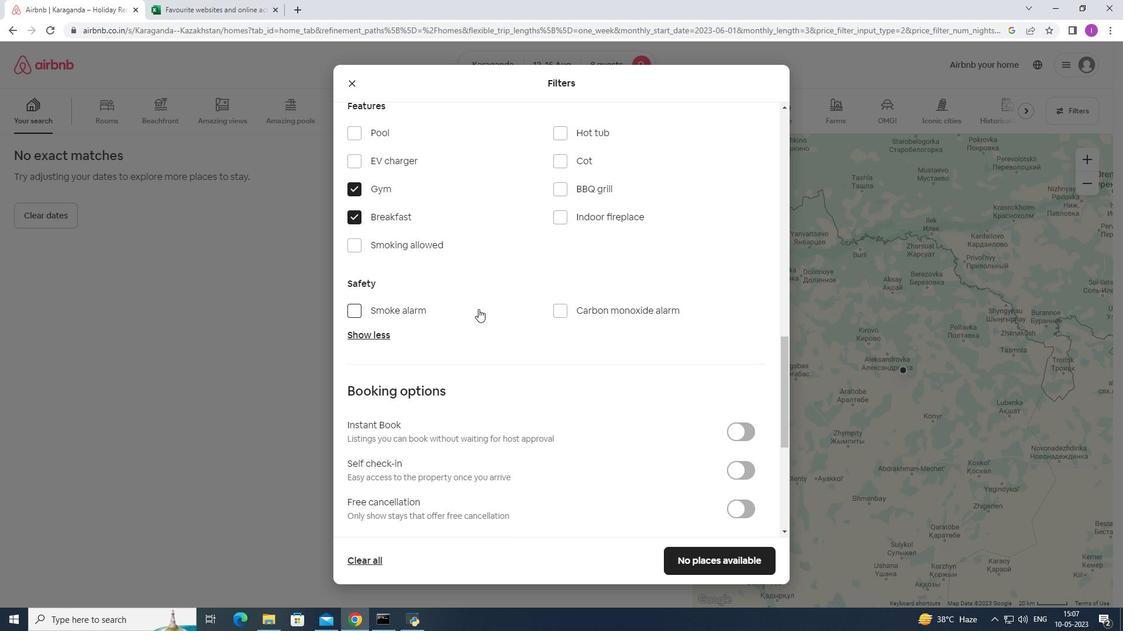
Action: Mouse moved to (511, 308)
Screenshot: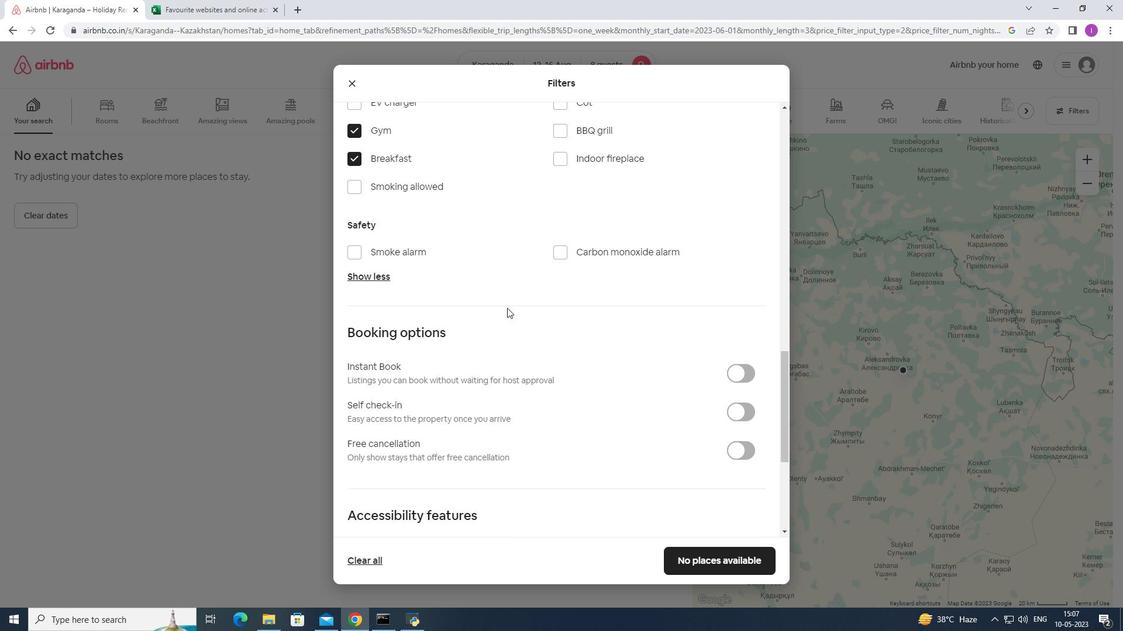 
Action: Mouse scrolled (511, 307) with delta (0, 0)
Screenshot: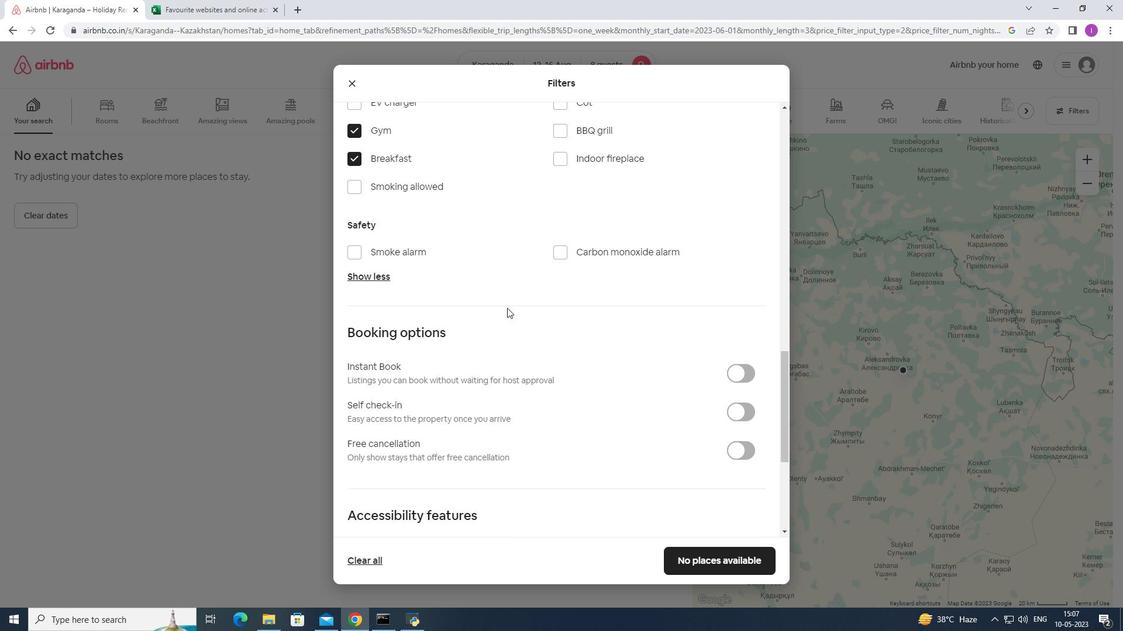 
Action: Mouse moved to (731, 358)
Screenshot: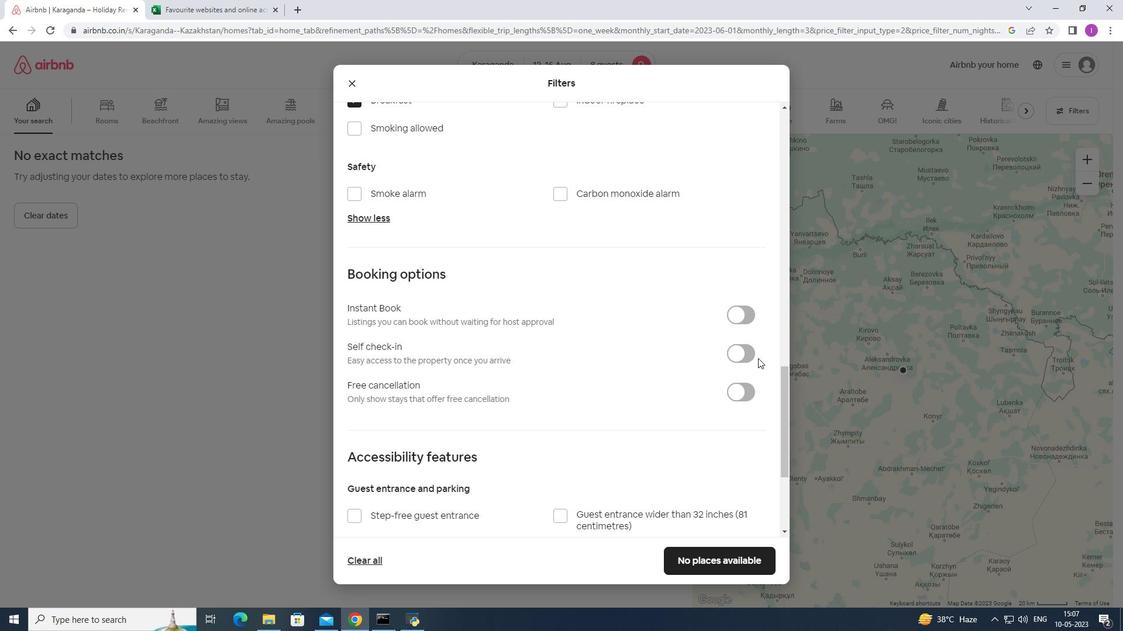 
Action: Mouse pressed left at (731, 358)
Screenshot: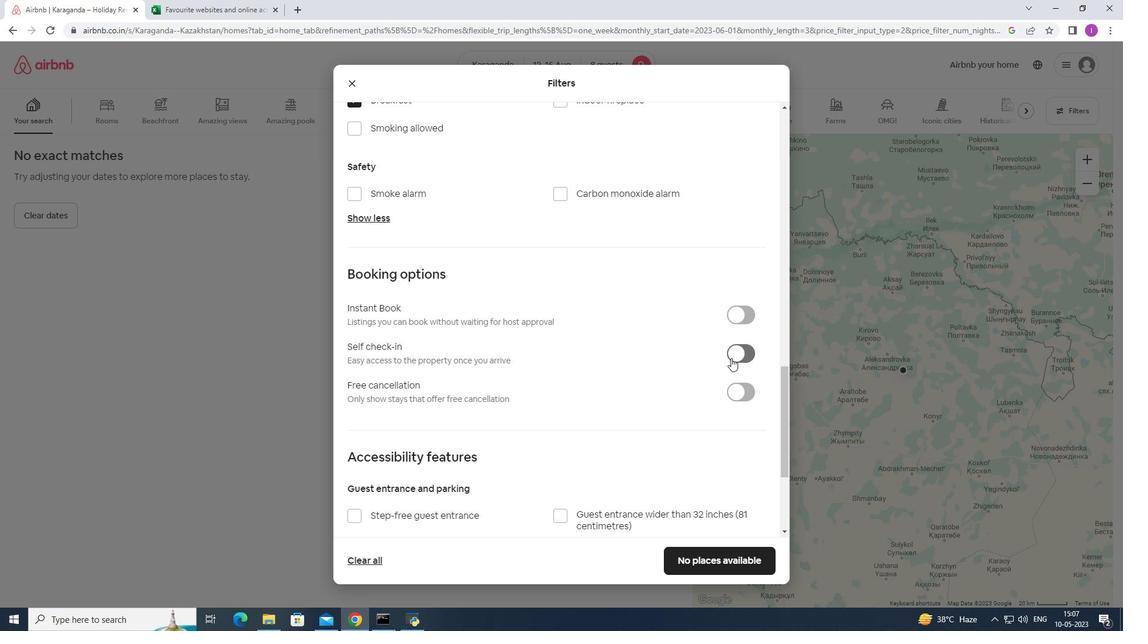 
Action: Mouse moved to (661, 379)
Screenshot: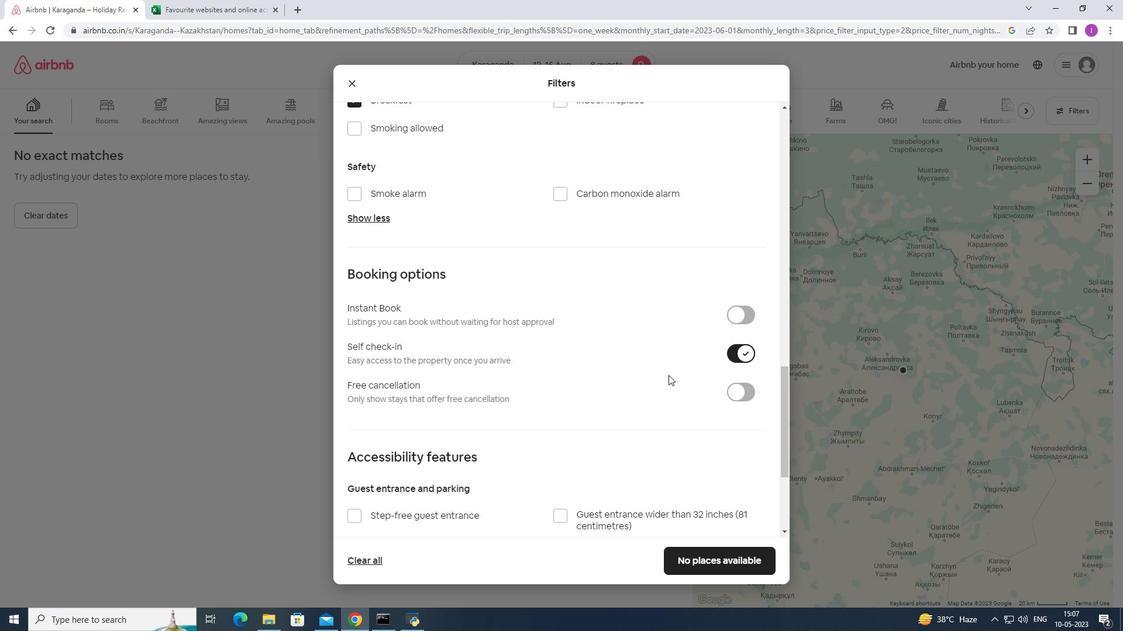 
Action: Mouse scrolled (661, 379) with delta (0, 0)
Screenshot: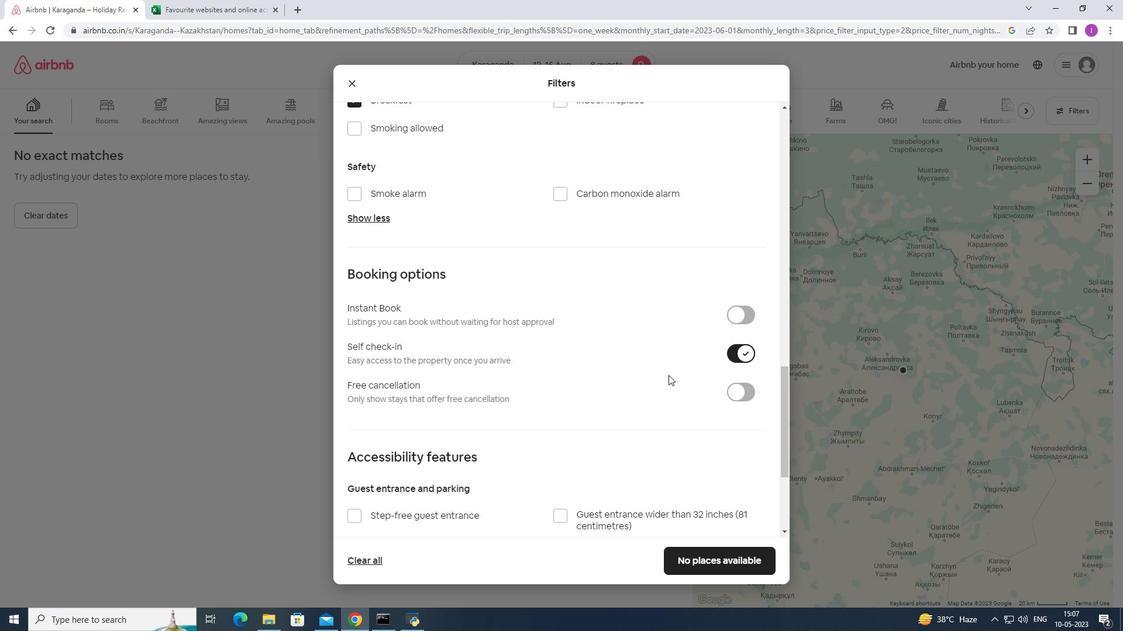 
Action: Mouse moved to (660, 380)
Screenshot: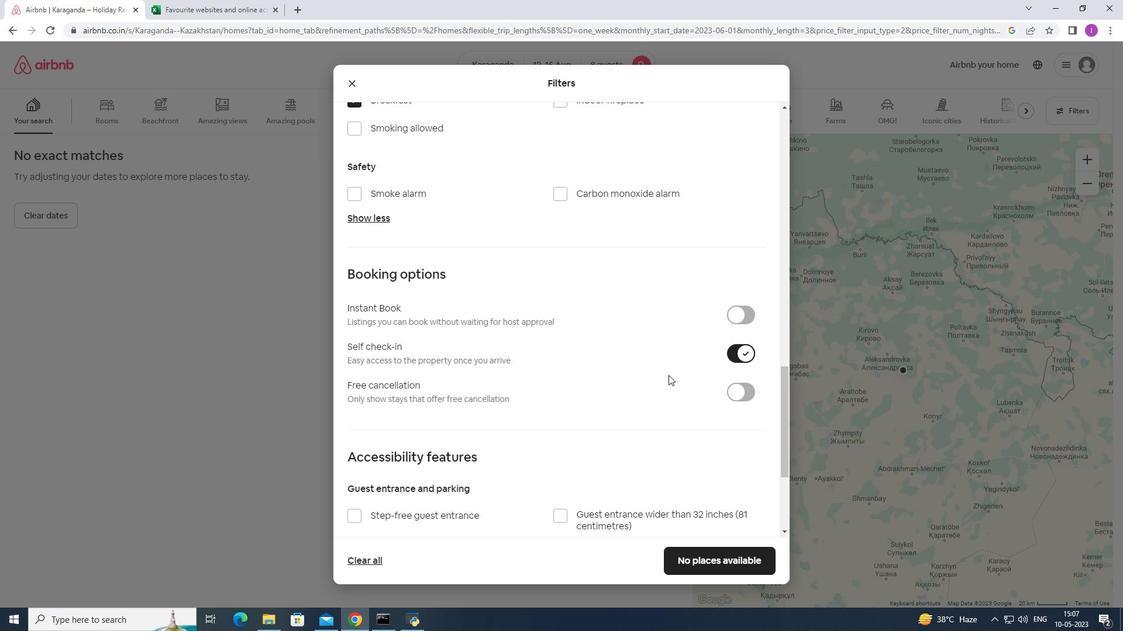 
Action: Mouse scrolled (660, 380) with delta (0, 0)
Screenshot: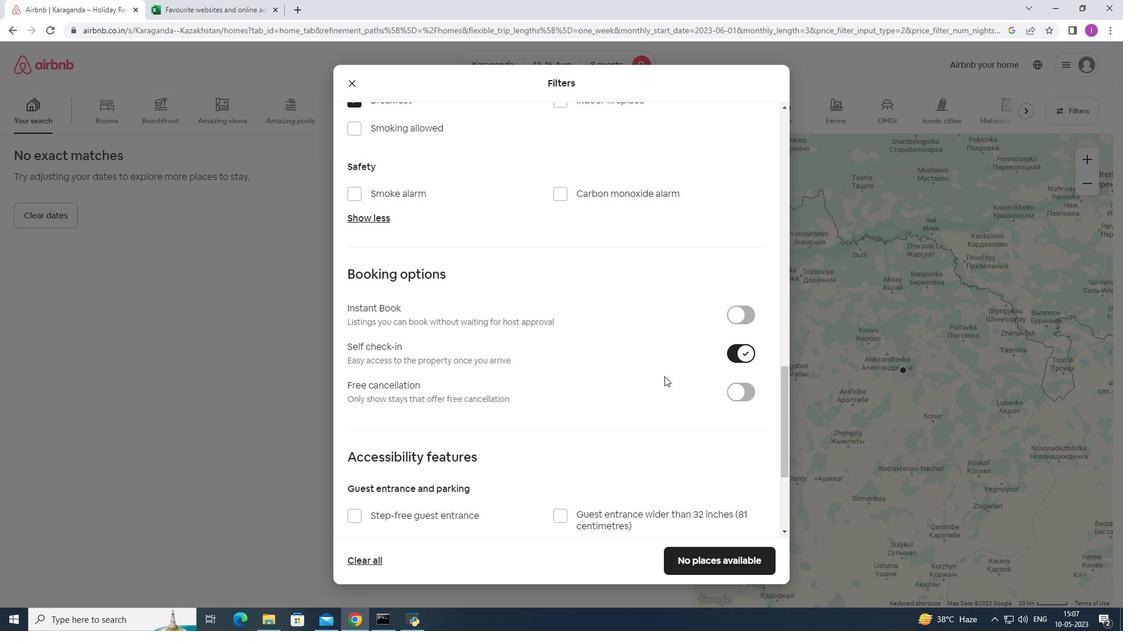 
Action: Mouse scrolled (660, 380) with delta (0, 0)
Screenshot: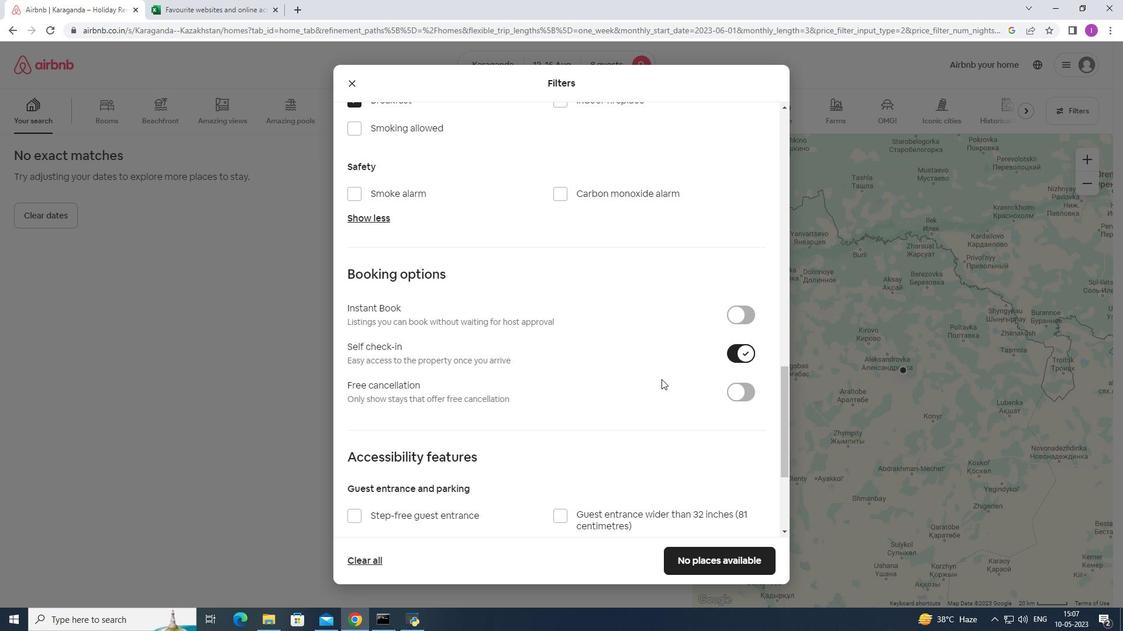 
Action: Mouse moved to (657, 375)
Screenshot: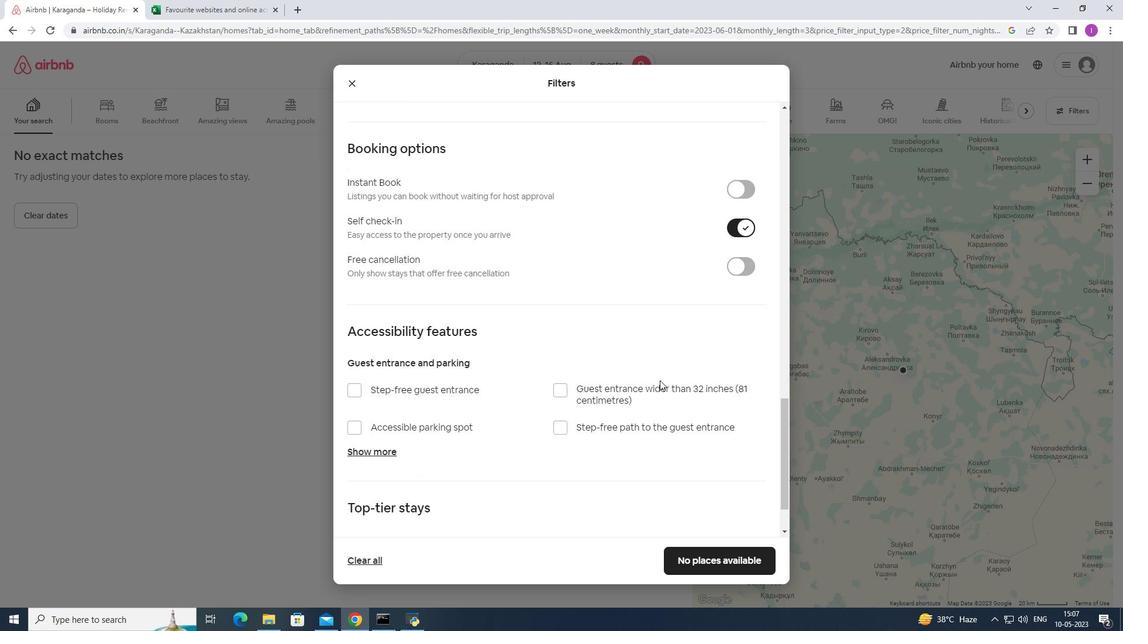 
Action: Mouse scrolled (657, 375) with delta (0, 0)
Screenshot: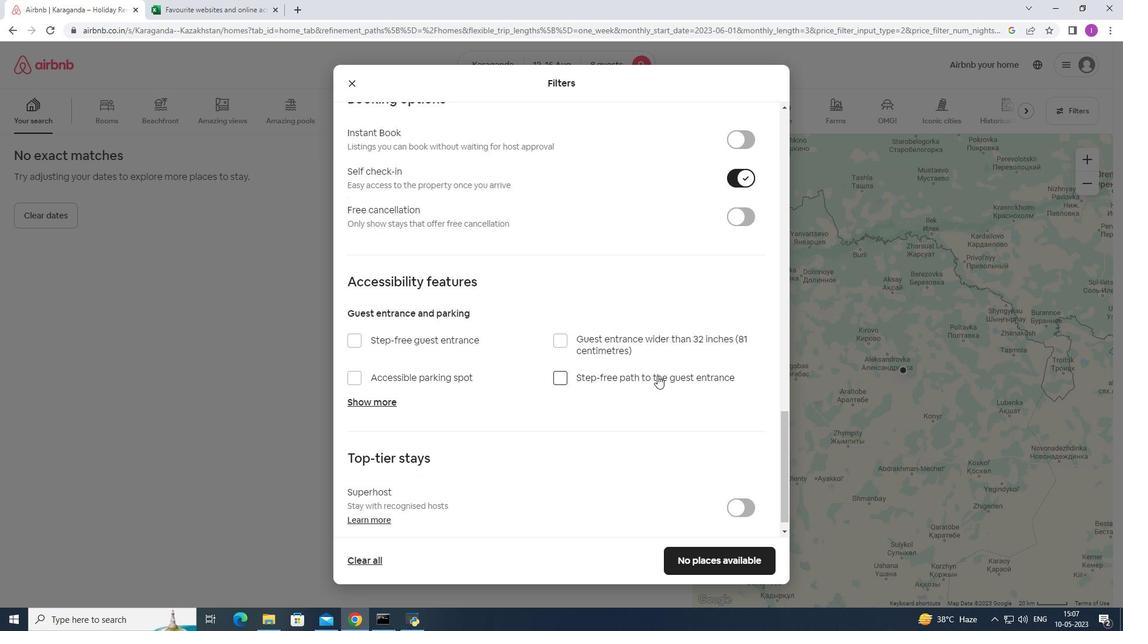 
Action: Mouse scrolled (657, 375) with delta (0, 0)
Screenshot: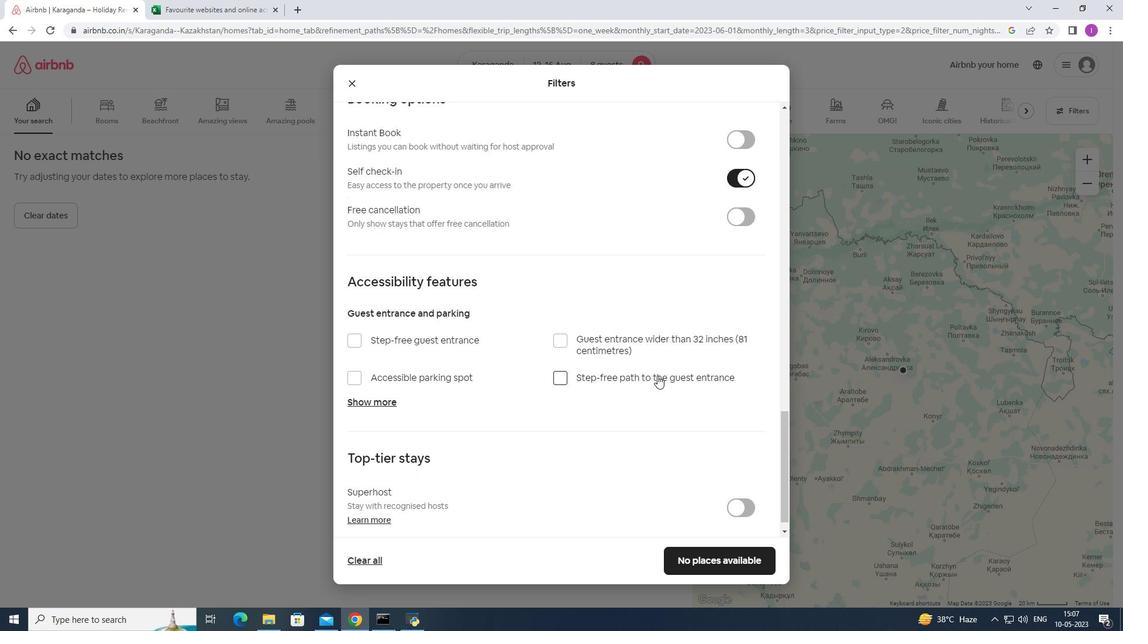 
Action: Mouse scrolled (657, 375) with delta (0, 0)
Screenshot: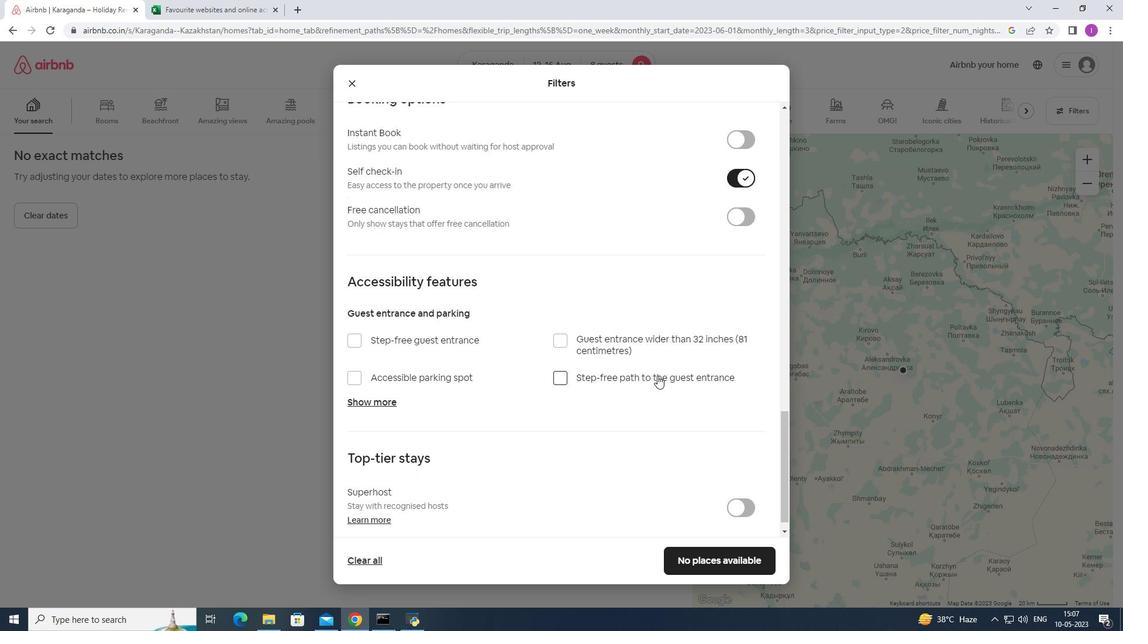
Action: Mouse scrolled (657, 375) with delta (0, 0)
Screenshot: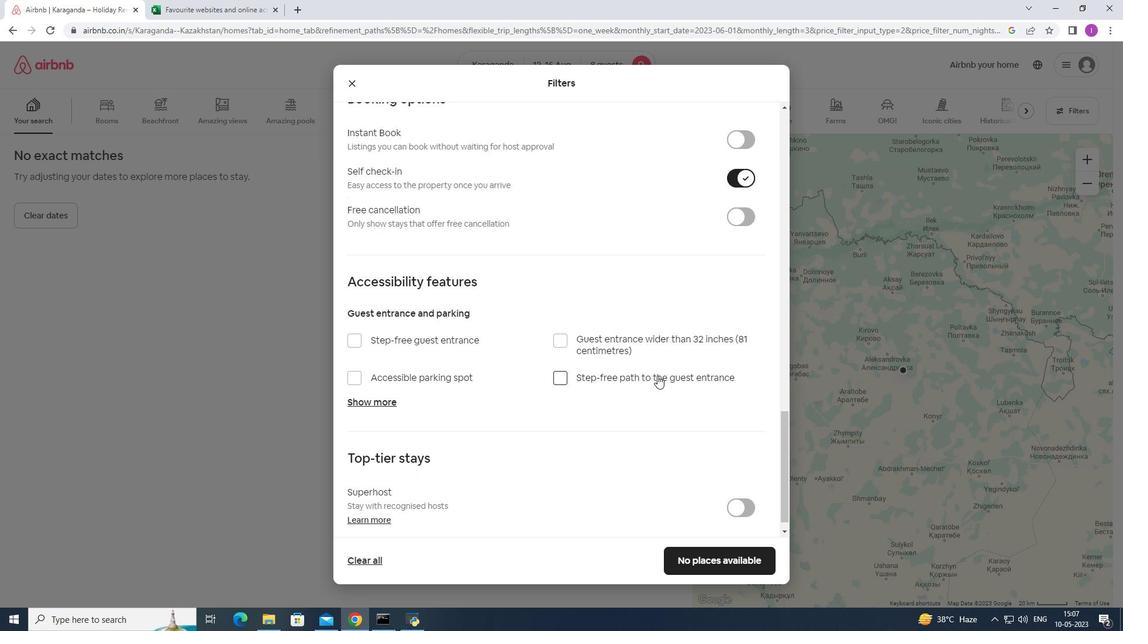 
Action: Mouse moved to (616, 401)
Screenshot: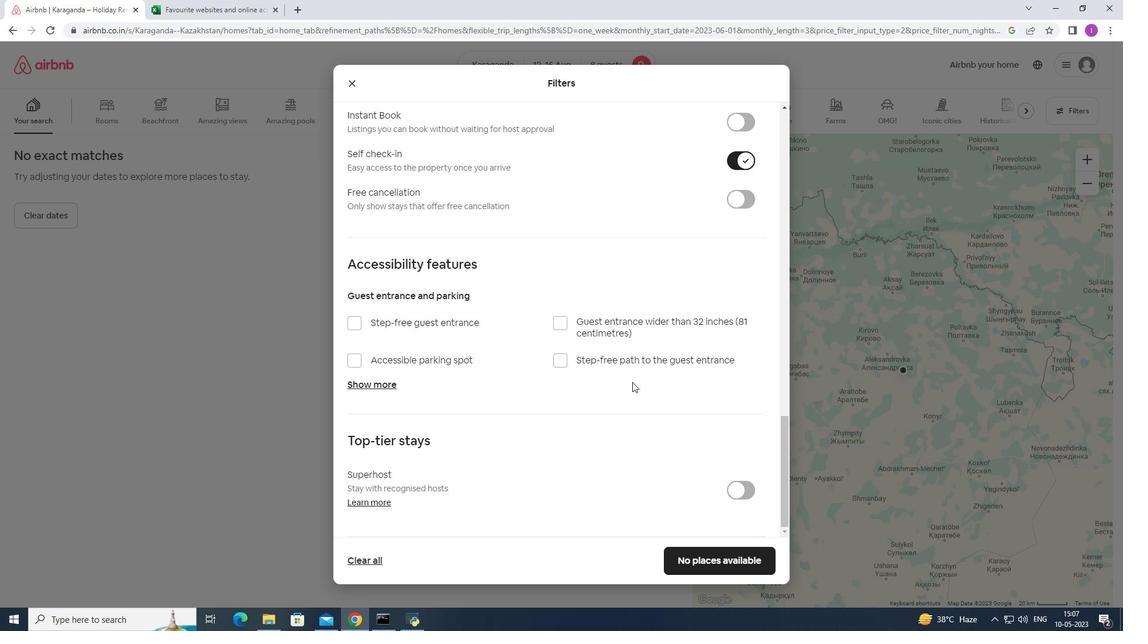 
Action: Mouse scrolled (617, 399) with delta (0, 0)
Screenshot: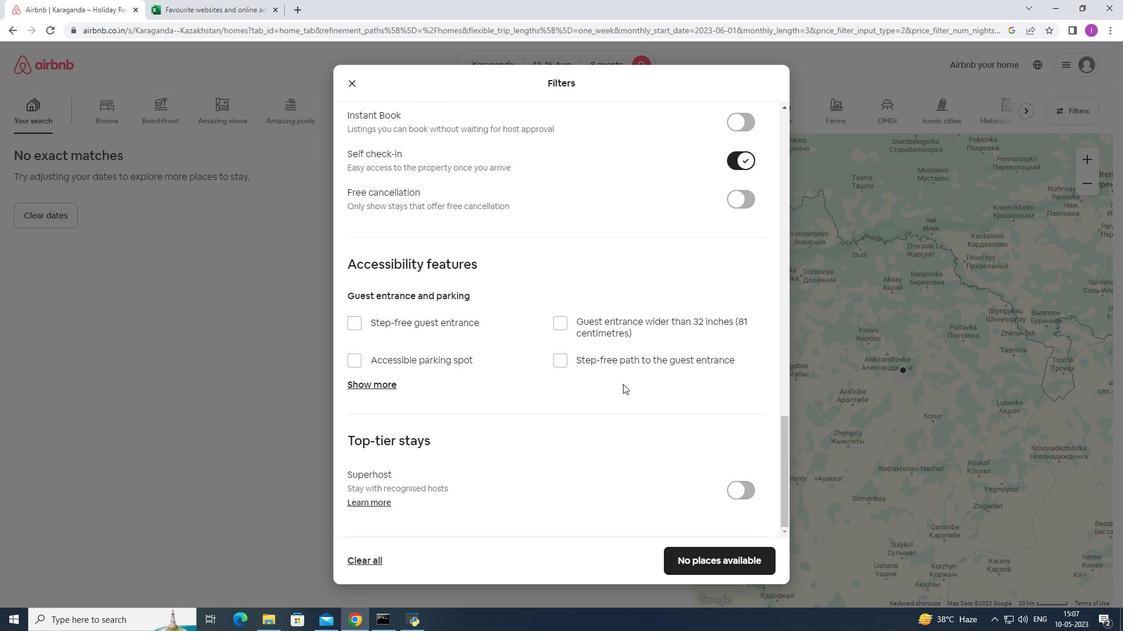 
Action: Mouse moved to (610, 411)
Screenshot: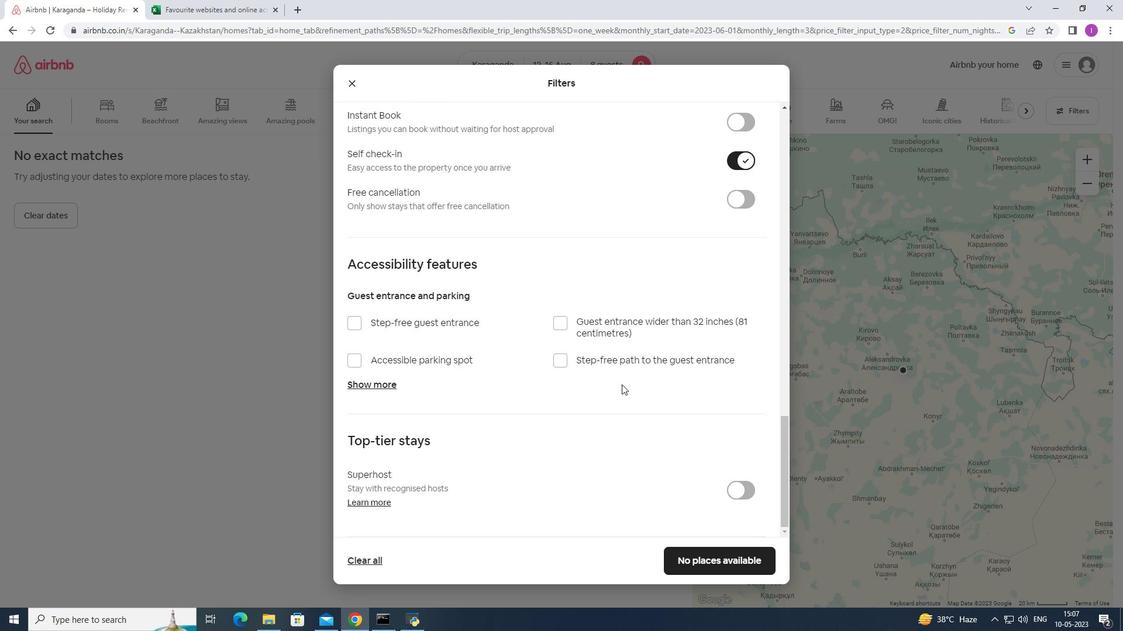 
Action: Mouse scrolled (610, 411) with delta (0, 0)
Screenshot: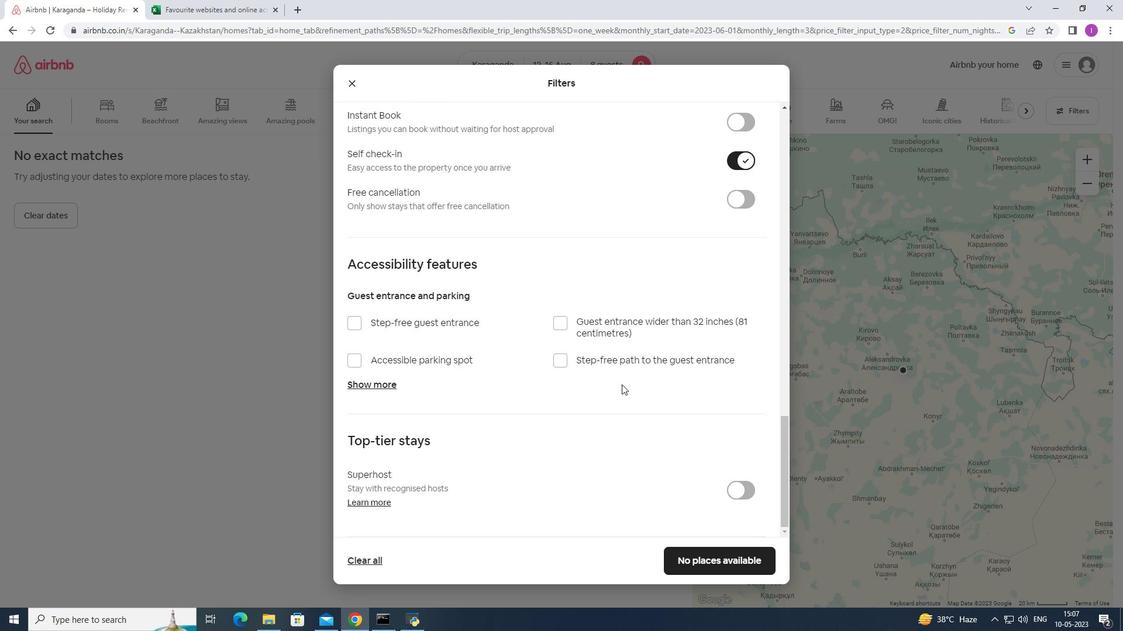 
Action: Mouse moved to (608, 420)
Screenshot: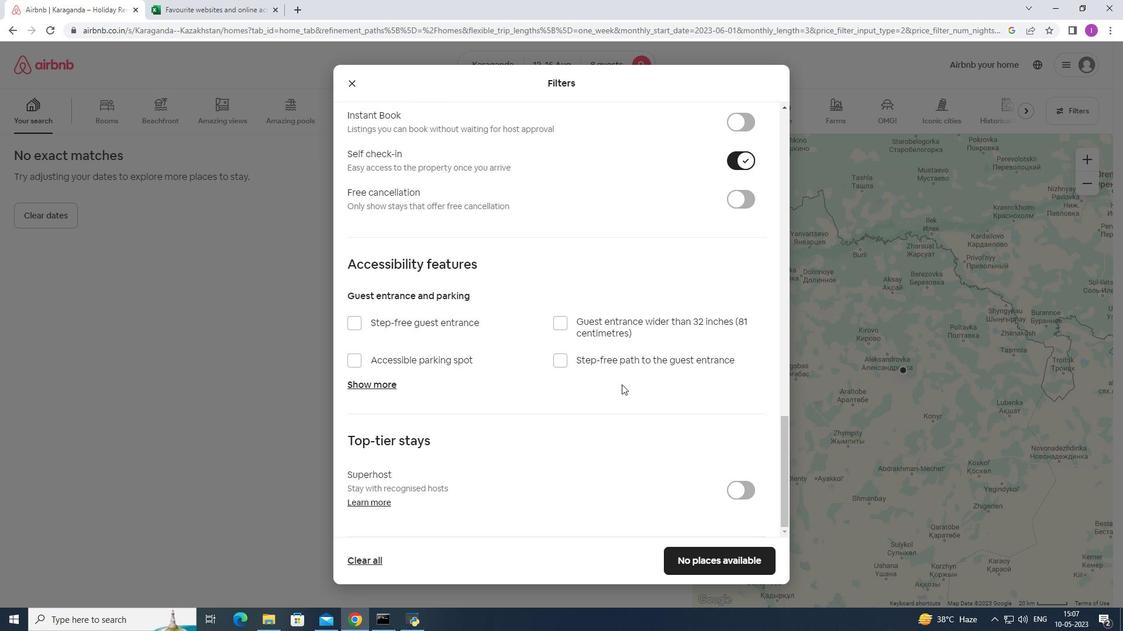 
Action: Mouse scrolled (608, 418) with delta (0, 0)
Screenshot: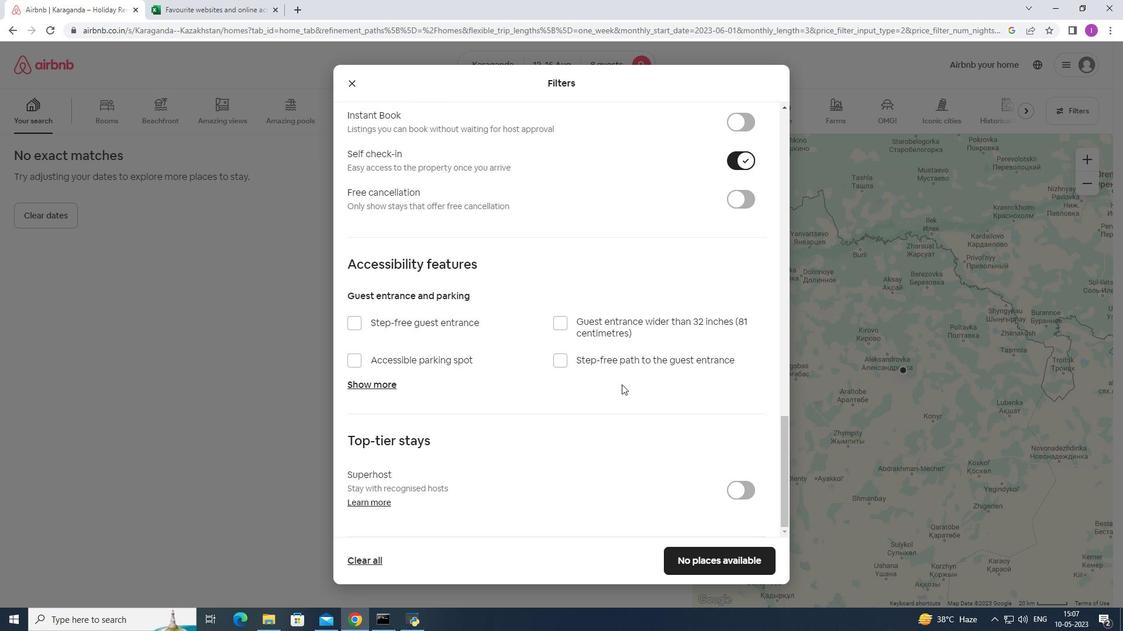 
Action: Mouse moved to (742, 564)
Screenshot: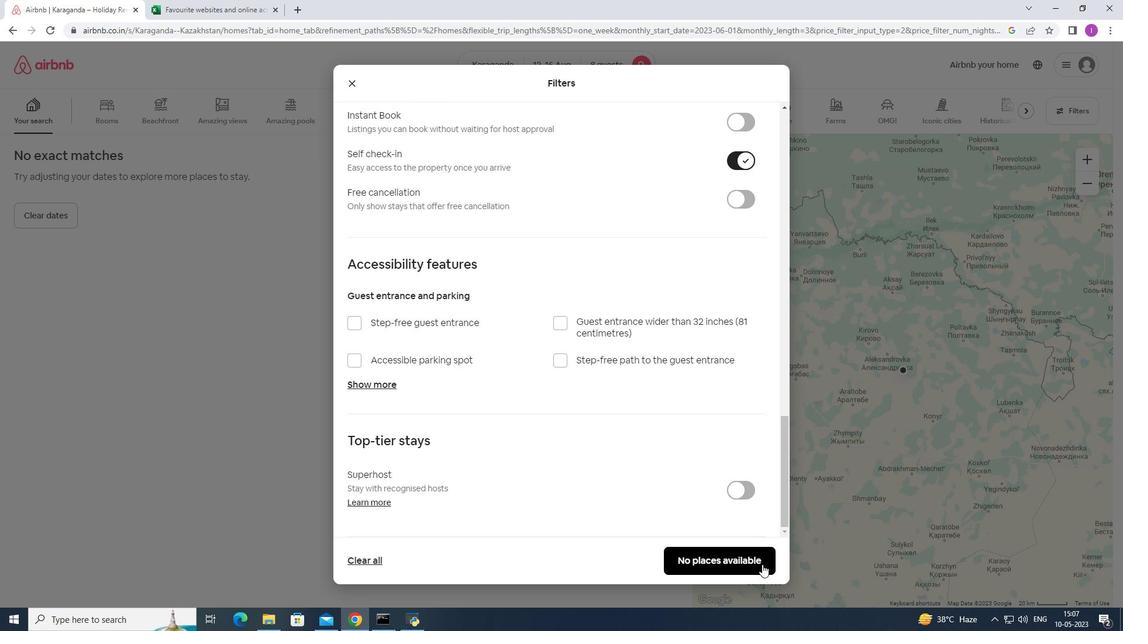 
Action: Mouse pressed left at (742, 564)
Screenshot: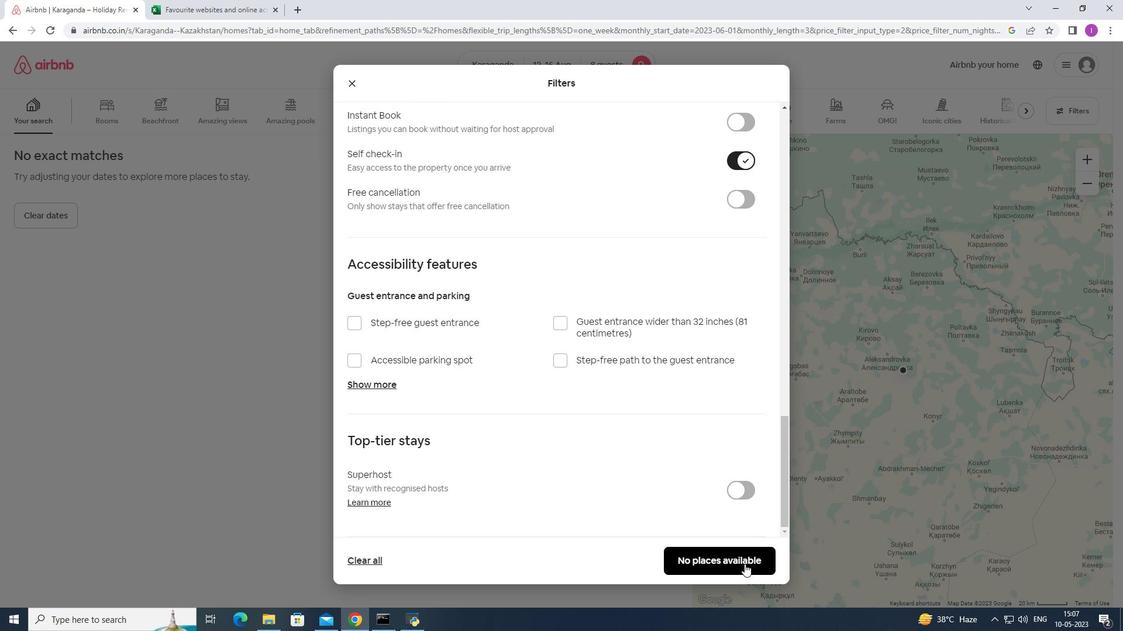 
Action: Mouse moved to (942, 252)
Screenshot: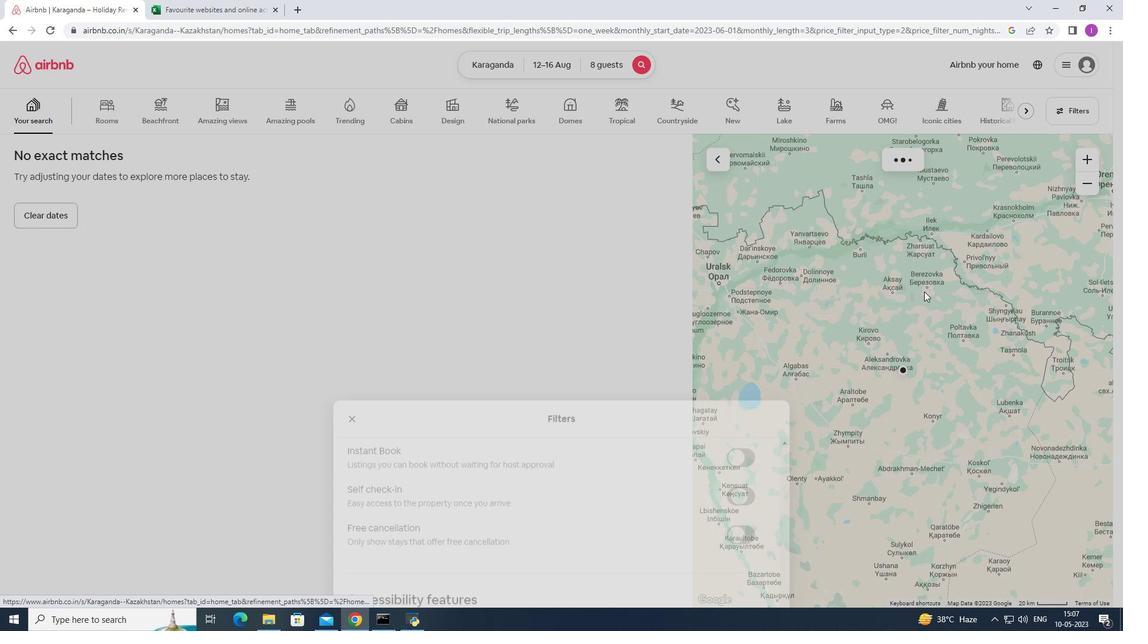 
